 Task: Search one way flight ticket for 2 adults, 2 infants in seat and 1 infant on lap in first from Pittsburgh: Pittsburgh International Airport to Gillette: Gillette Campbell County Airport on 5-1-2023. Choice of flights is JetBlue. Number of bags: 1 checked bag. Price is upto 85000. Outbound departure time preference is 22:00.
Action: Mouse moved to (243, 505)
Screenshot: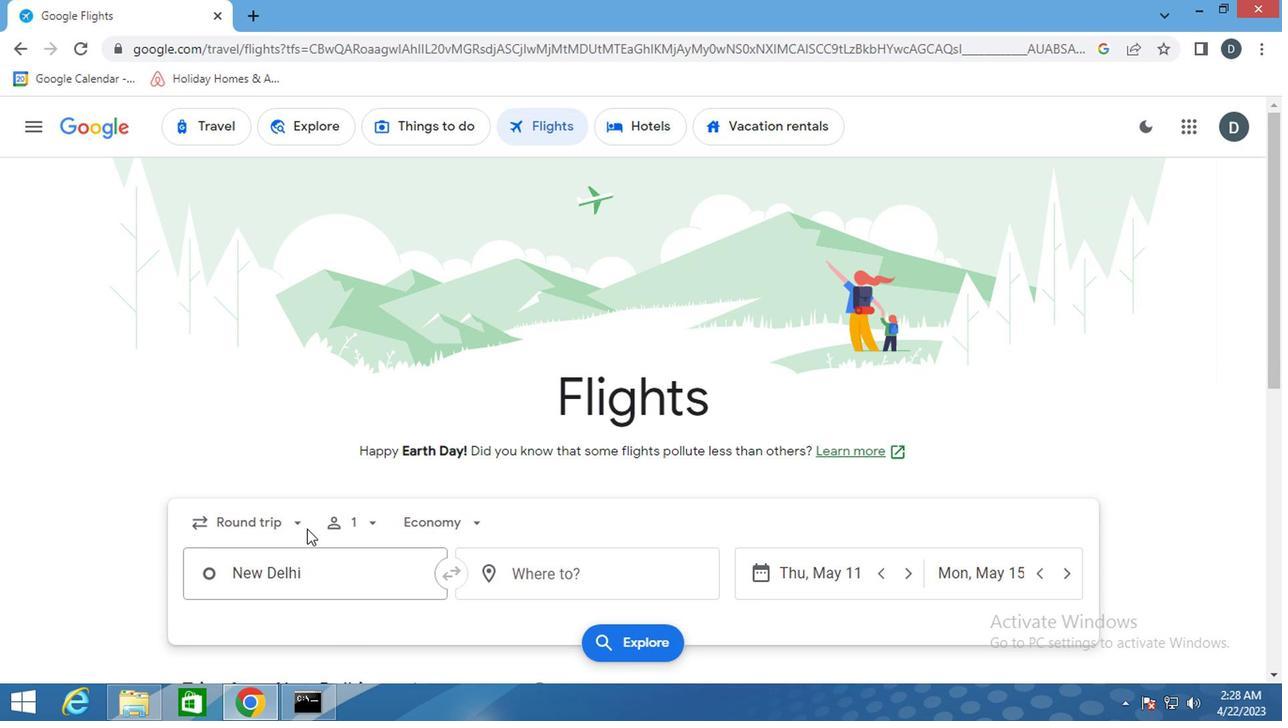 
Action: Mouse pressed left at (243, 505)
Screenshot: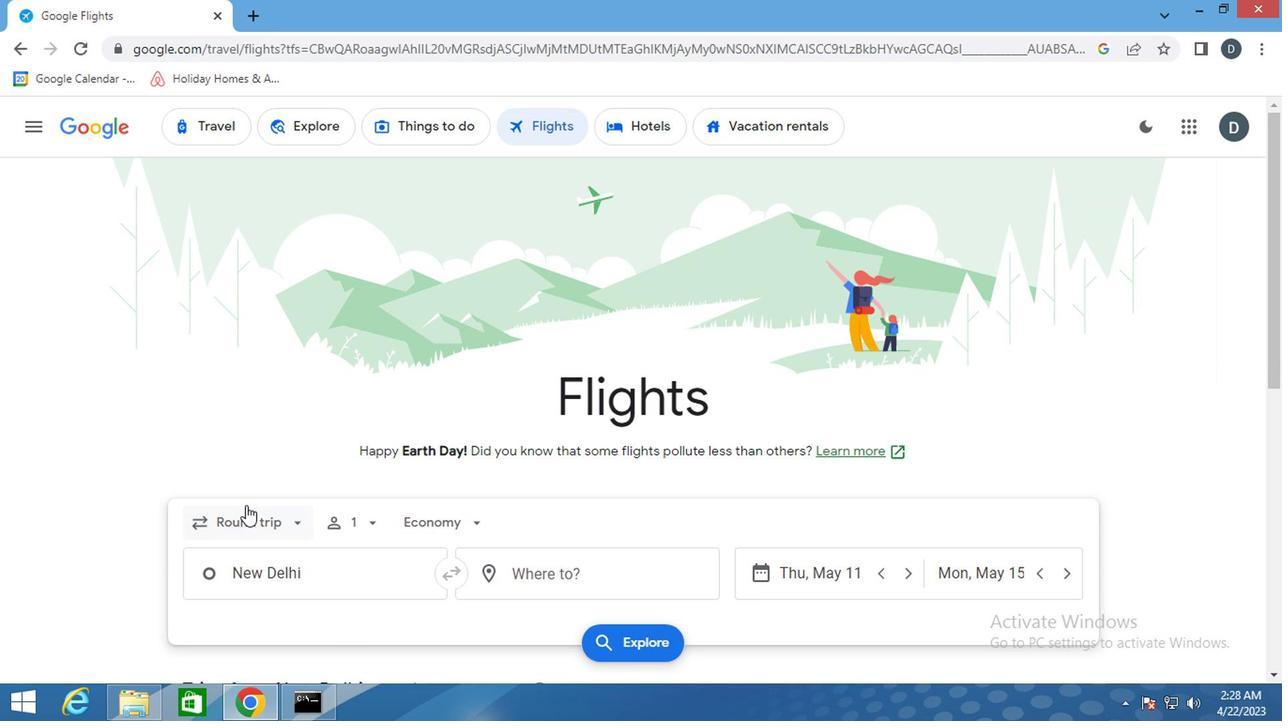 
Action: Mouse moved to (282, 605)
Screenshot: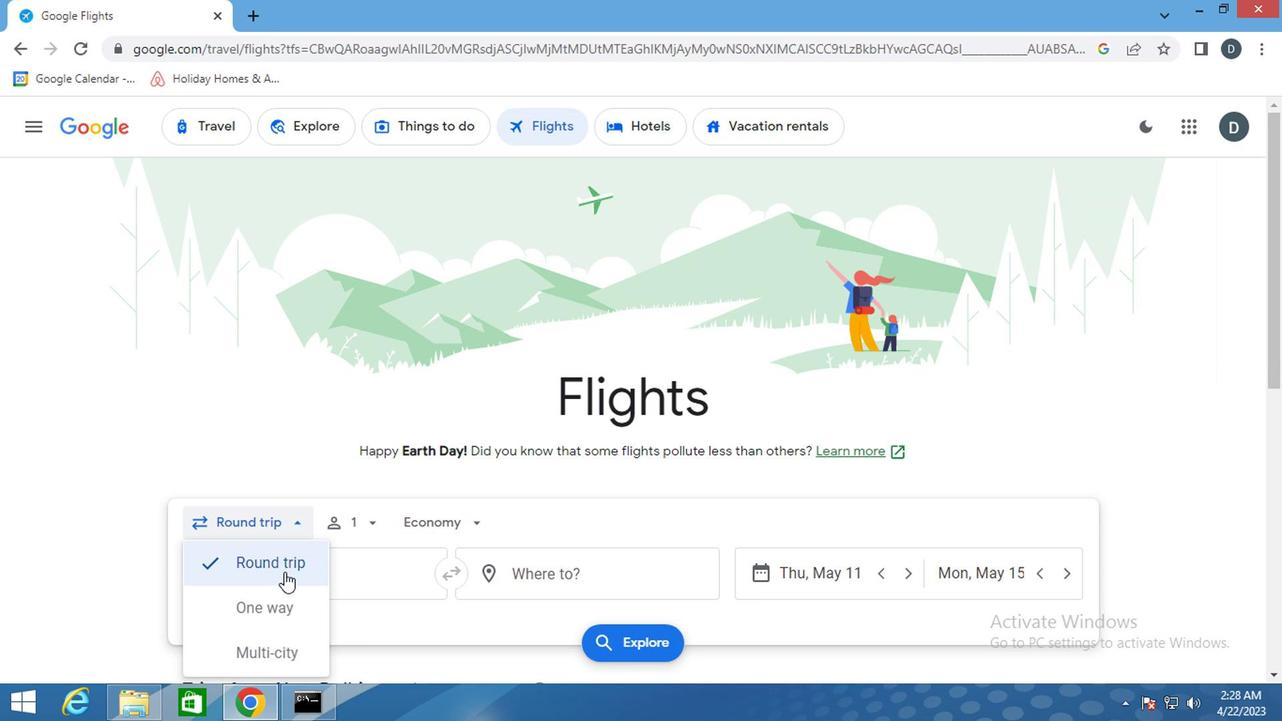
Action: Mouse pressed left at (282, 605)
Screenshot: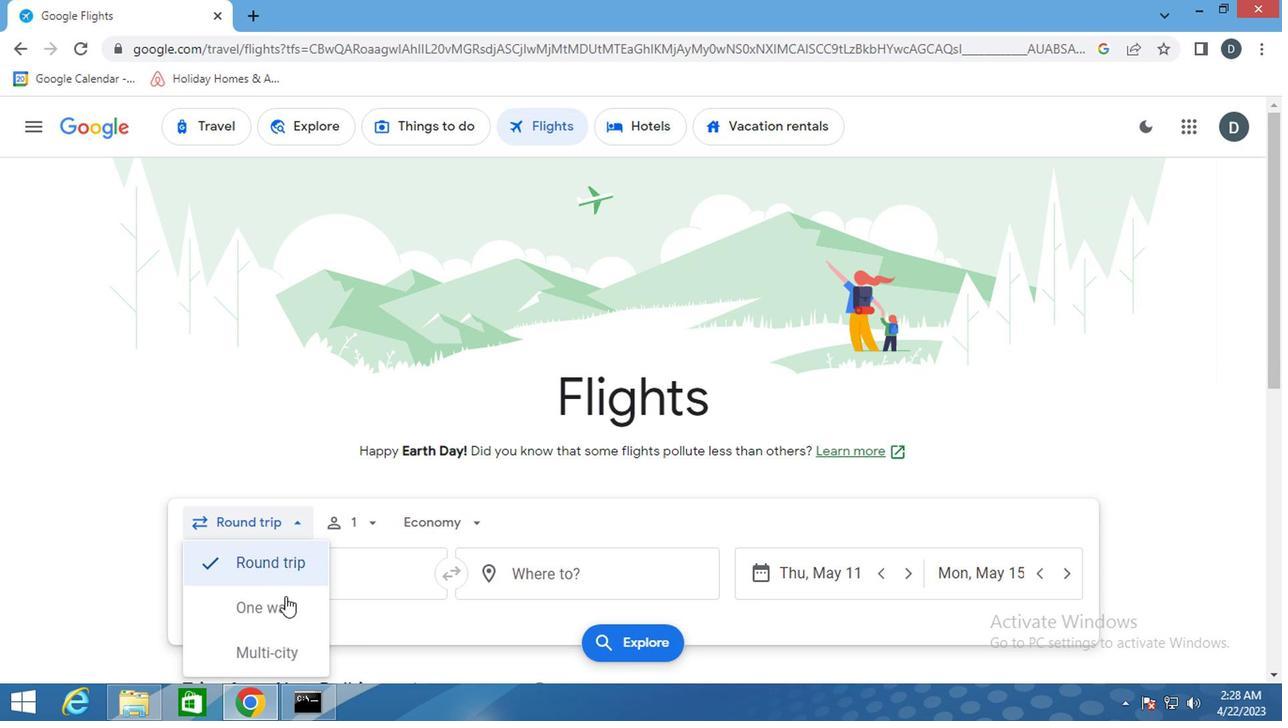 
Action: Mouse moved to (347, 521)
Screenshot: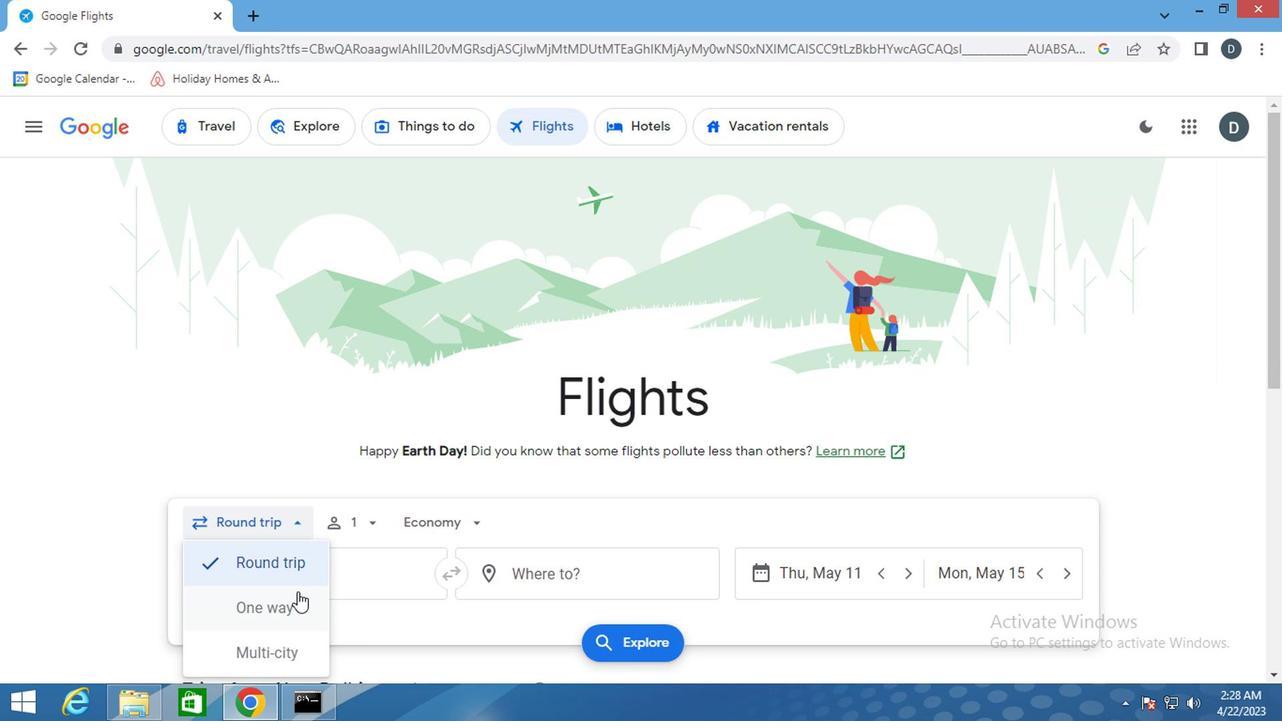 
Action: Mouse pressed left at (347, 521)
Screenshot: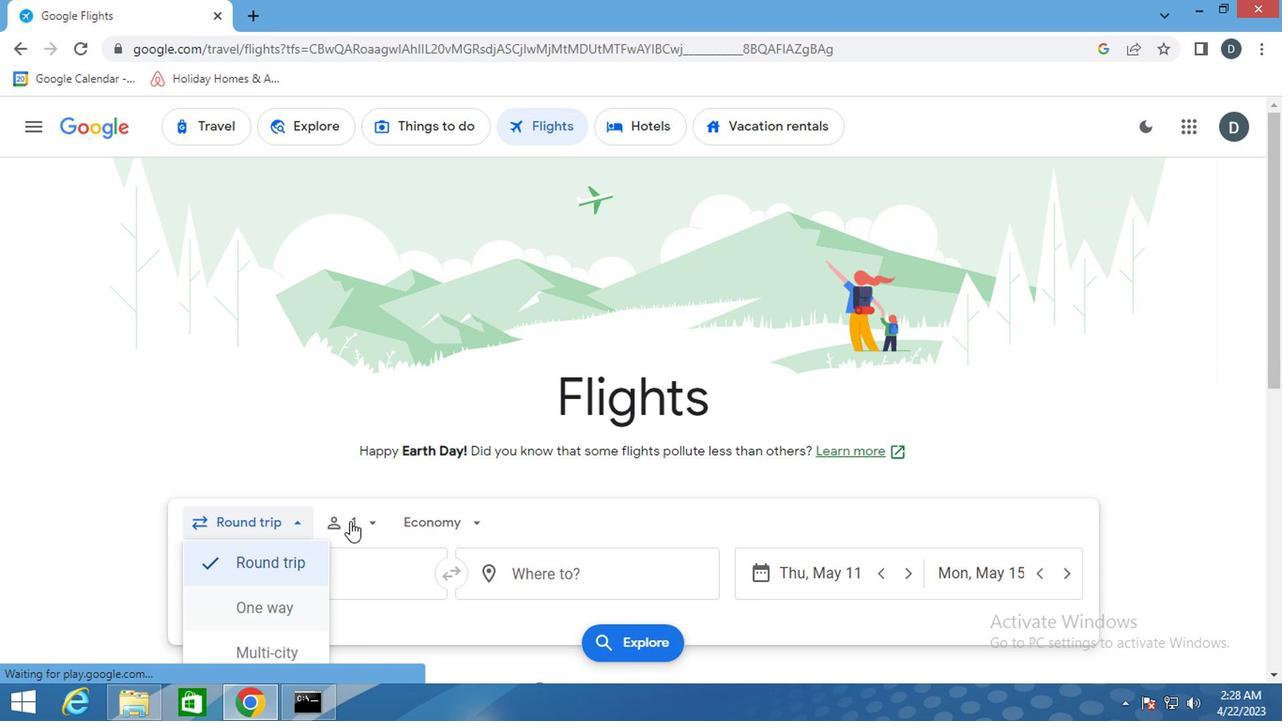 
Action: Mouse moved to (506, 569)
Screenshot: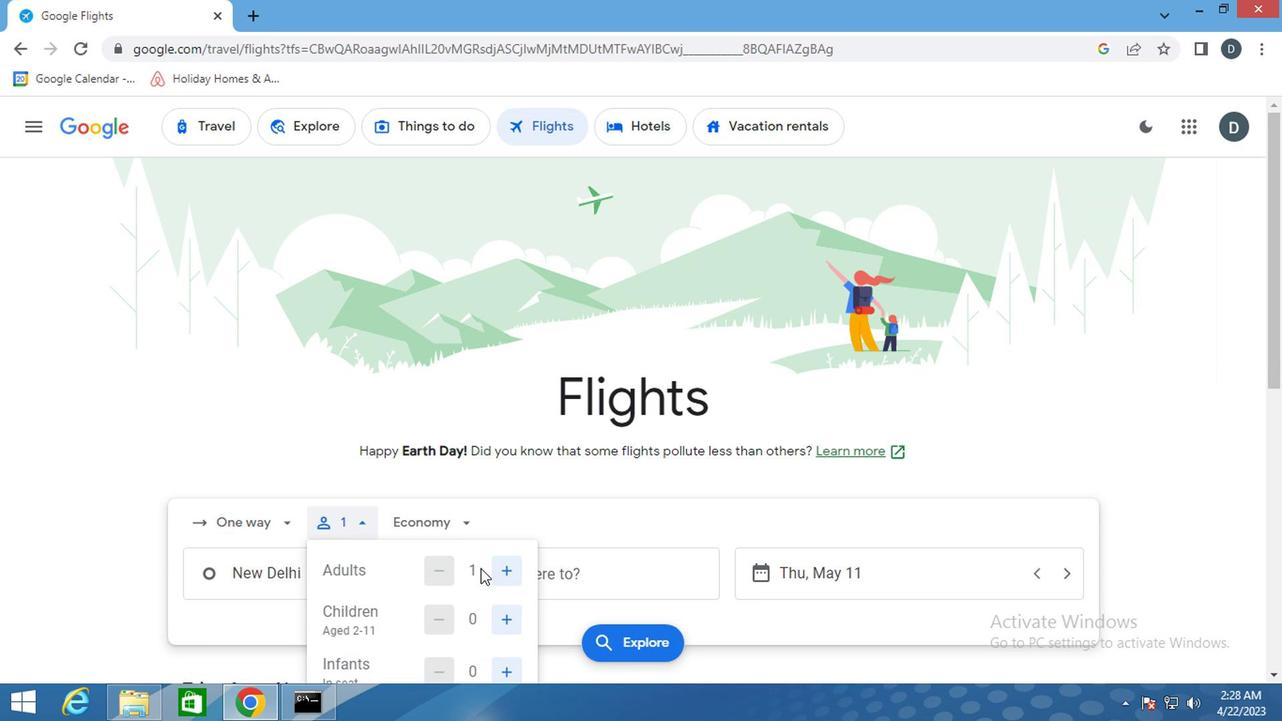 
Action: Mouse pressed left at (506, 569)
Screenshot: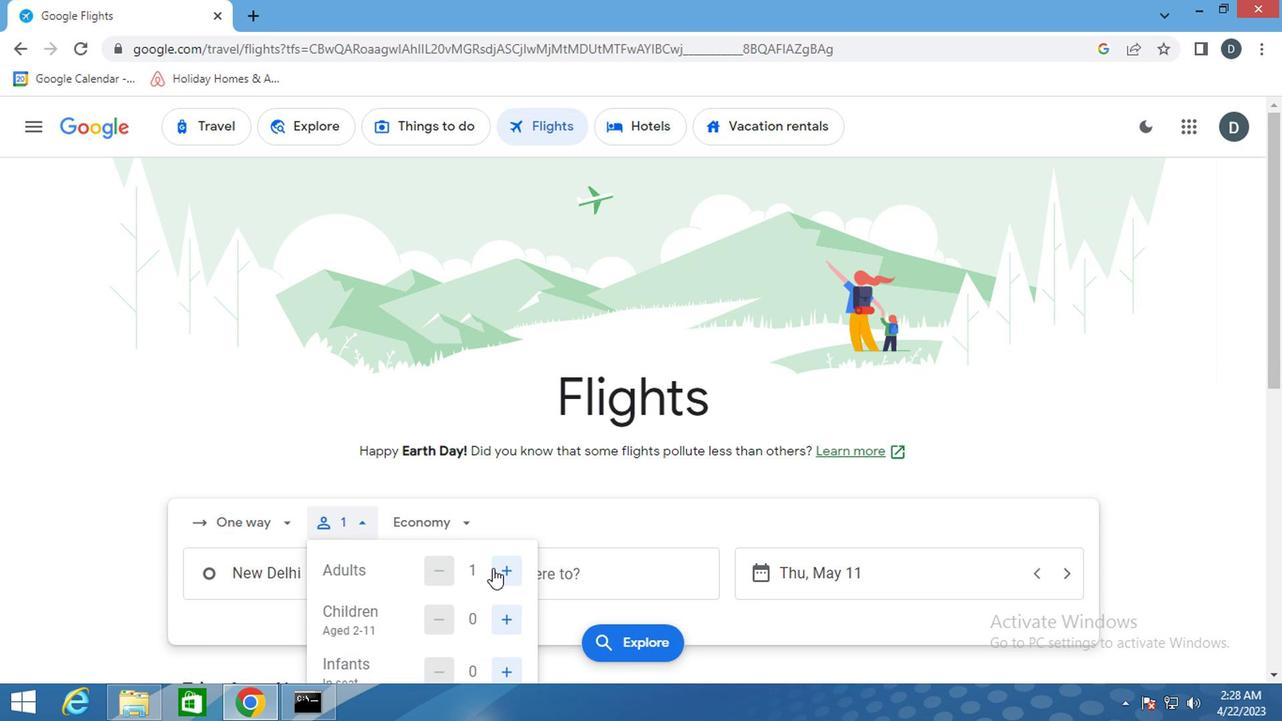 
Action: Mouse pressed left at (506, 569)
Screenshot: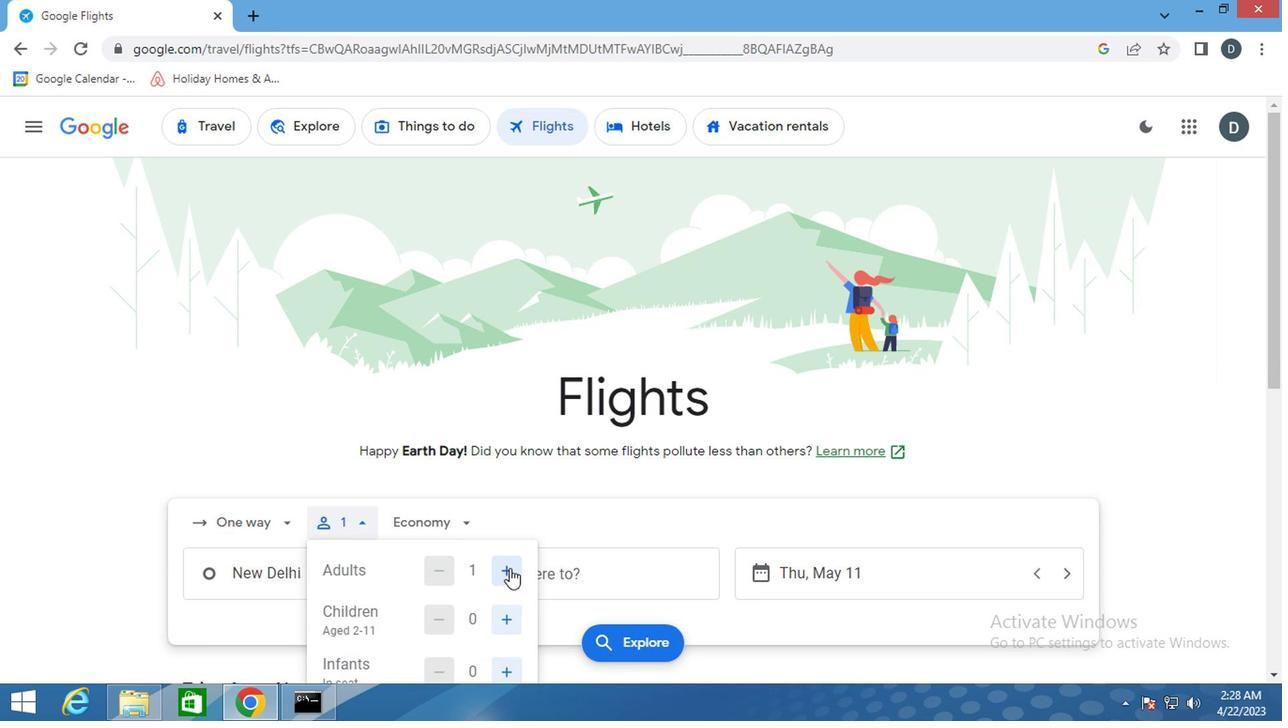 
Action: Mouse moved to (434, 574)
Screenshot: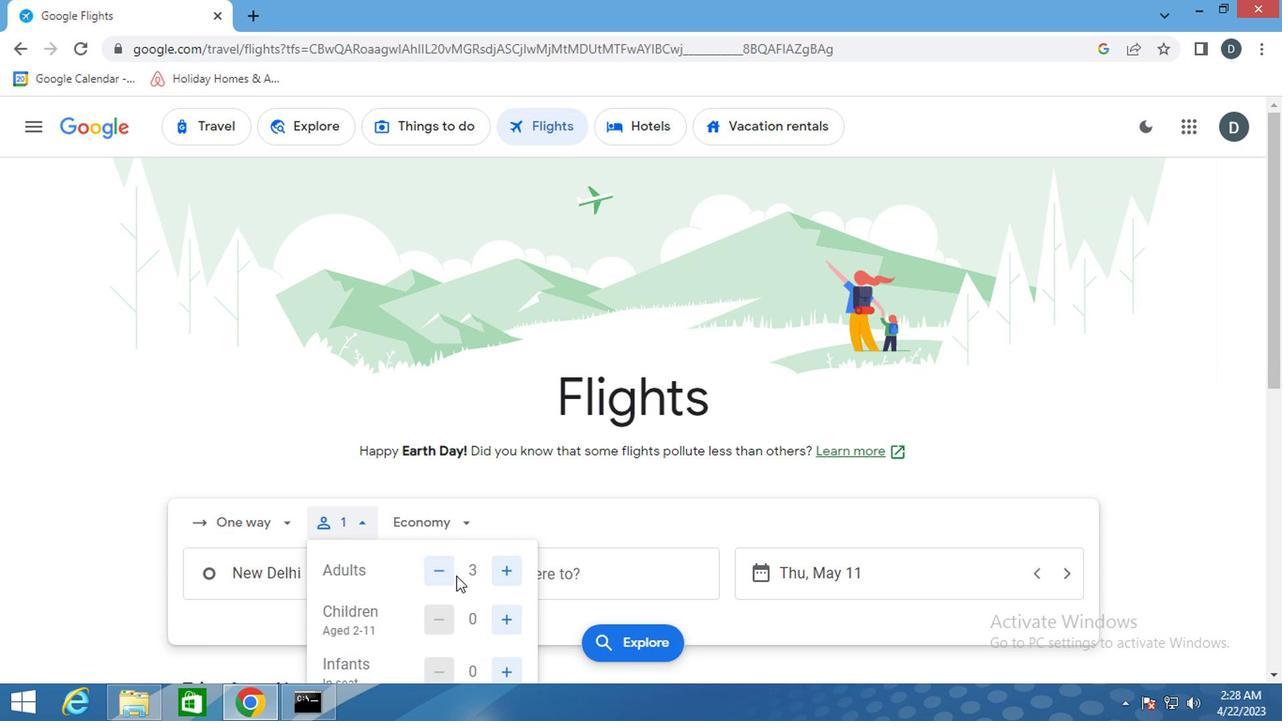 
Action: Mouse pressed left at (434, 574)
Screenshot: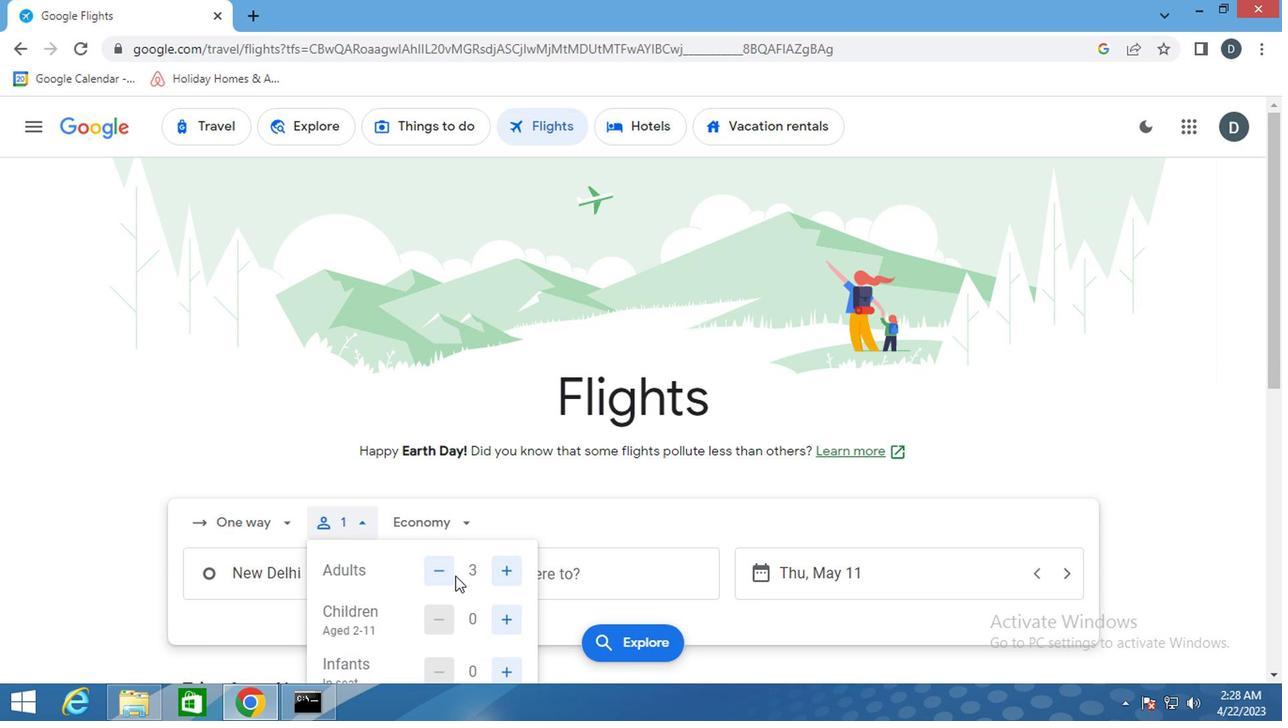 
Action: Mouse moved to (508, 619)
Screenshot: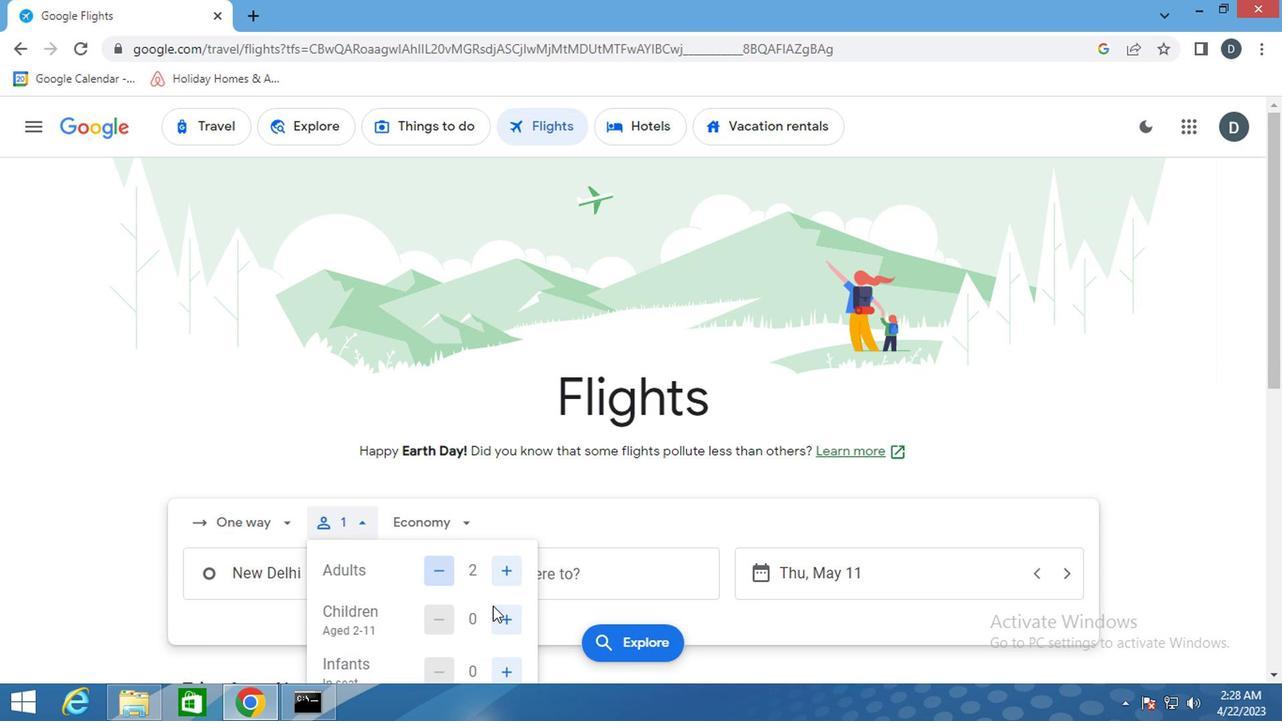 
Action: Mouse scrolled (508, 618) with delta (0, 0)
Screenshot: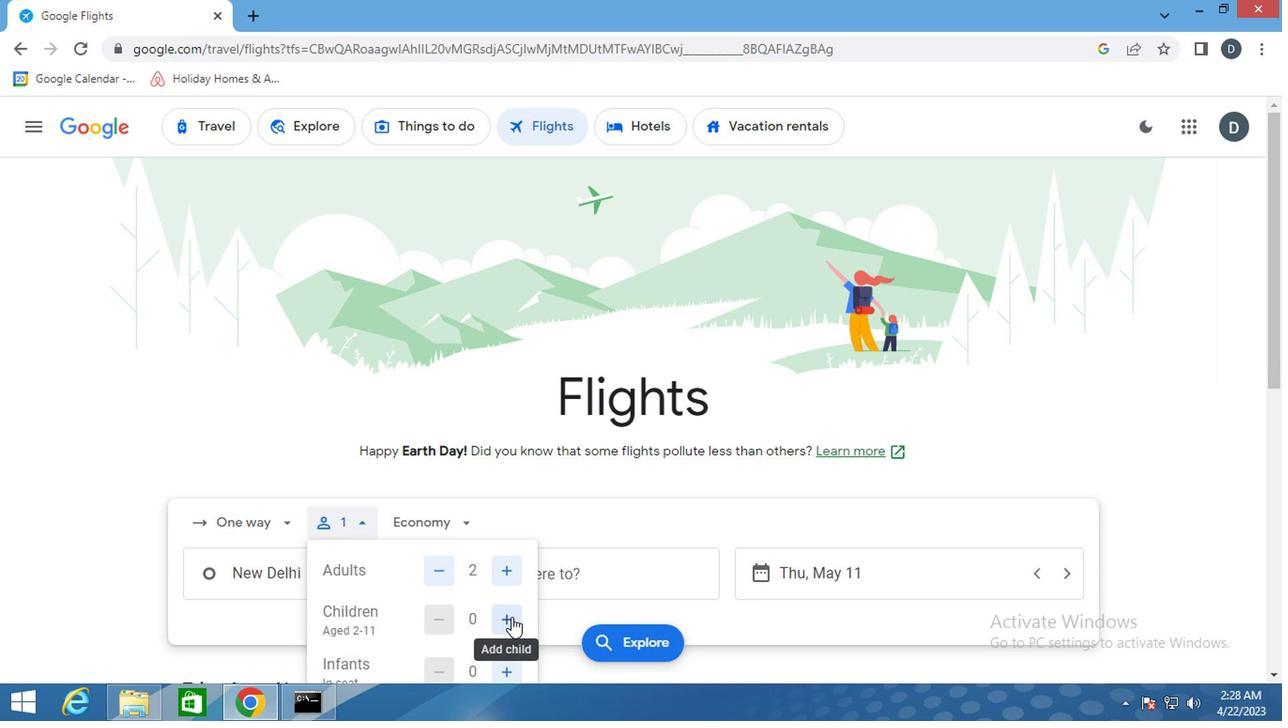 
Action: Mouse moved to (492, 579)
Screenshot: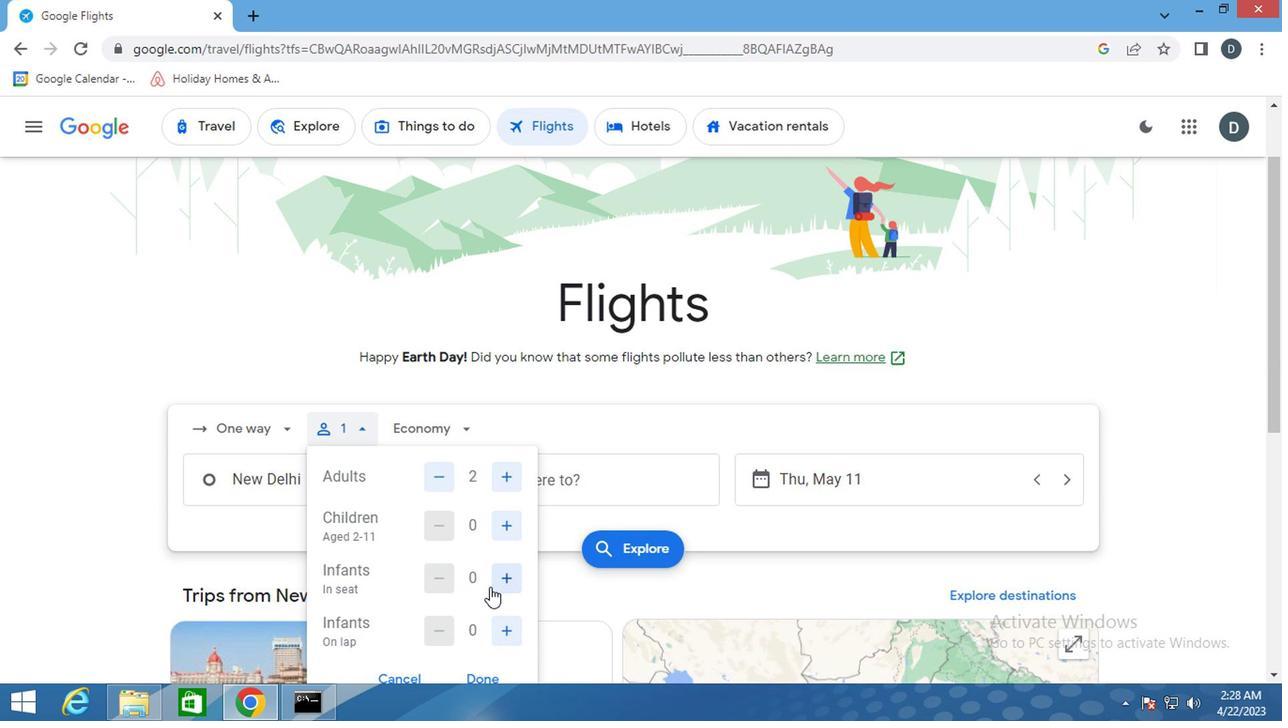 
Action: Mouse pressed left at (492, 579)
Screenshot: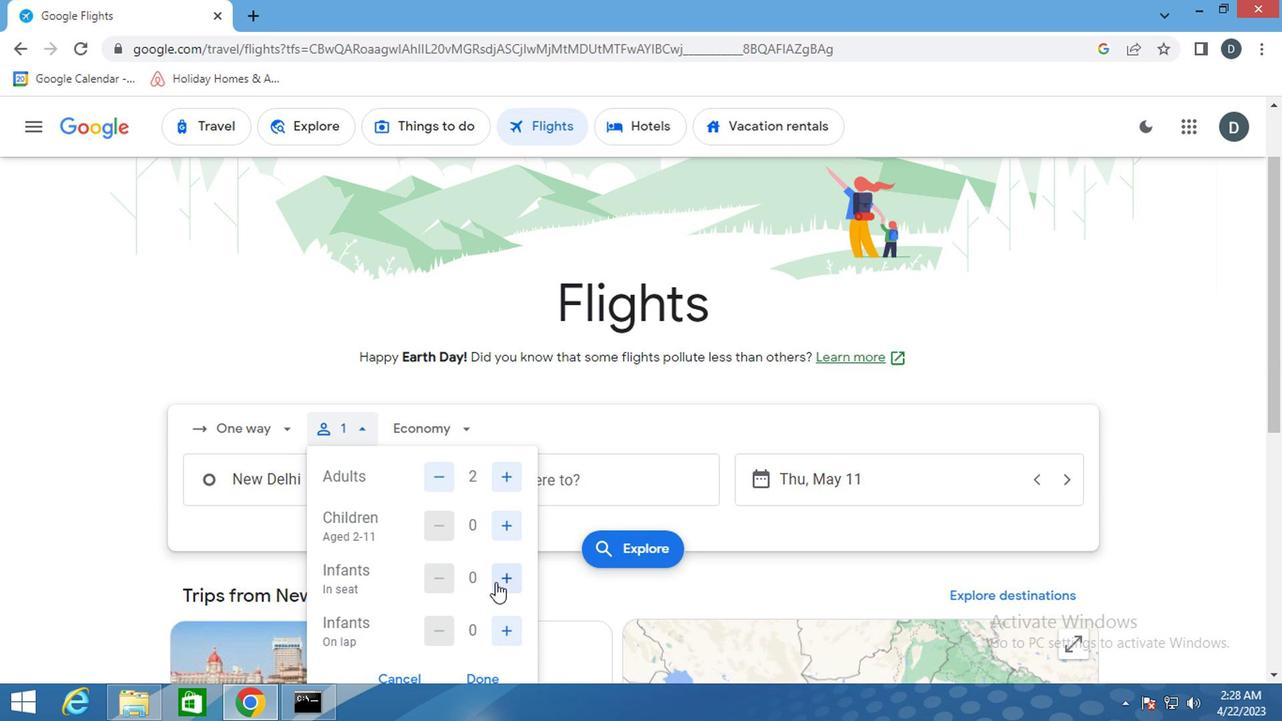 
Action: Mouse pressed left at (492, 579)
Screenshot: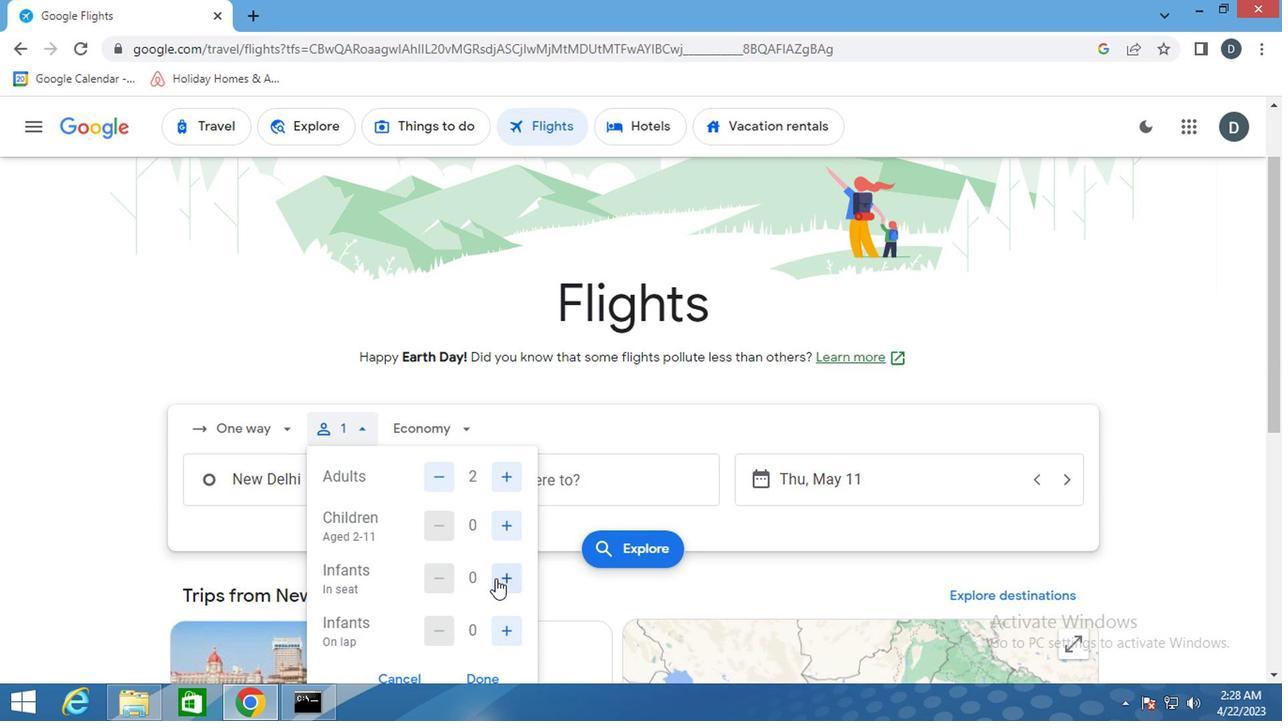 
Action: Mouse moved to (499, 625)
Screenshot: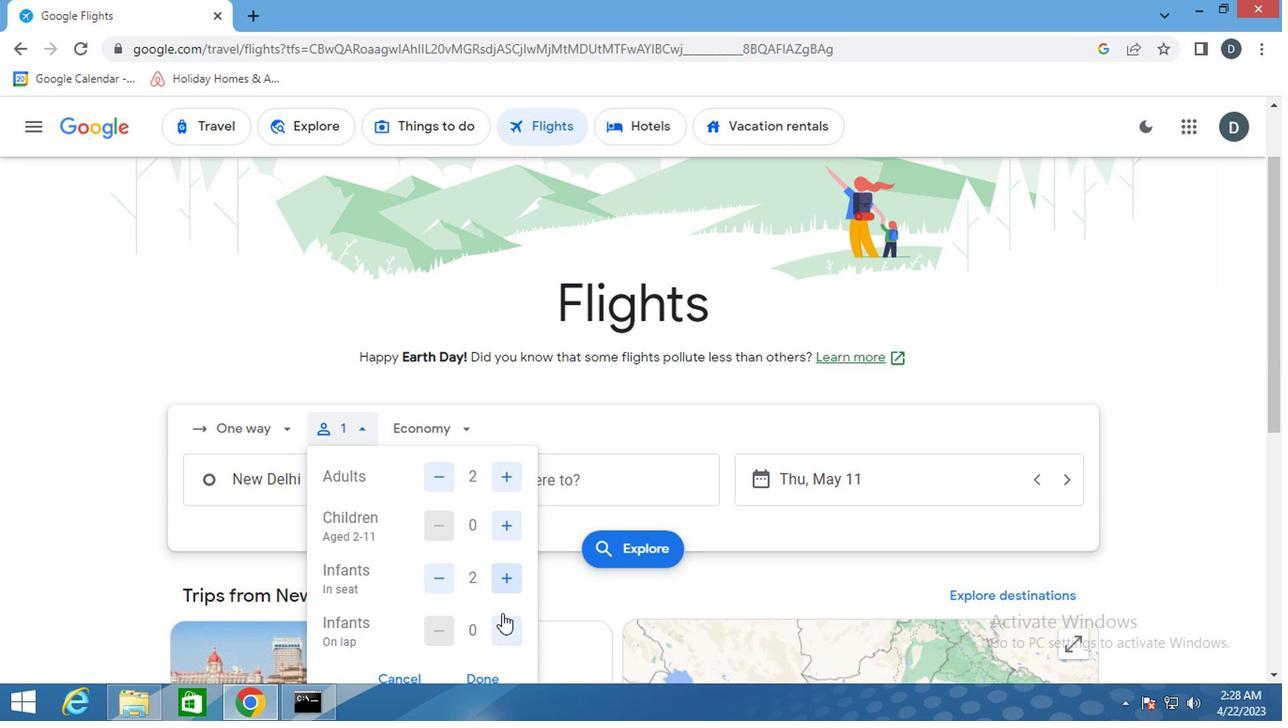
Action: Mouse pressed left at (499, 625)
Screenshot: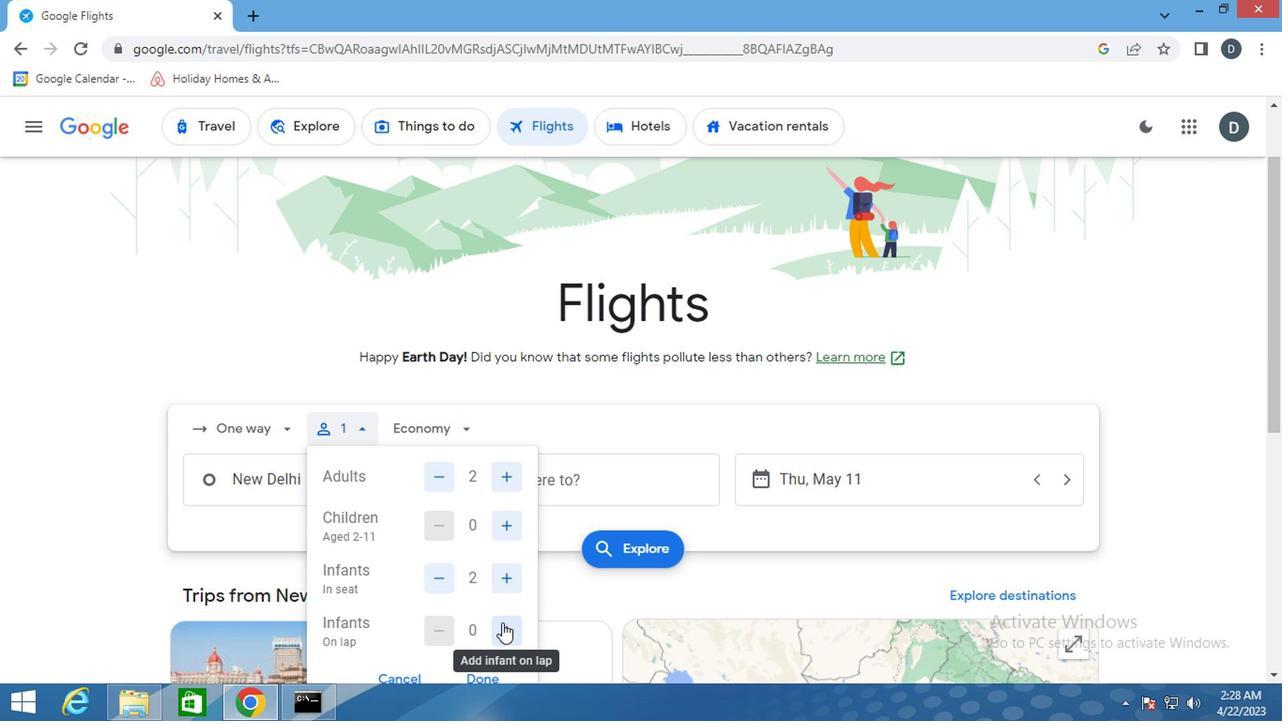 
Action: Mouse moved to (471, 676)
Screenshot: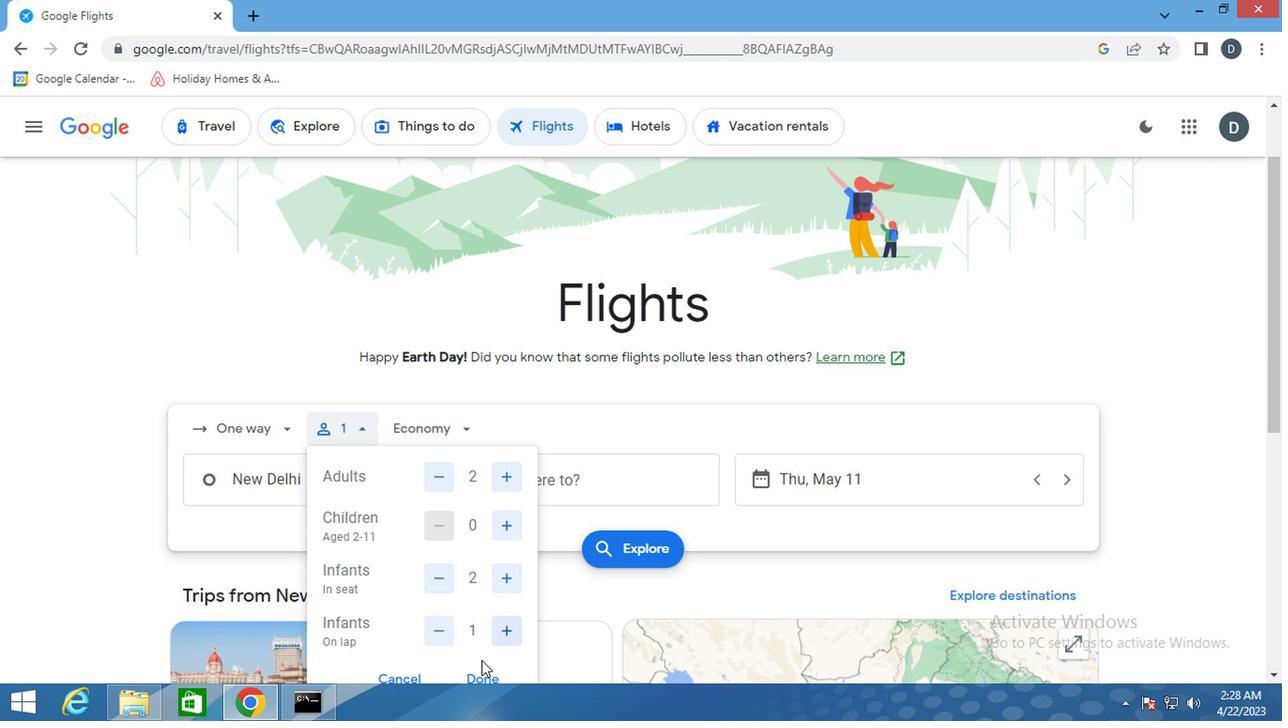 
Action: Mouse pressed left at (471, 676)
Screenshot: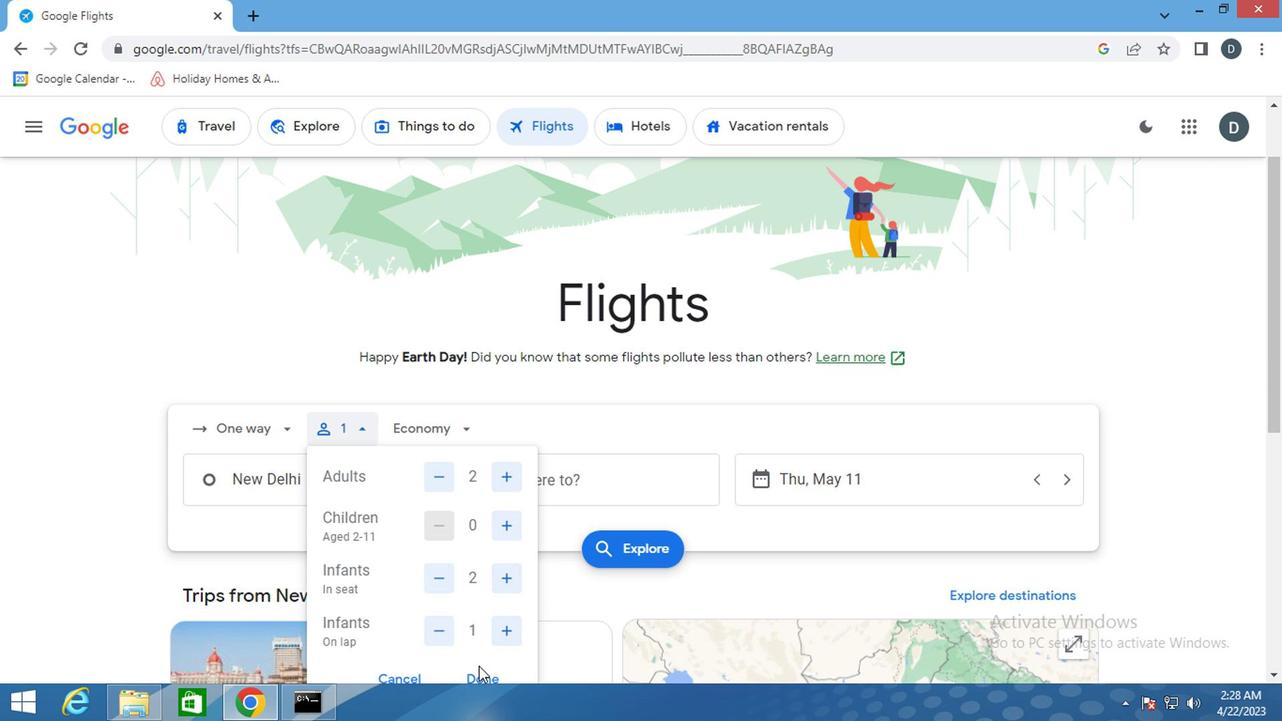 
Action: Mouse moved to (443, 435)
Screenshot: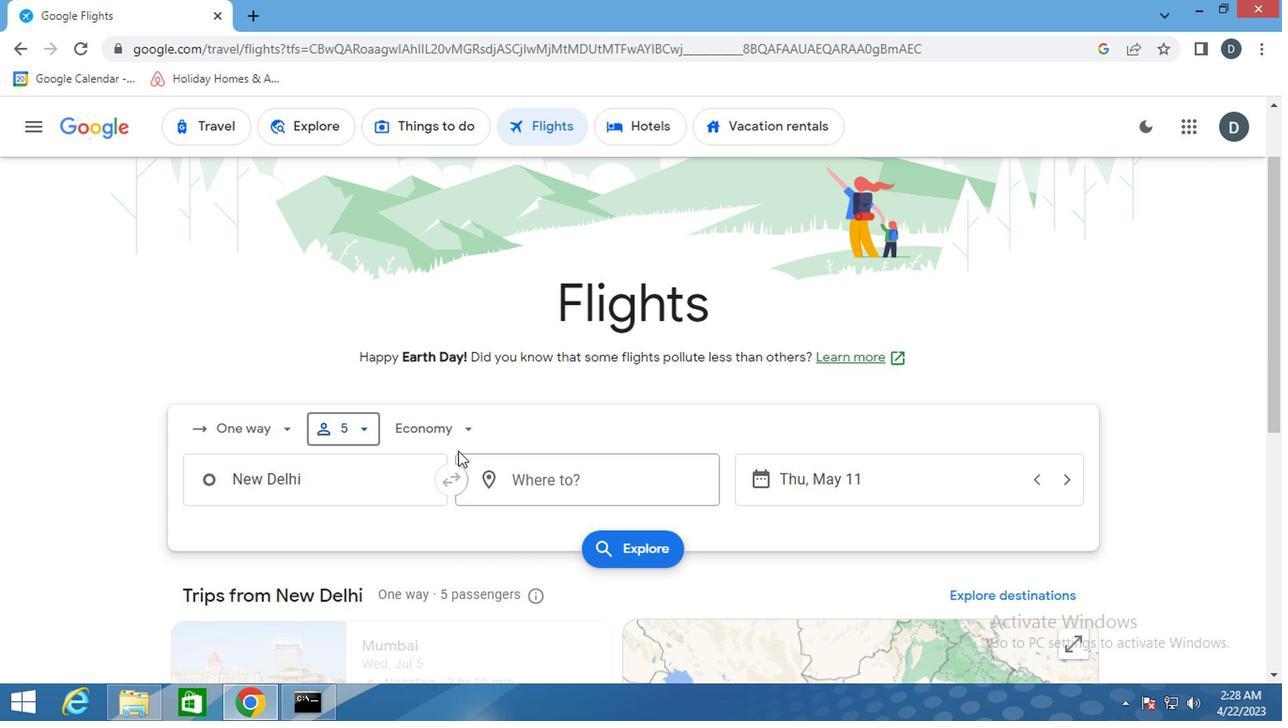 
Action: Mouse pressed left at (443, 435)
Screenshot: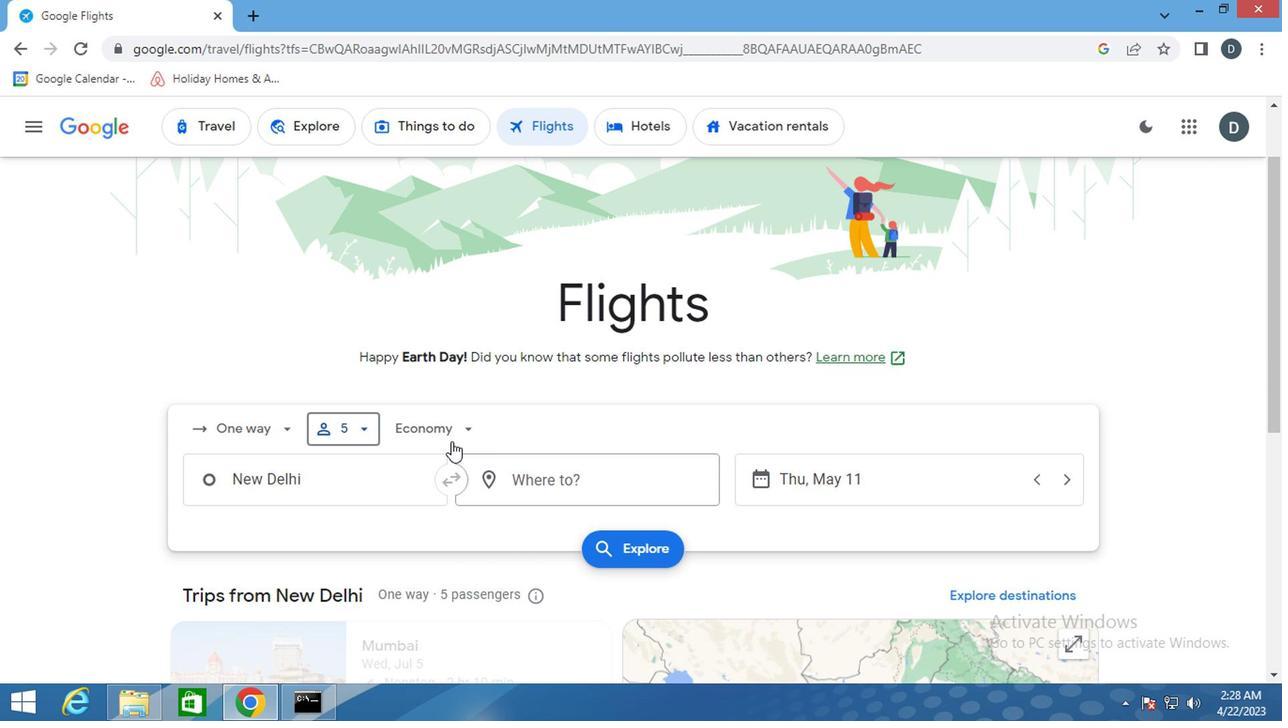 
Action: Mouse moved to (480, 601)
Screenshot: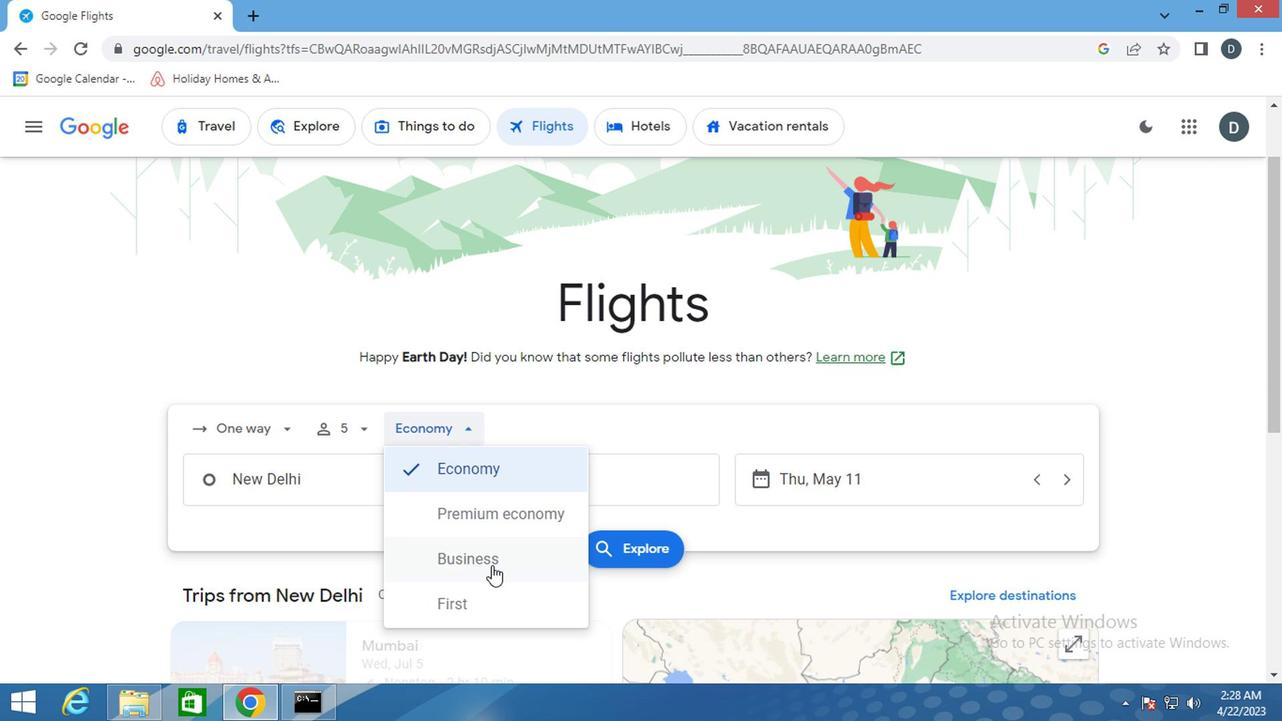 
Action: Mouse pressed left at (480, 601)
Screenshot: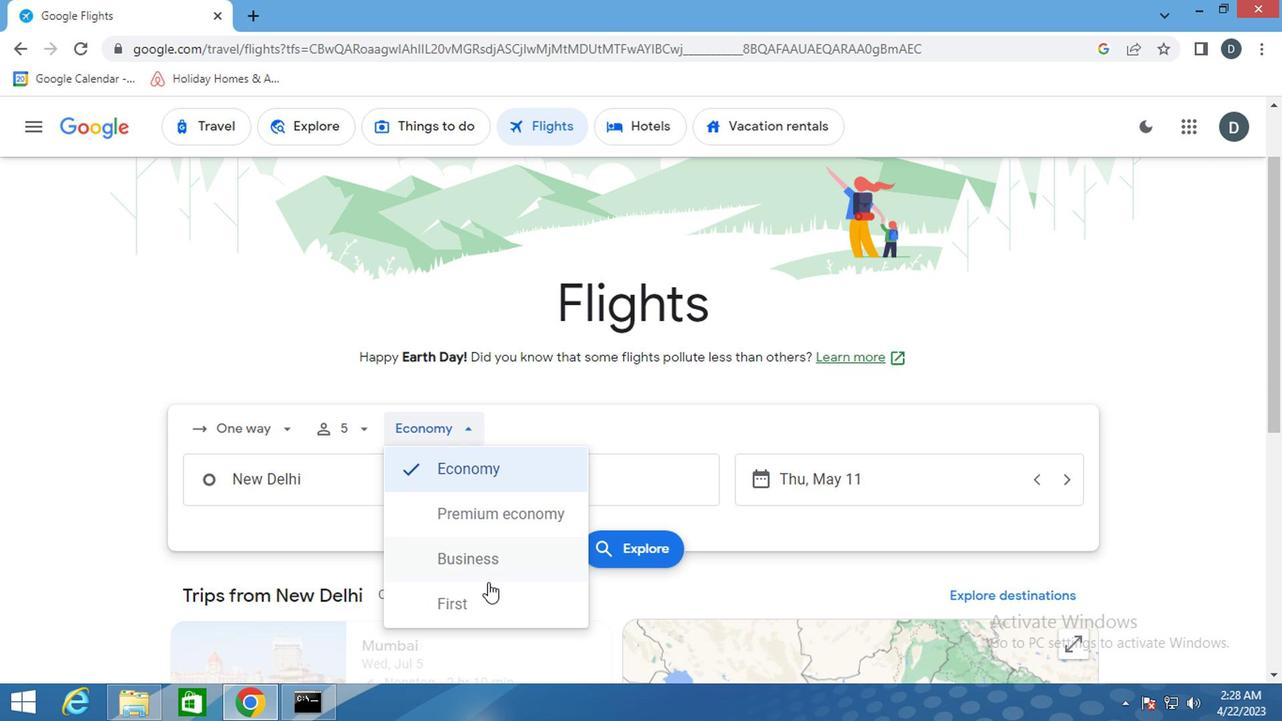 
Action: Mouse moved to (369, 495)
Screenshot: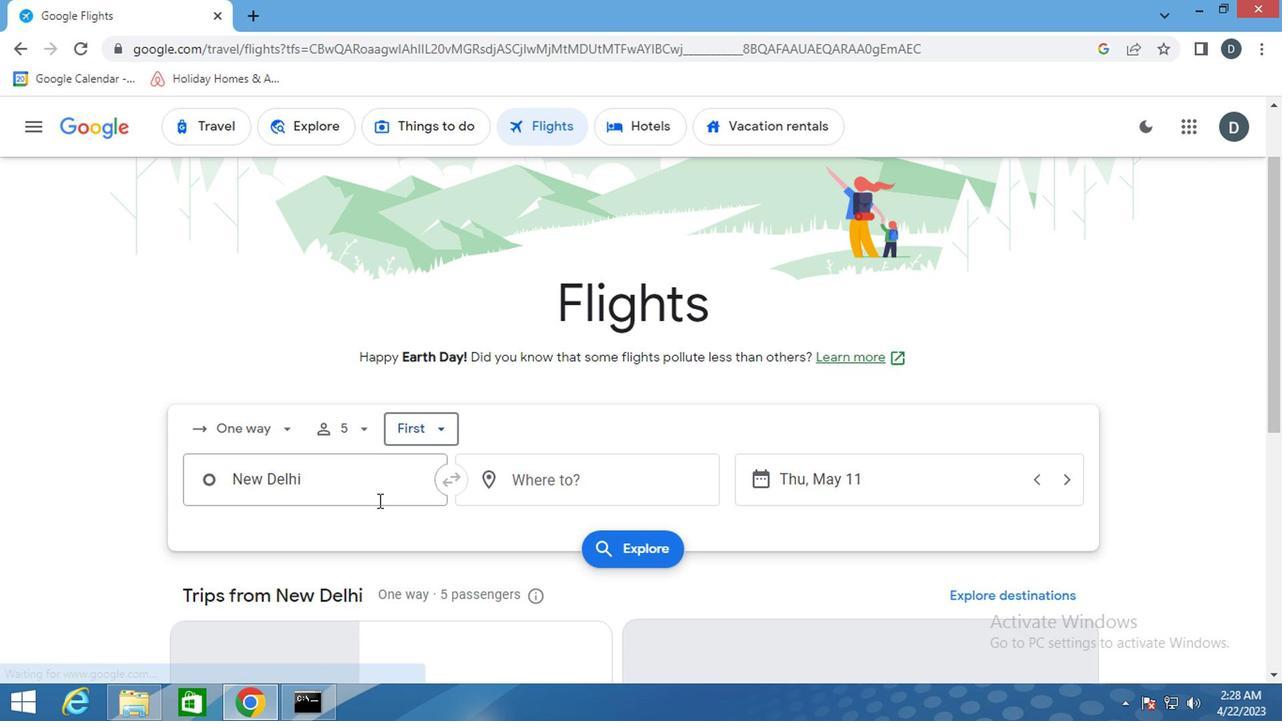 
Action: Mouse pressed left at (369, 495)
Screenshot: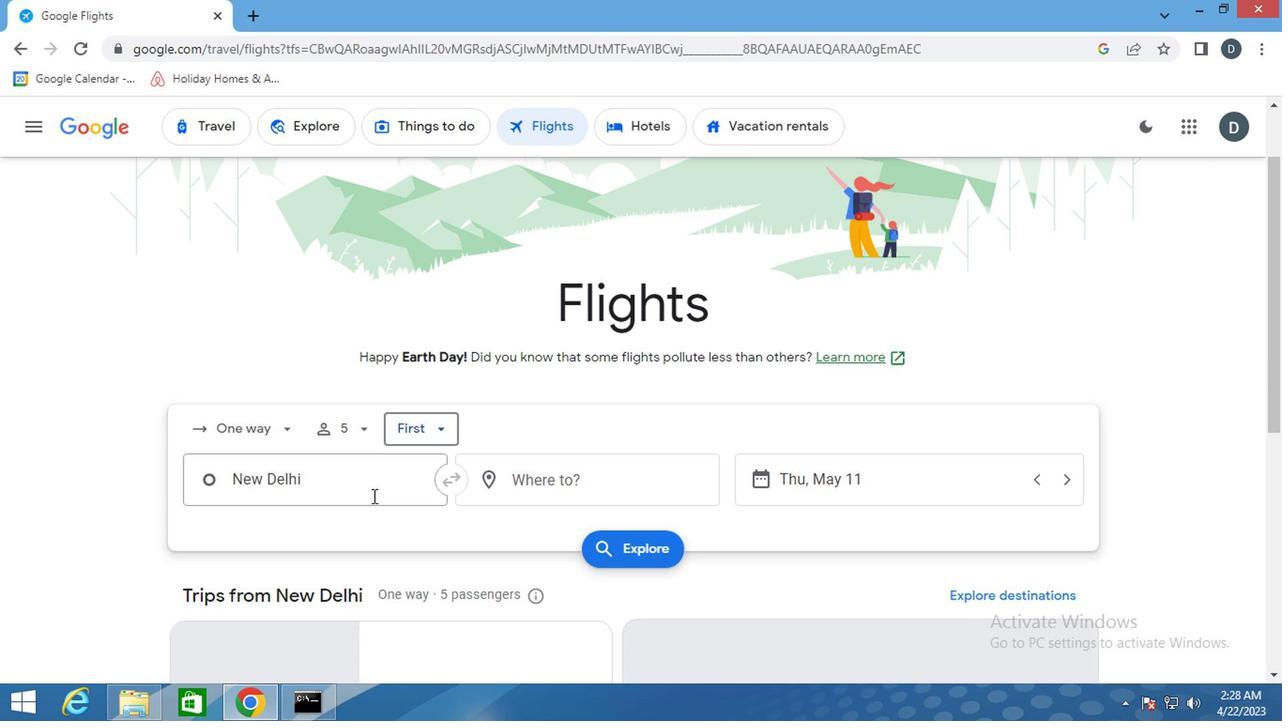 
Action: Mouse moved to (369, 495)
Screenshot: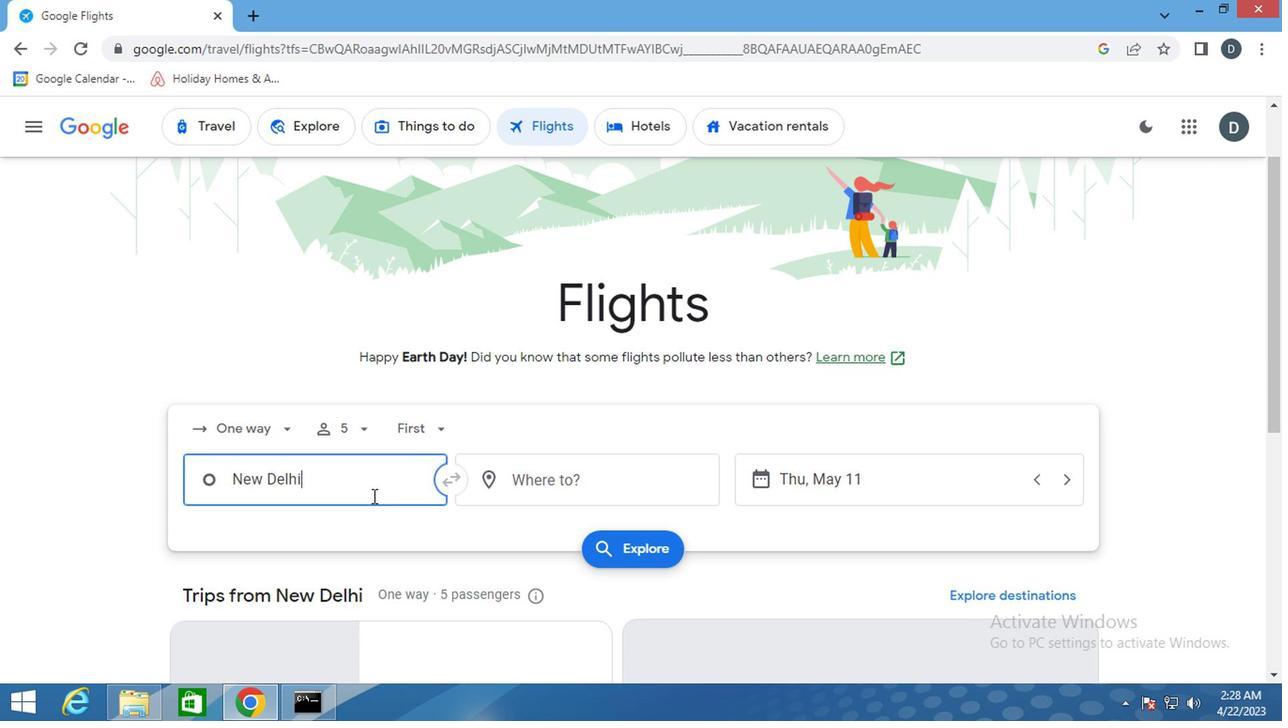 
Action: Key pressed <Key.shift>PITTS
Screenshot: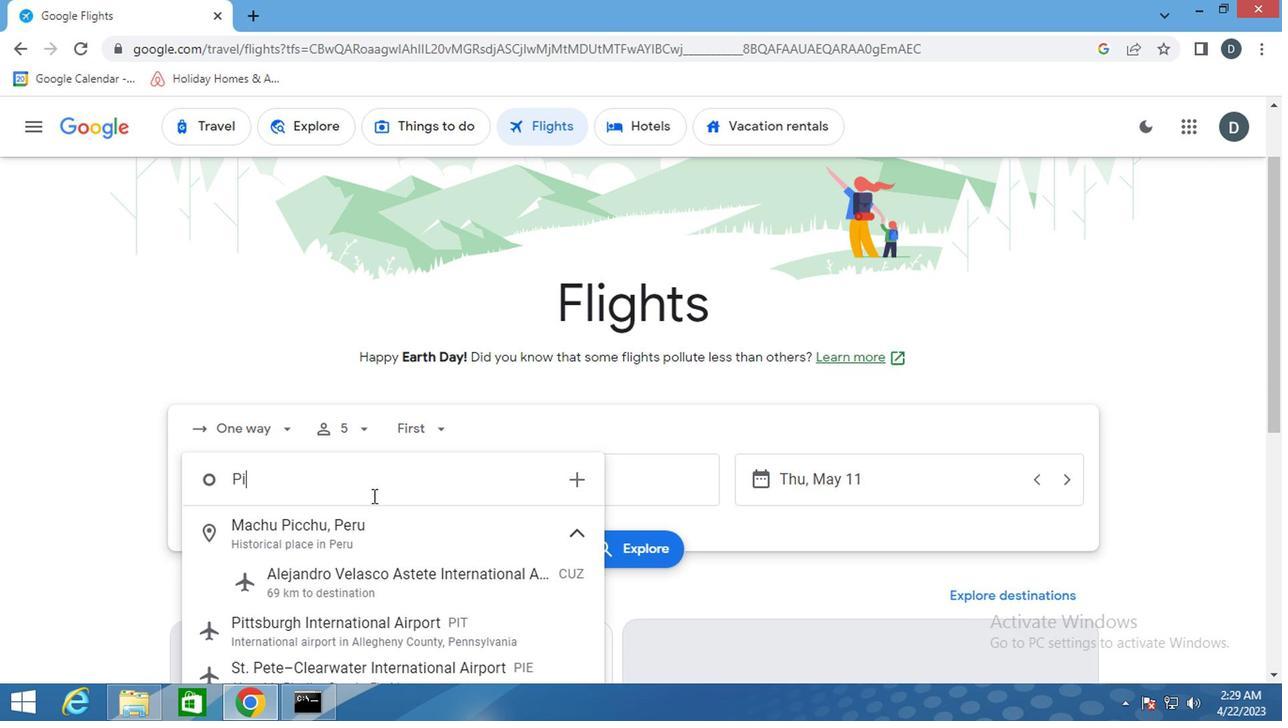 
Action: Mouse moved to (387, 573)
Screenshot: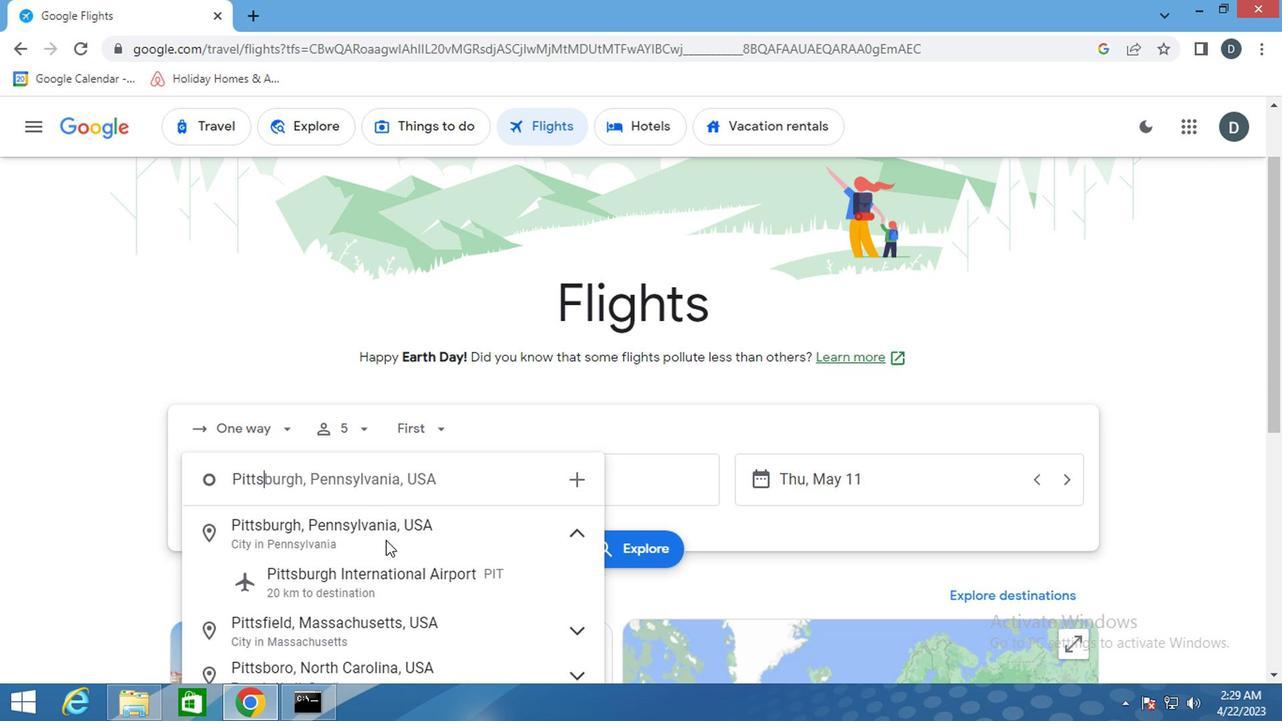 
Action: Mouse pressed left at (387, 573)
Screenshot: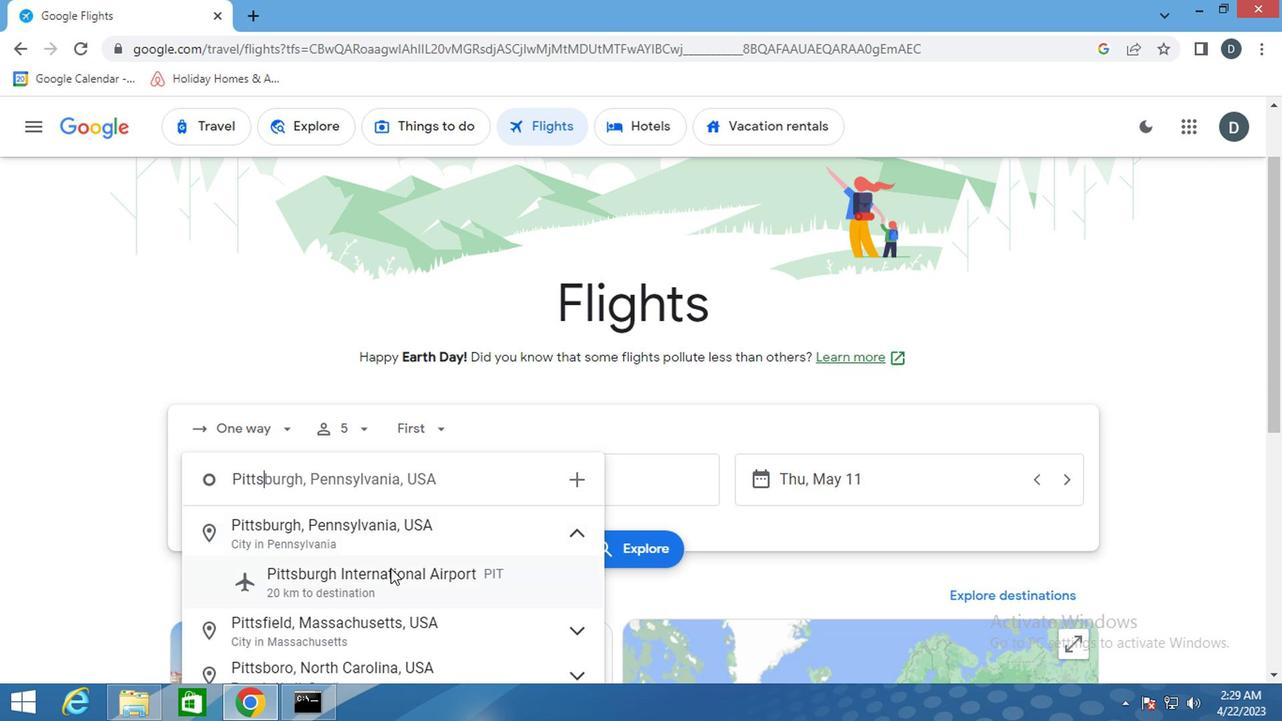 
Action: Mouse moved to (536, 475)
Screenshot: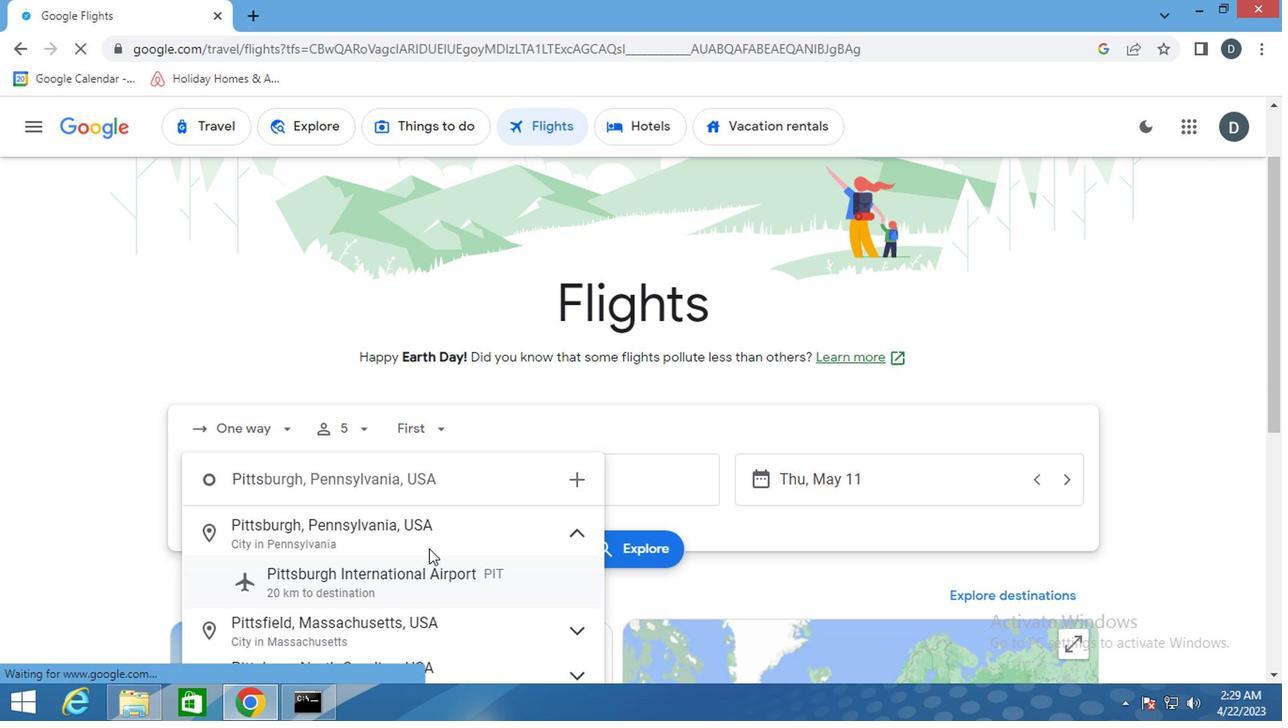 
Action: Mouse pressed left at (536, 475)
Screenshot: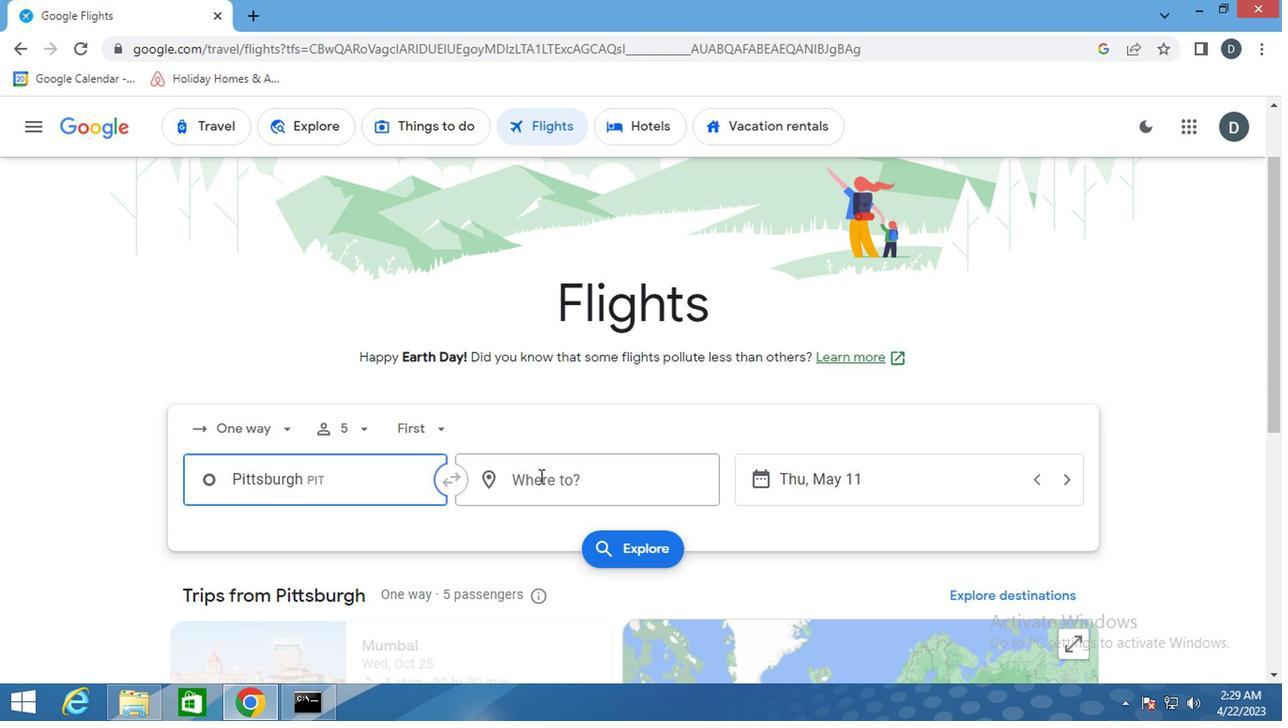 
Action: Mouse moved to (537, 473)
Screenshot: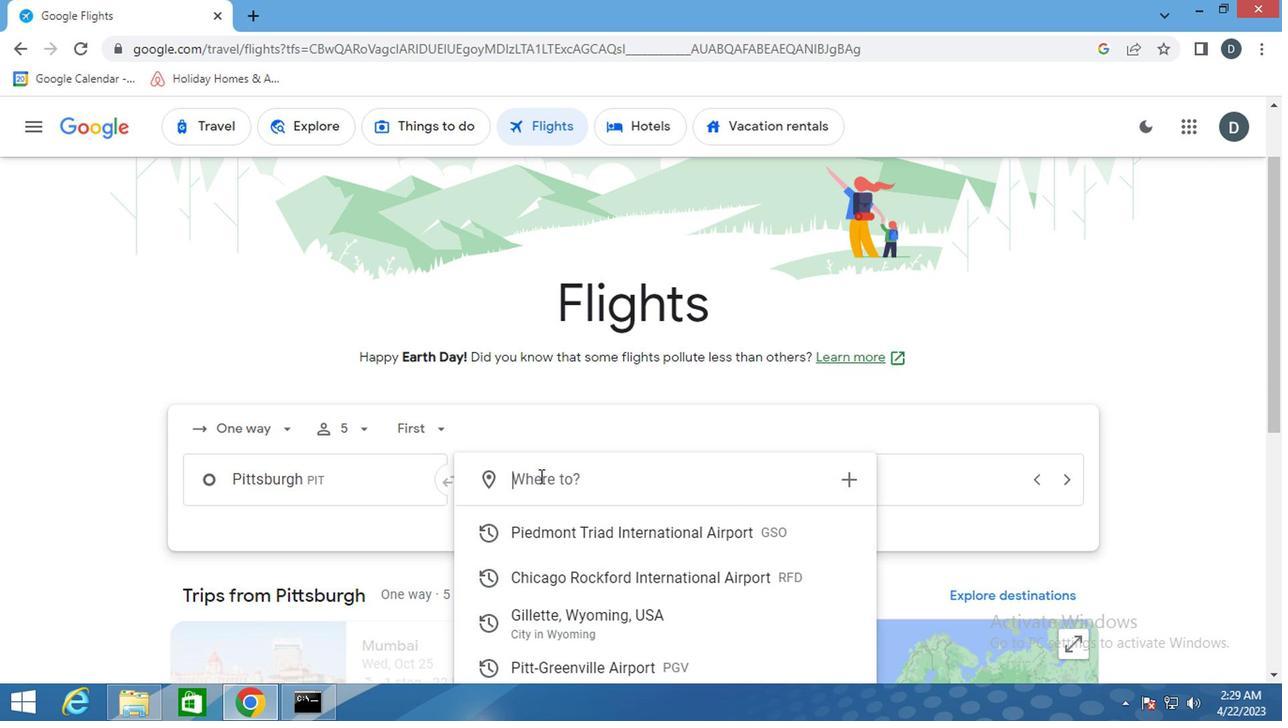 
Action: Key pressed <Key.shift>GILLETTE
Screenshot: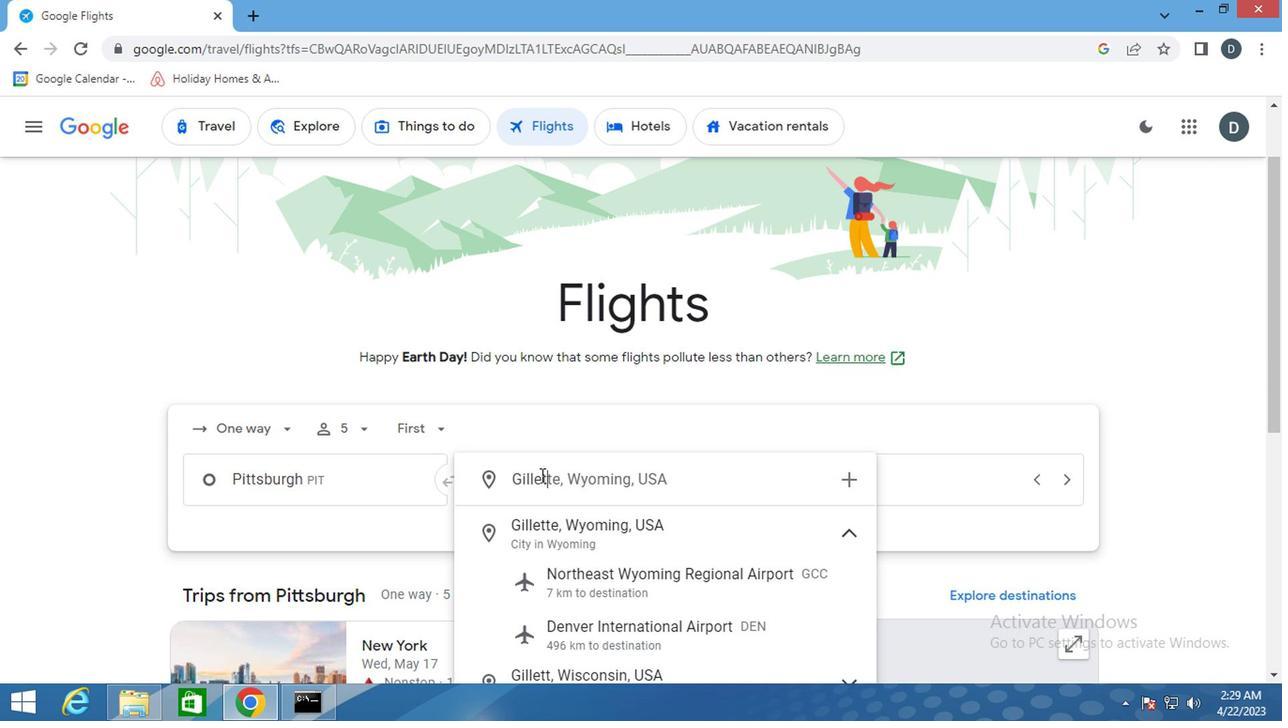 
Action: Mouse moved to (704, 524)
Screenshot: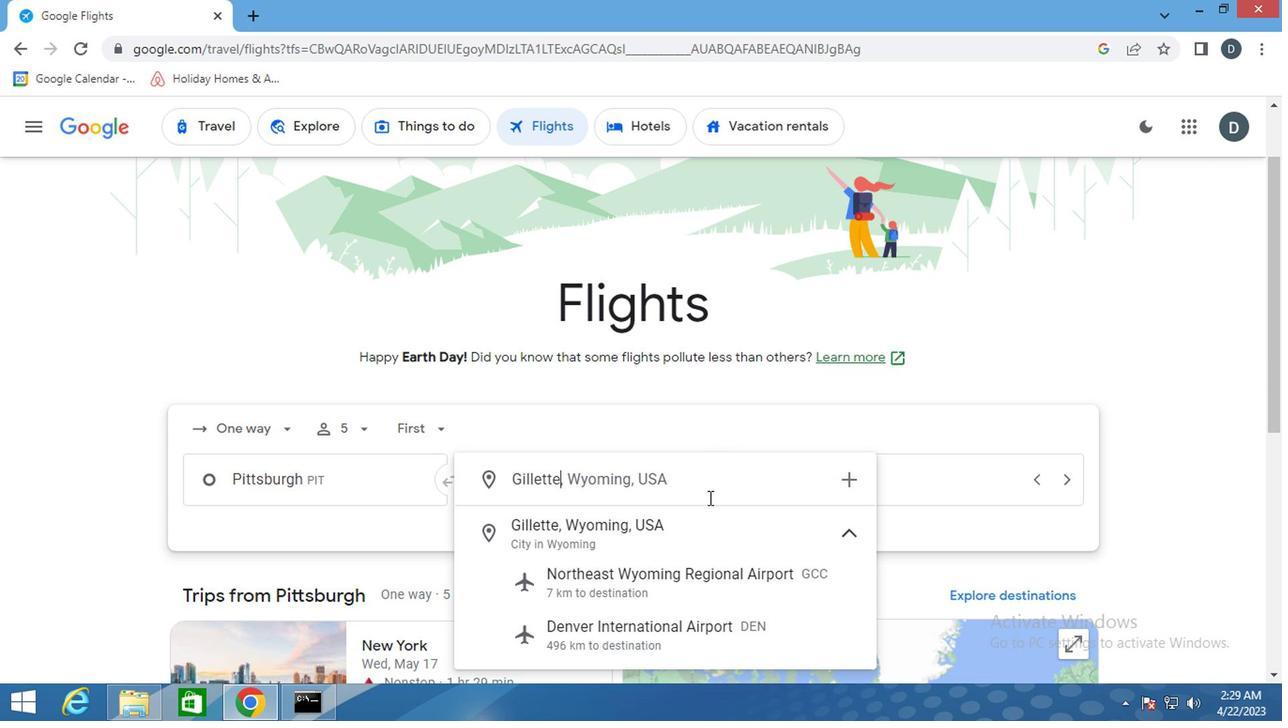 
Action: Mouse pressed left at (704, 524)
Screenshot: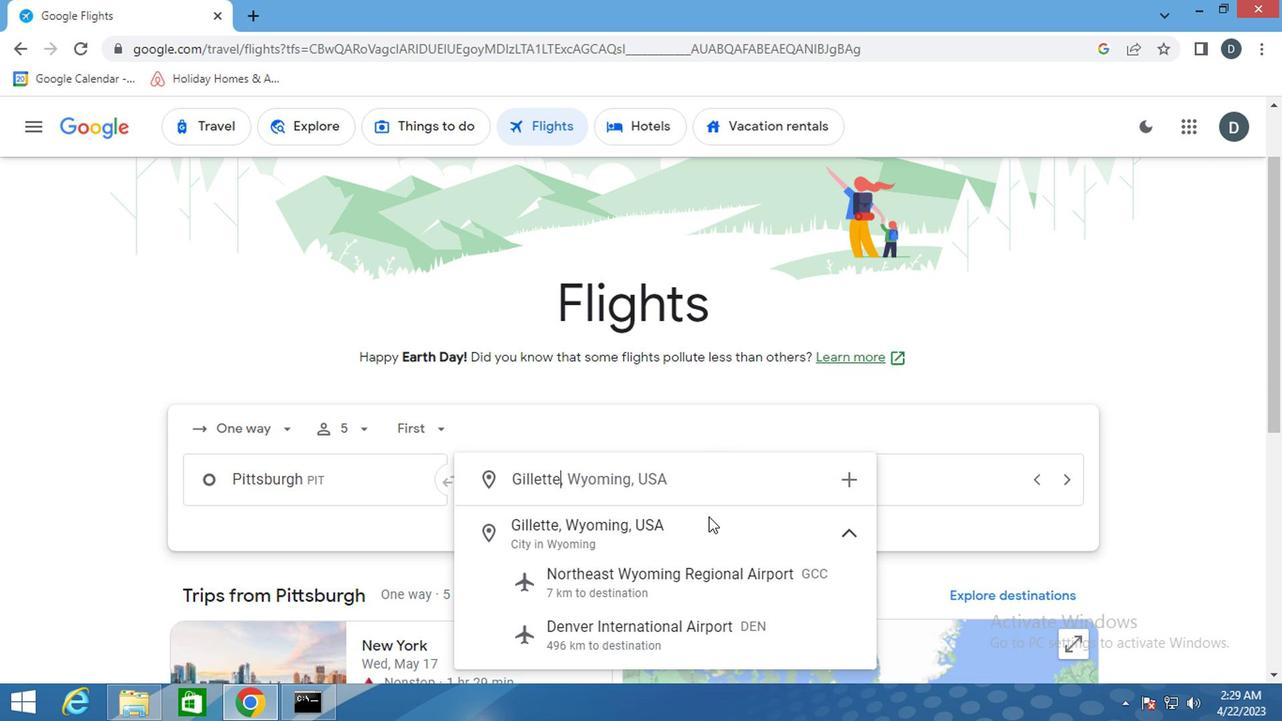 
Action: Mouse moved to (827, 475)
Screenshot: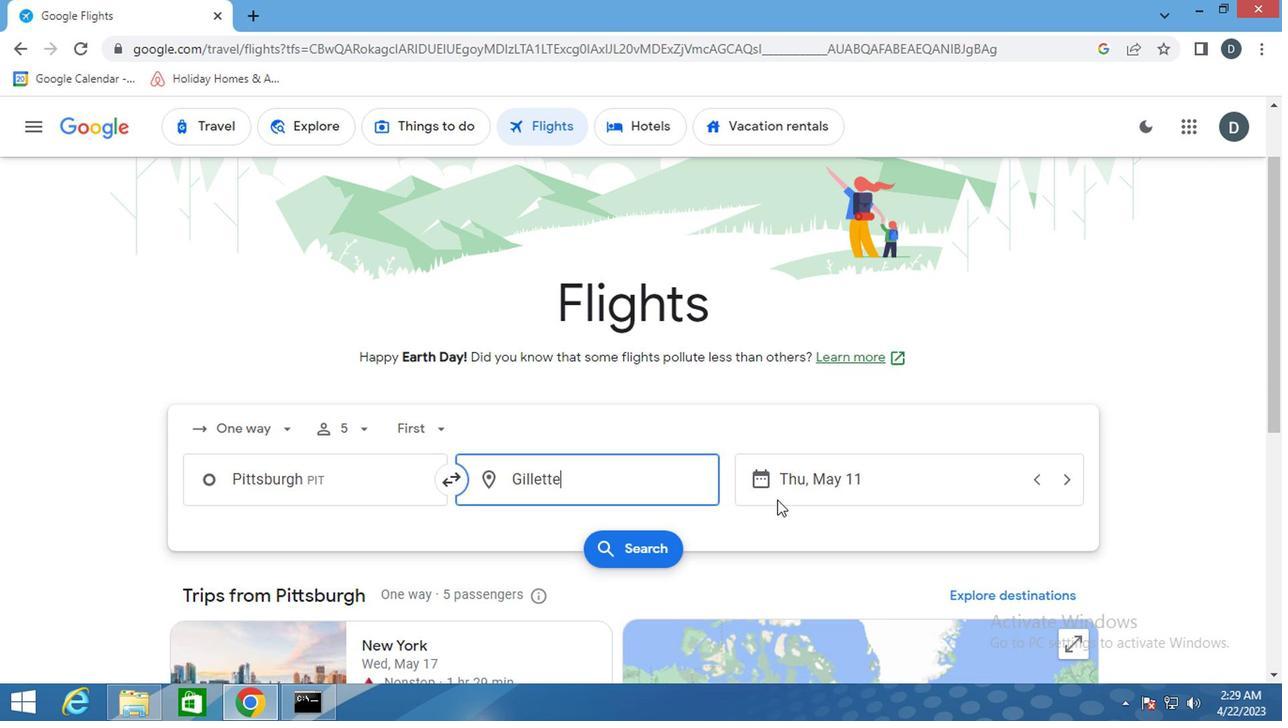 
Action: Mouse pressed left at (827, 475)
Screenshot: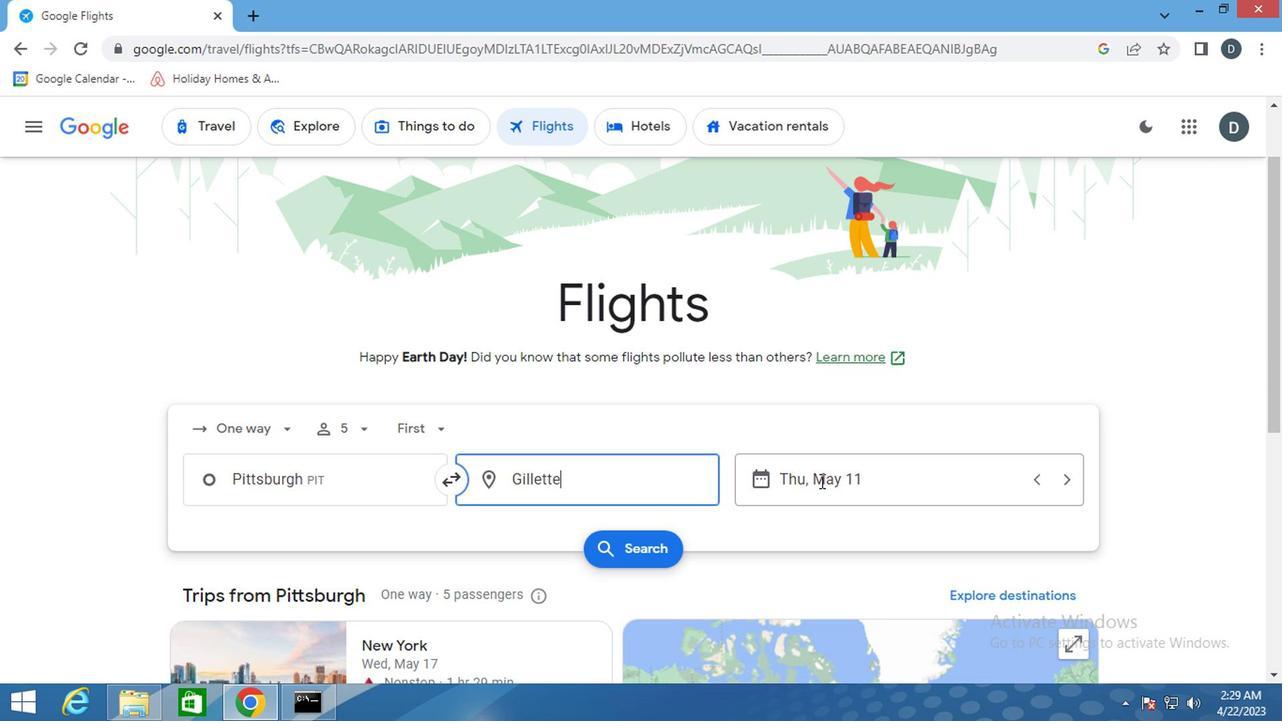 
Action: Mouse moved to (831, 344)
Screenshot: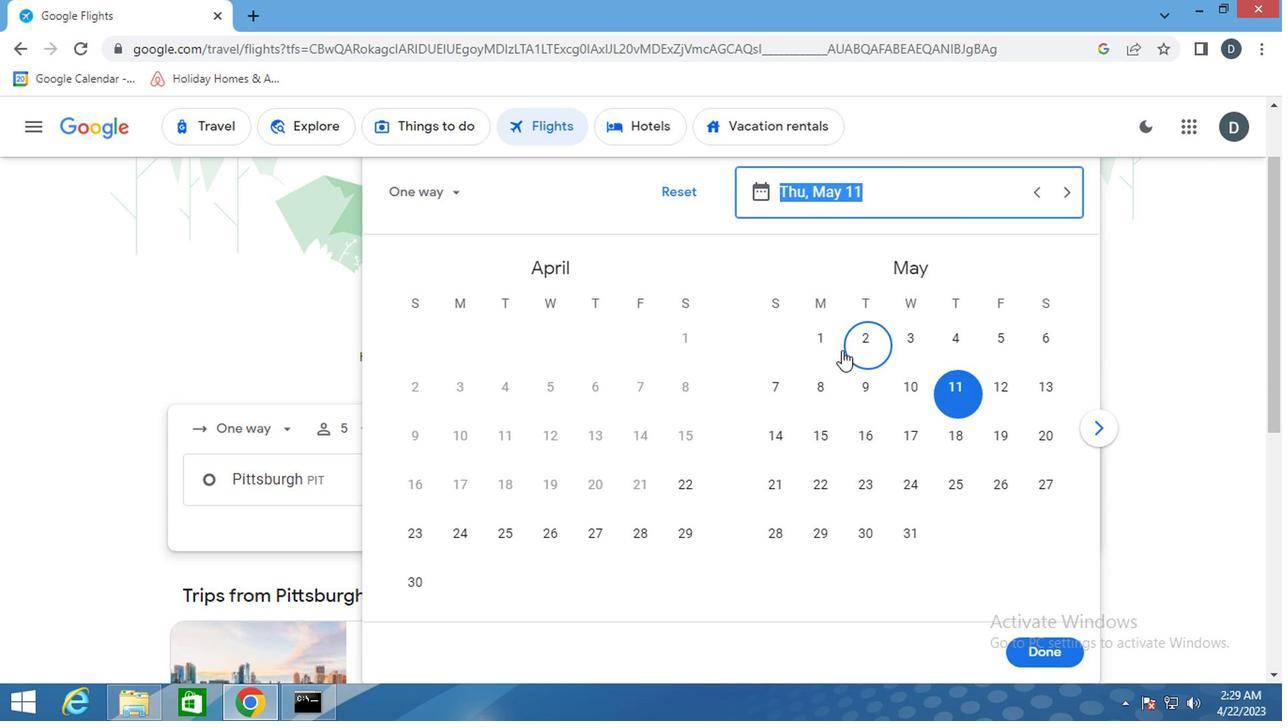 
Action: Mouse pressed left at (831, 344)
Screenshot: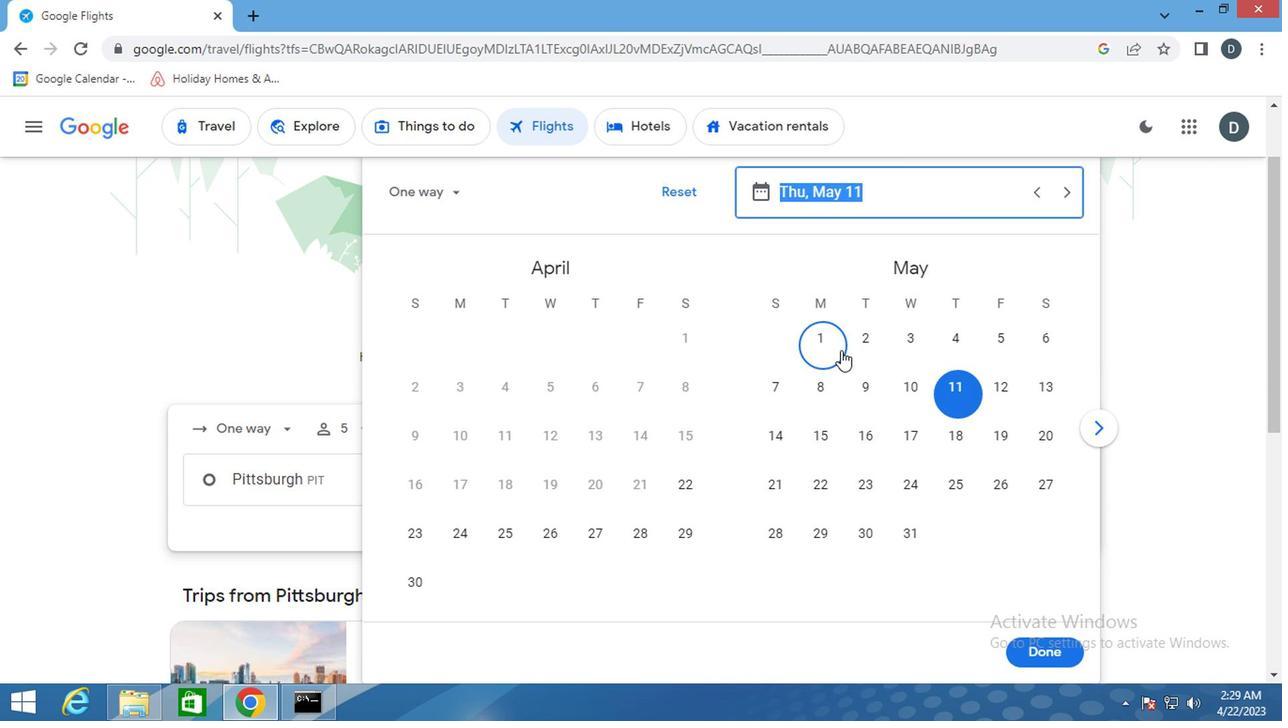 
Action: Mouse moved to (1024, 666)
Screenshot: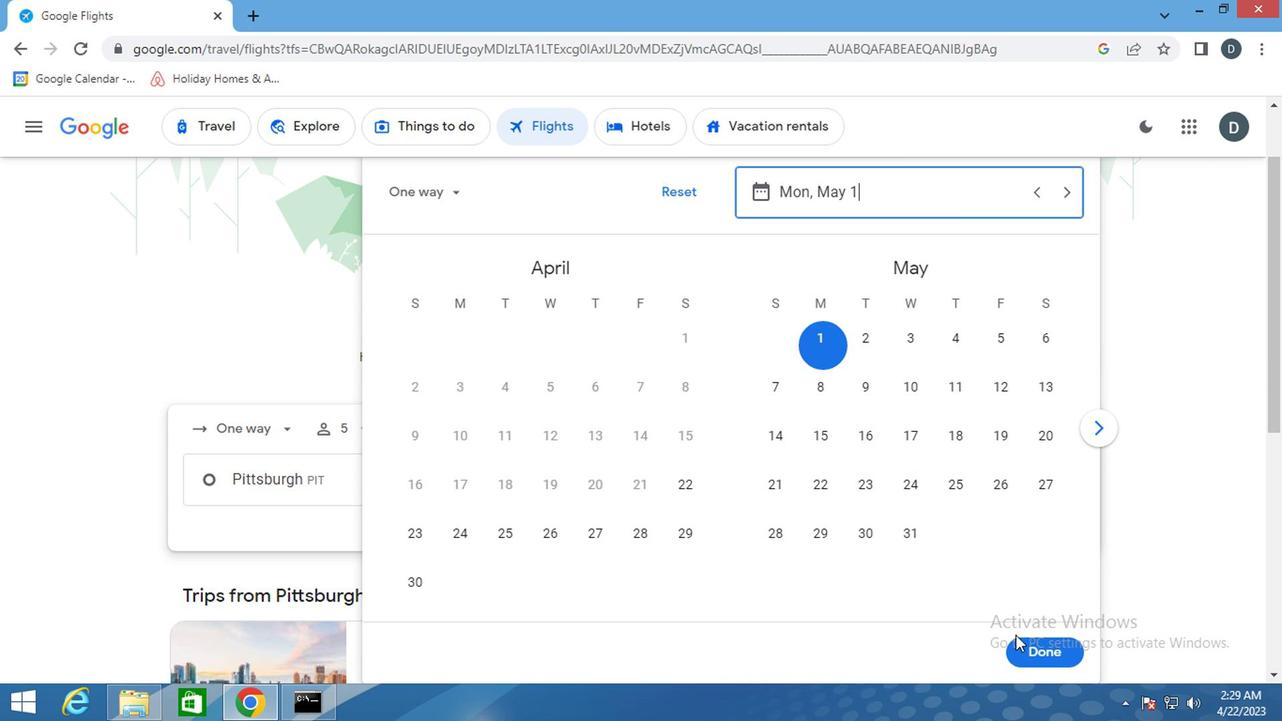 
Action: Mouse pressed left at (1024, 666)
Screenshot: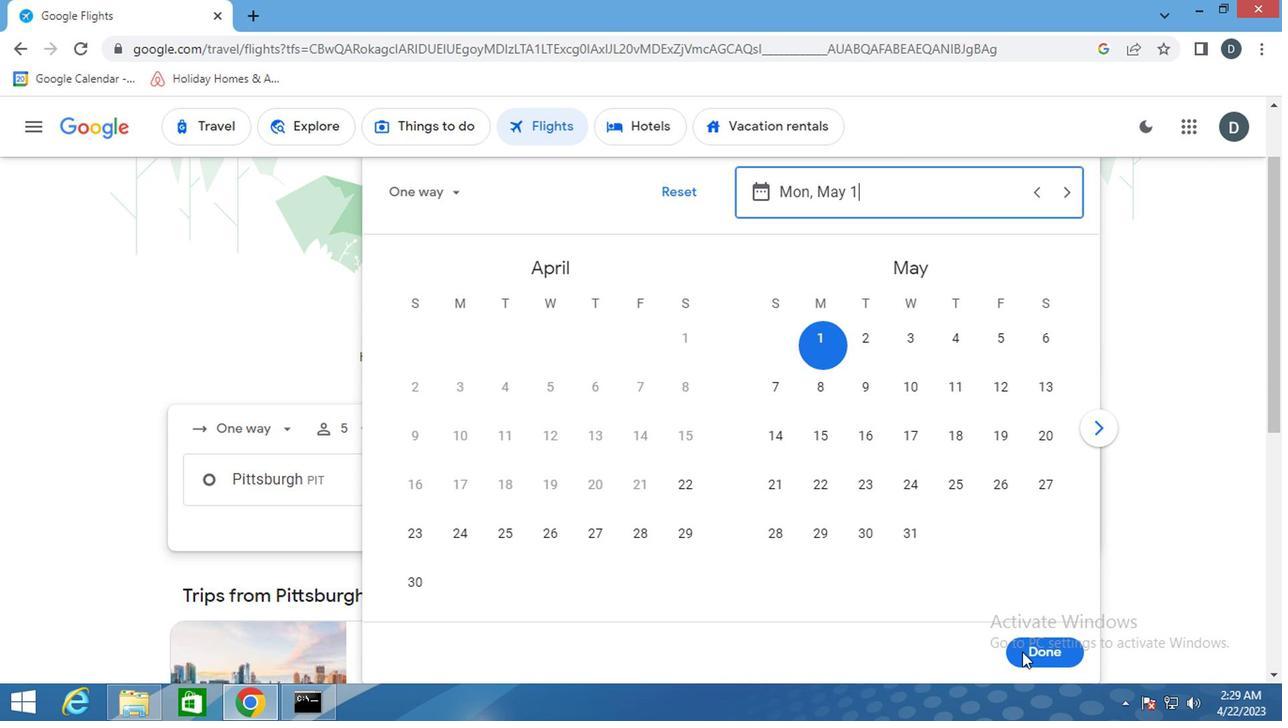 
Action: Mouse moved to (632, 543)
Screenshot: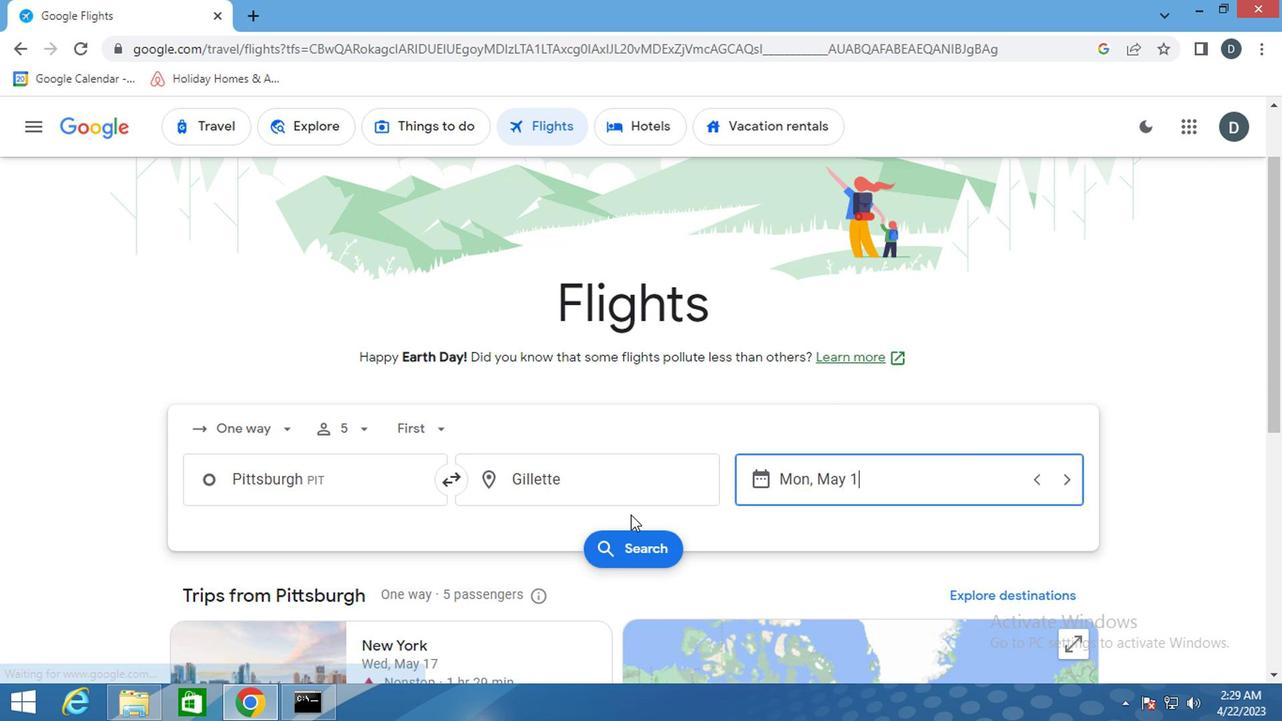 
Action: Mouse pressed left at (632, 543)
Screenshot: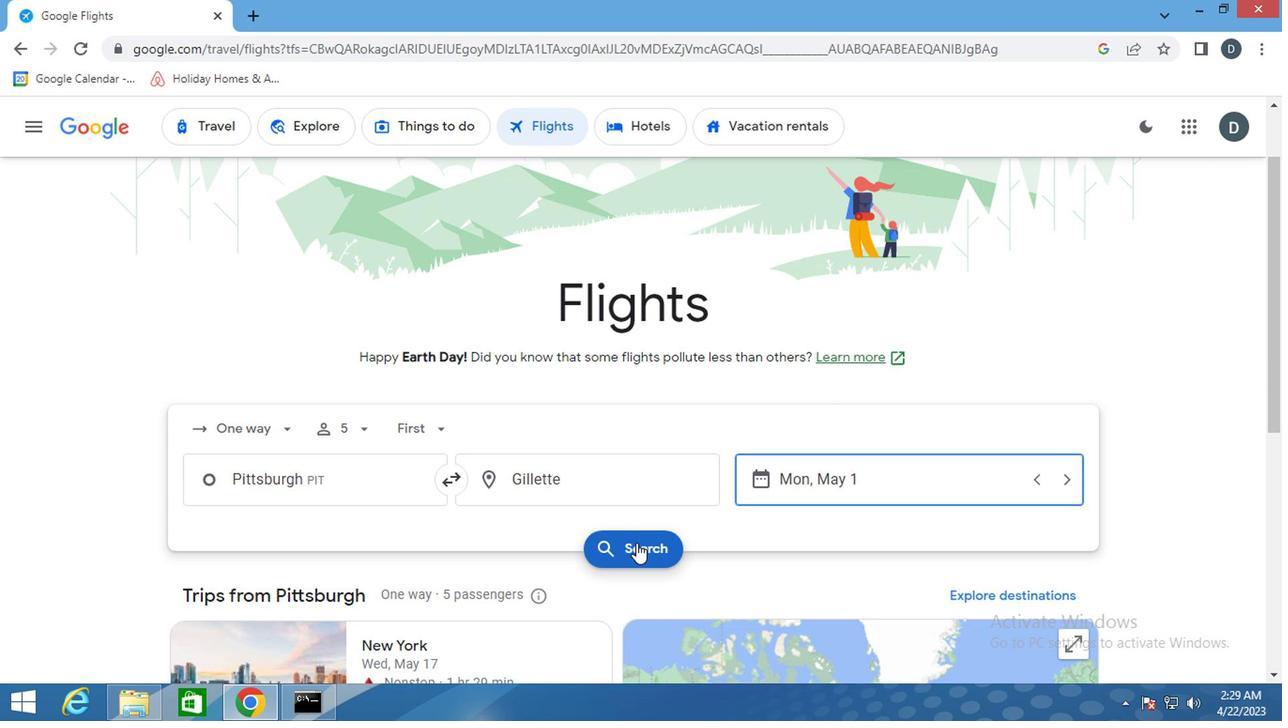 
Action: Mouse moved to (201, 290)
Screenshot: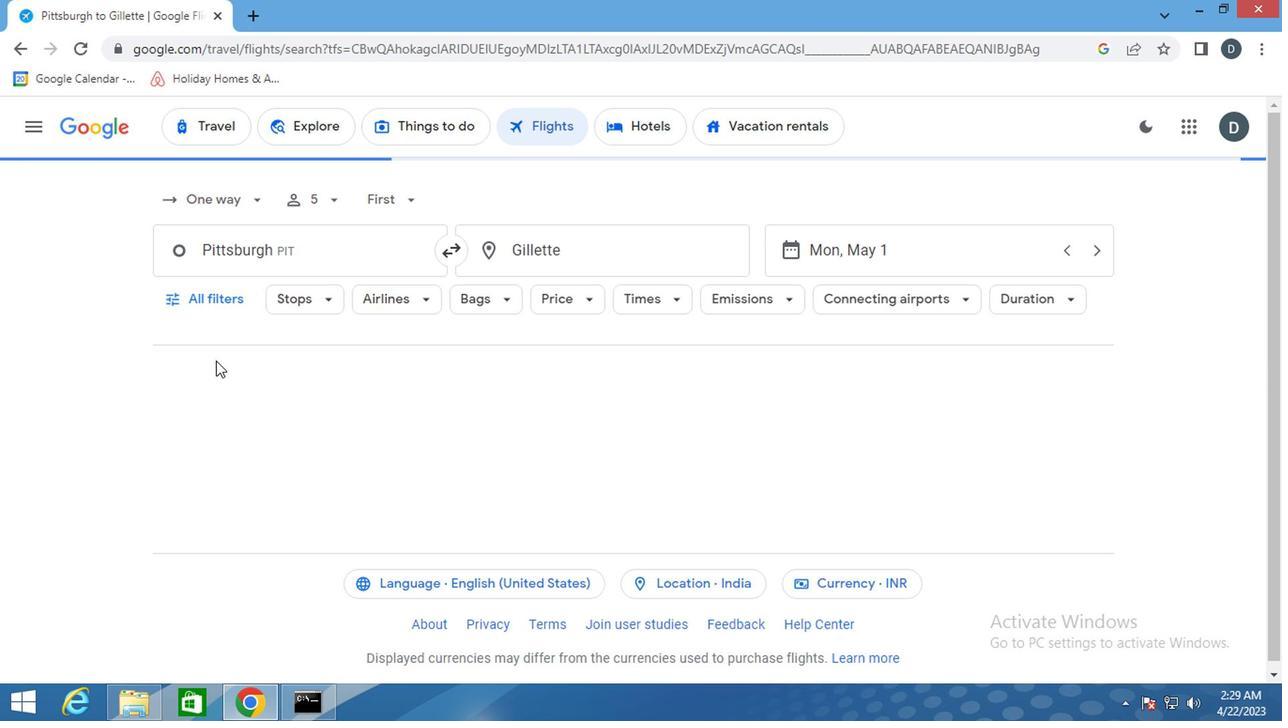 
Action: Mouse pressed left at (201, 290)
Screenshot: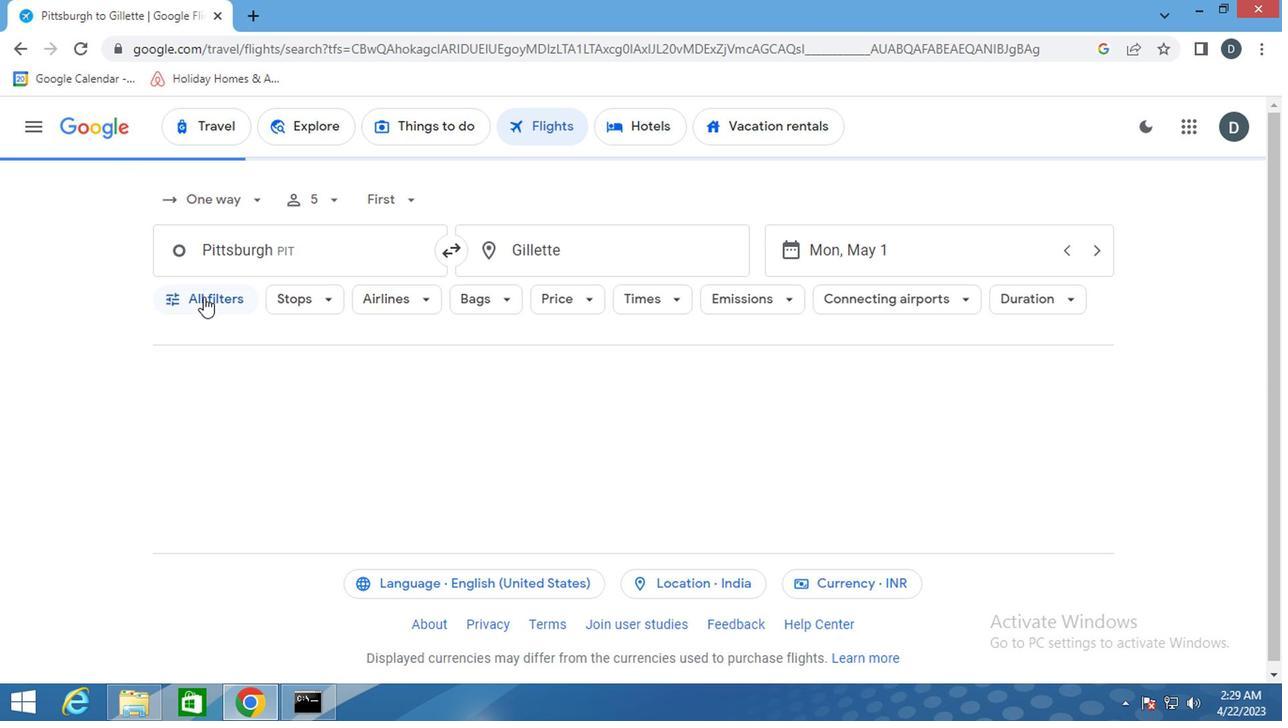 
Action: Mouse moved to (327, 521)
Screenshot: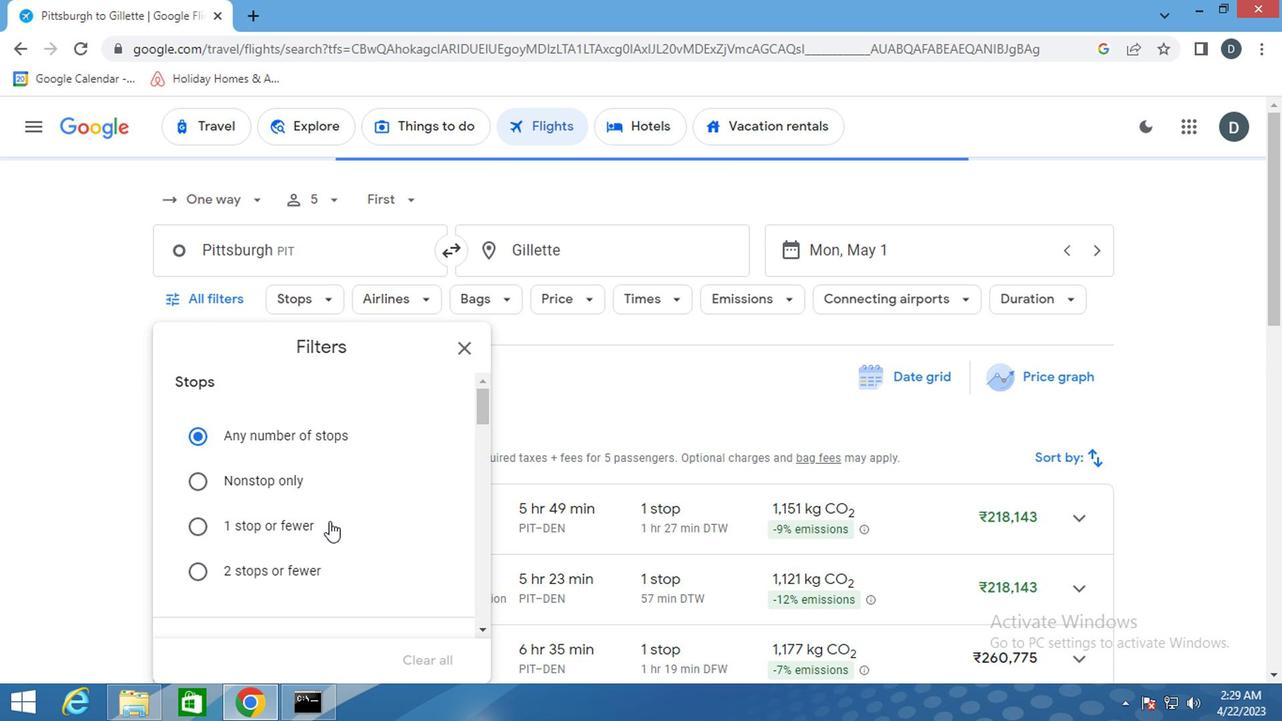 
Action: Mouse scrolled (327, 520) with delta (0, 0)
Screenshot: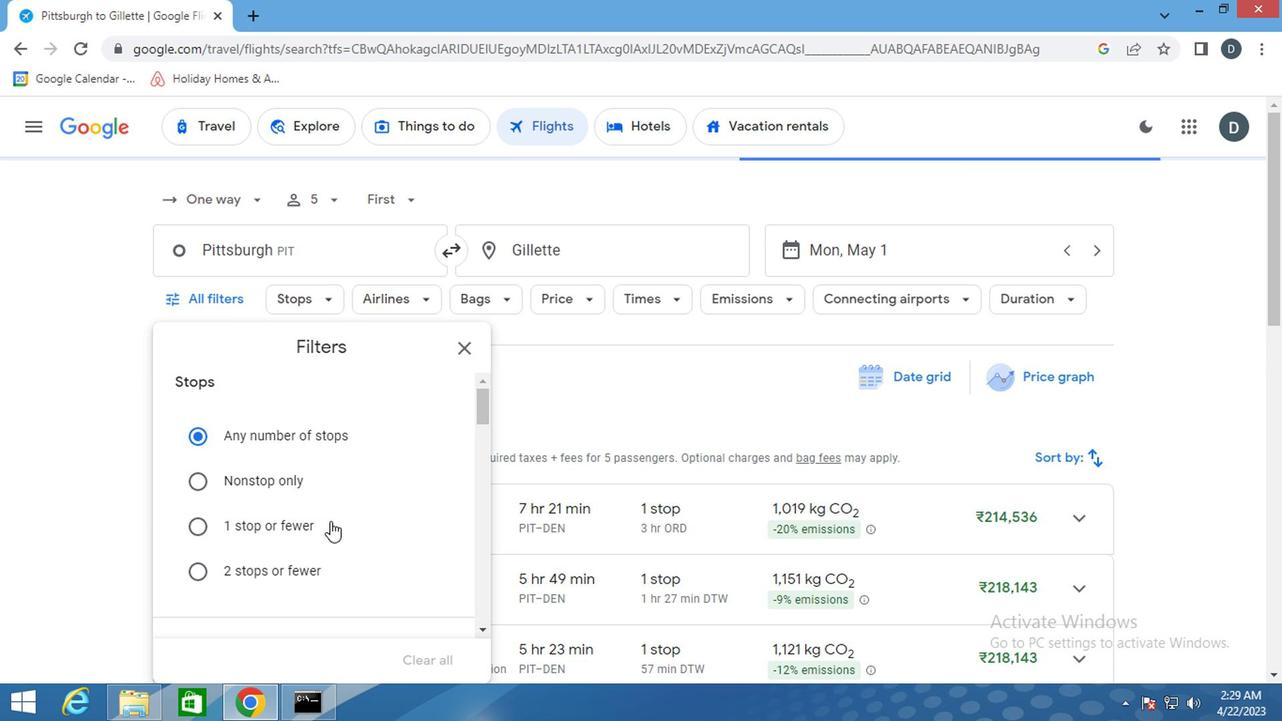 
Action: Mouse scrolled (327, 520) with delta (0, 0)
Screenshot: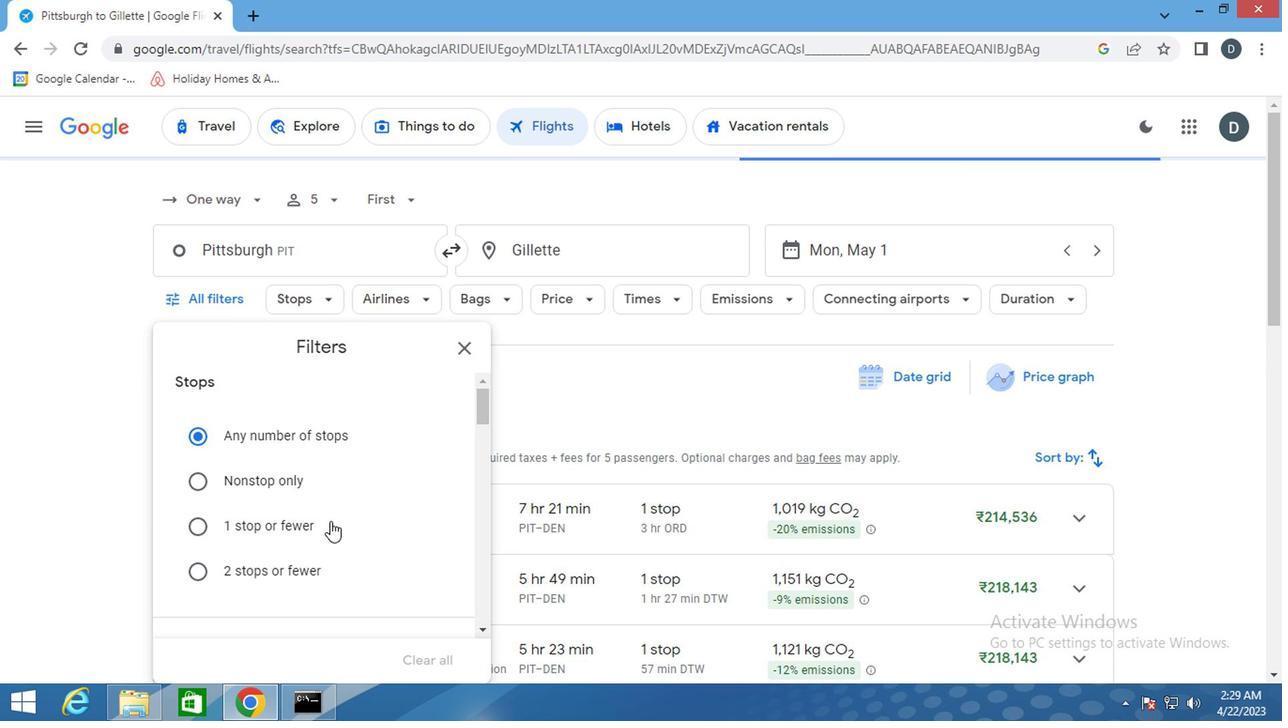 
Action: Mouse scrolled (327, 520) with delta (0, 0)
Screenshot: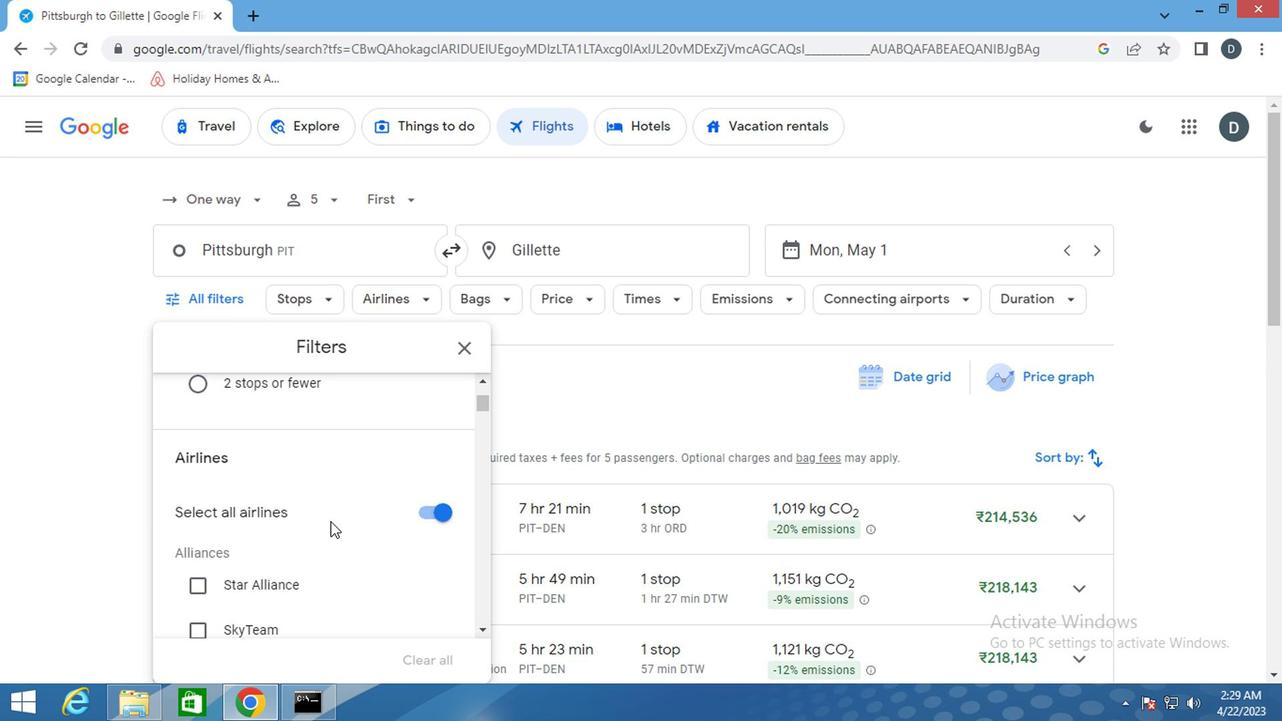 
Action: Mouse scrolled (327, 520) with delta (0, 0)
Screenshot: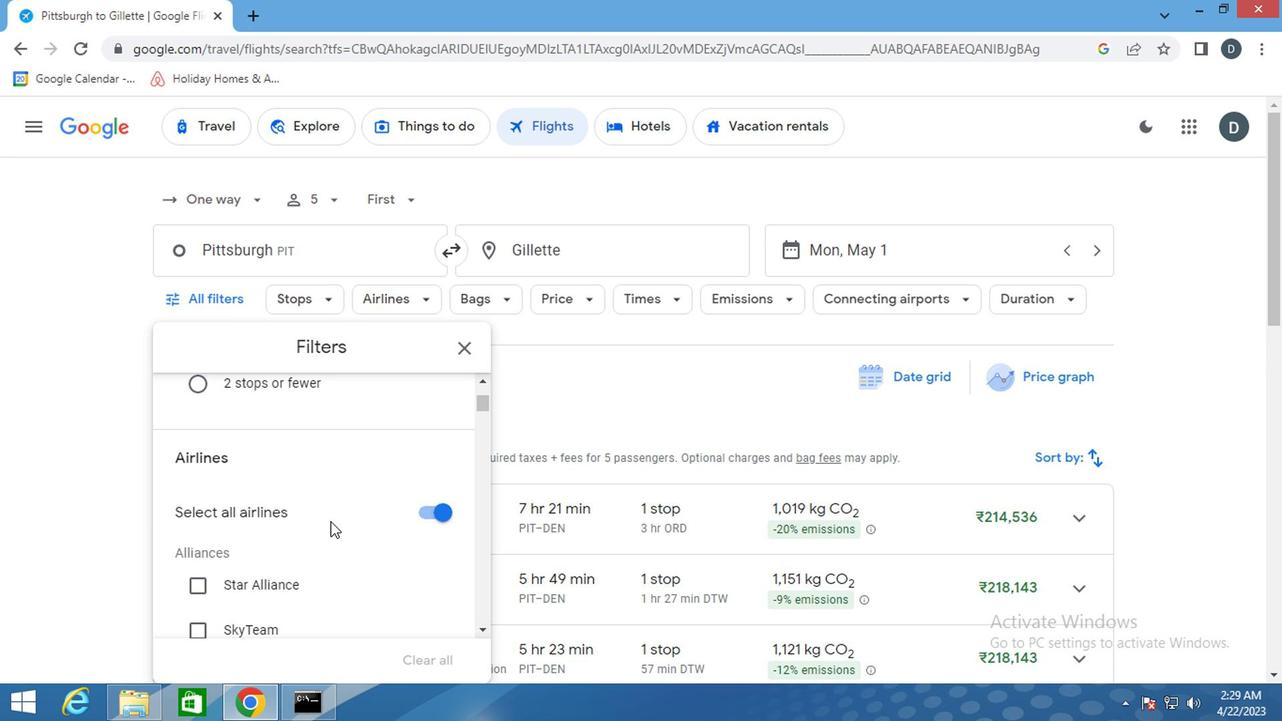 
Action: Mouse moved to (330, 521)
Screenshot: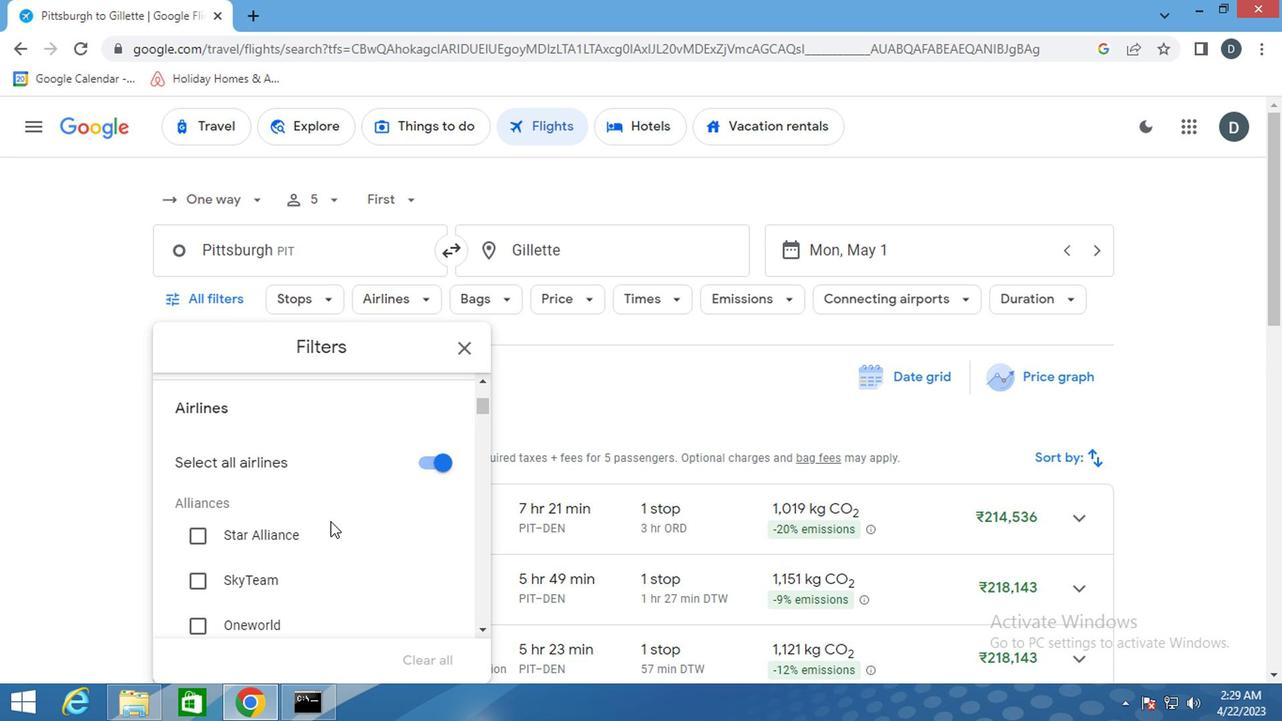 
Action: Mouse scrolled (330, 520) with delta (0, 0)
Screenshot: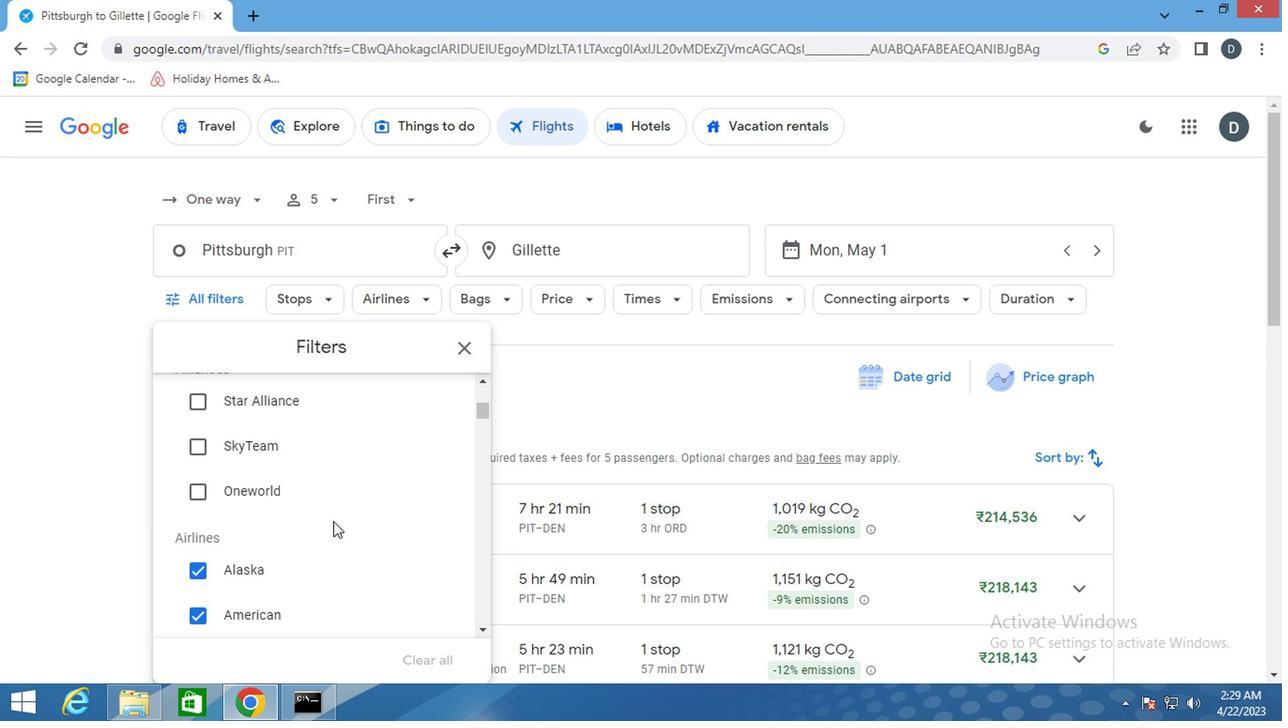 
Action: Mouse scrolled (330, 520) with delta (0, 0)
Screenshot: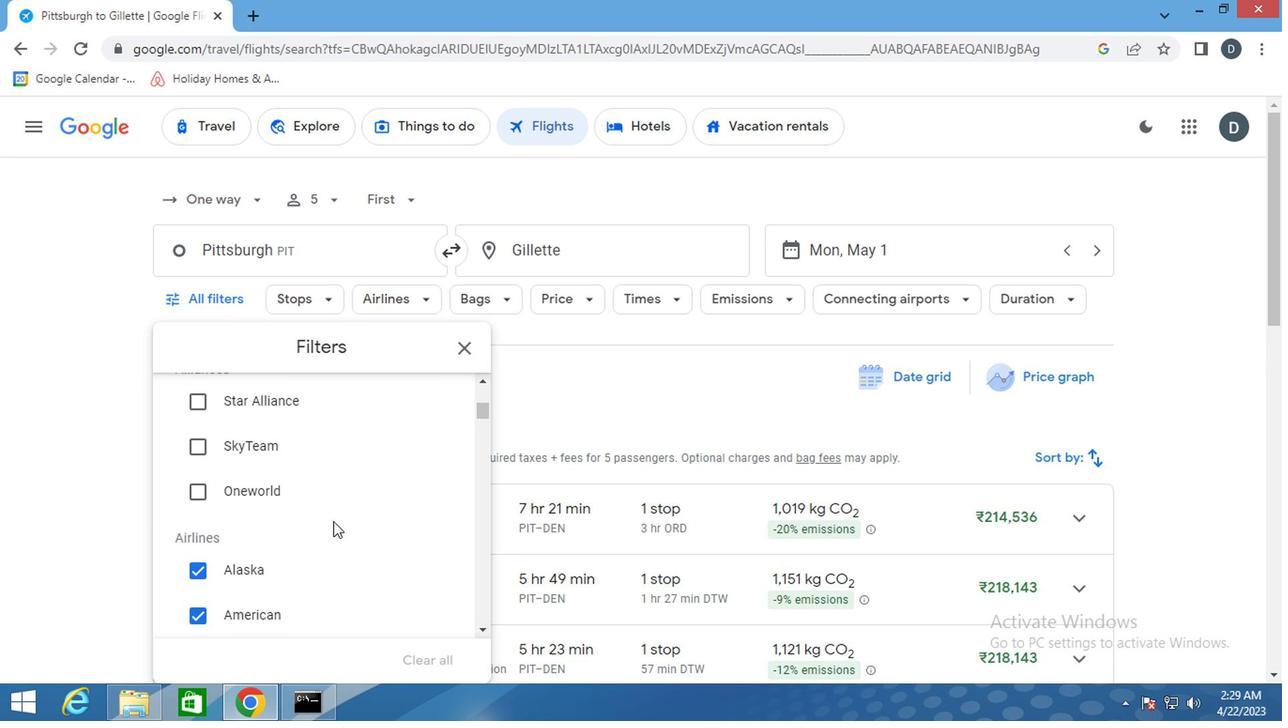 
Action: Mouse moved to (350, 513)
Screenshot: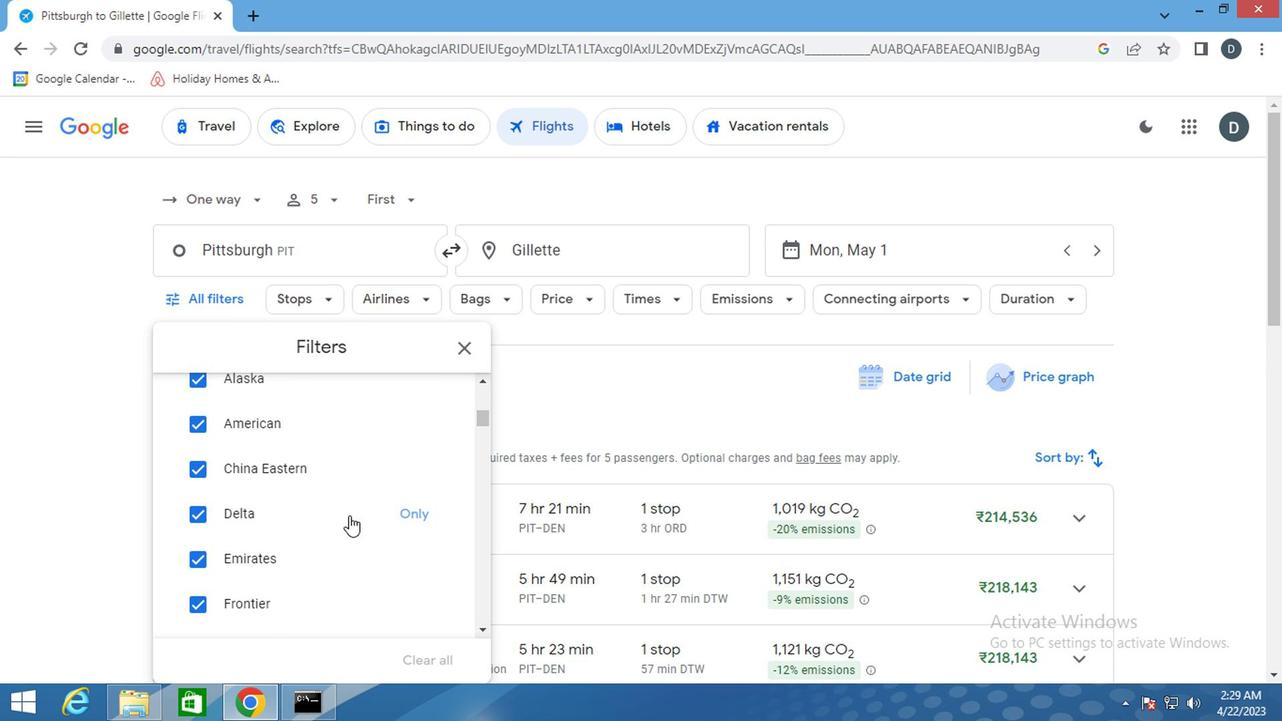 
Action: Mouse scrolled (350, 512) with delta (0, -1)
Screenshot: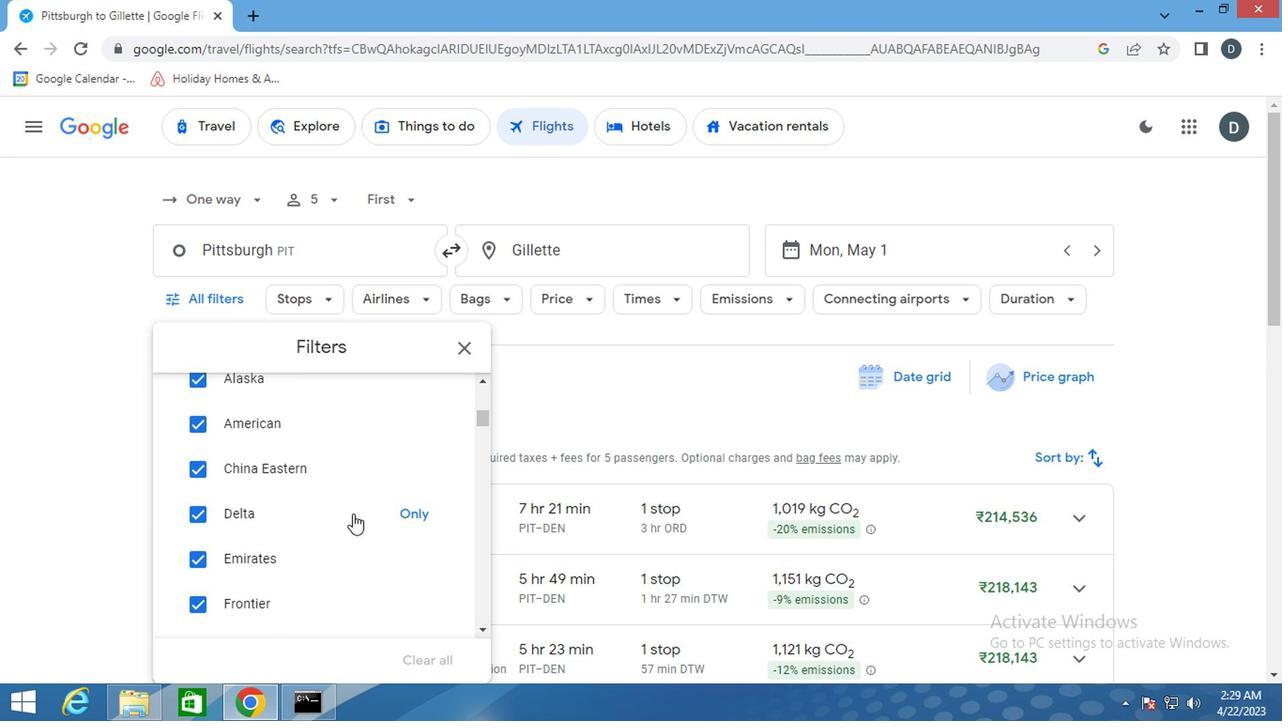 
Action: Mouse moved to (350, 513)
Screenshot: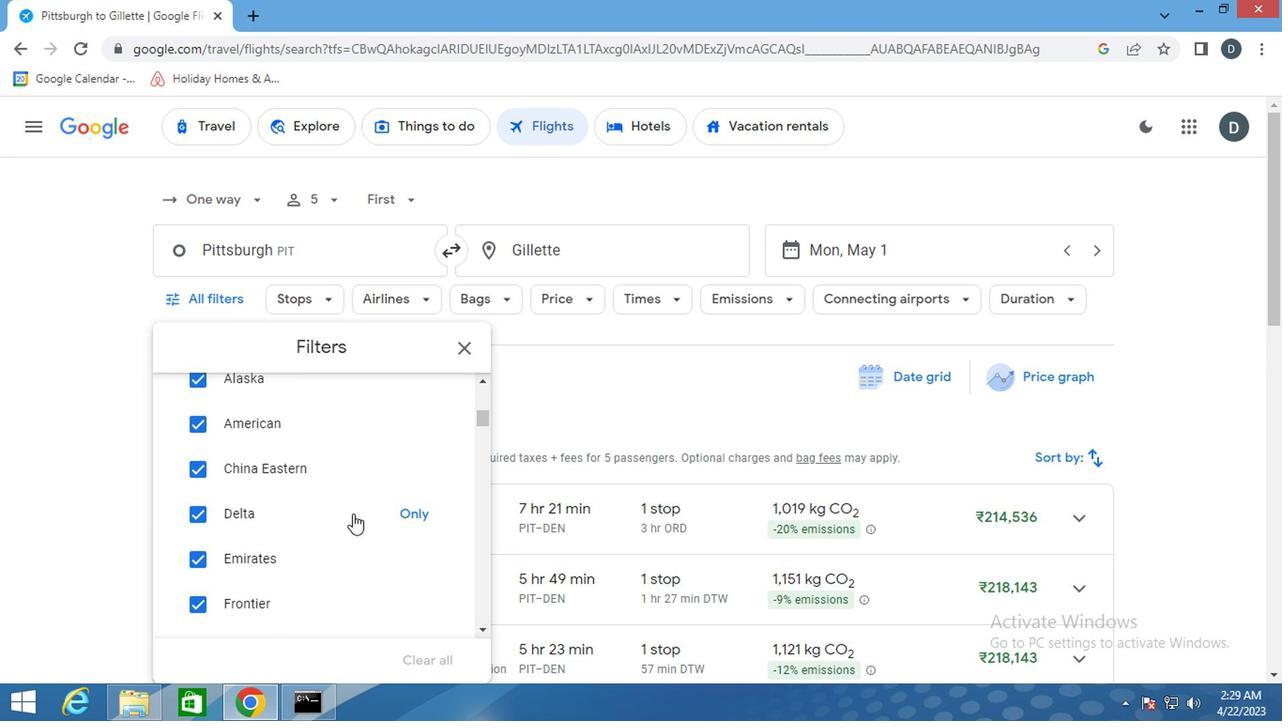 
Action: Mouse scrolled (350, 512) with delta (0, -1)
Screenshot: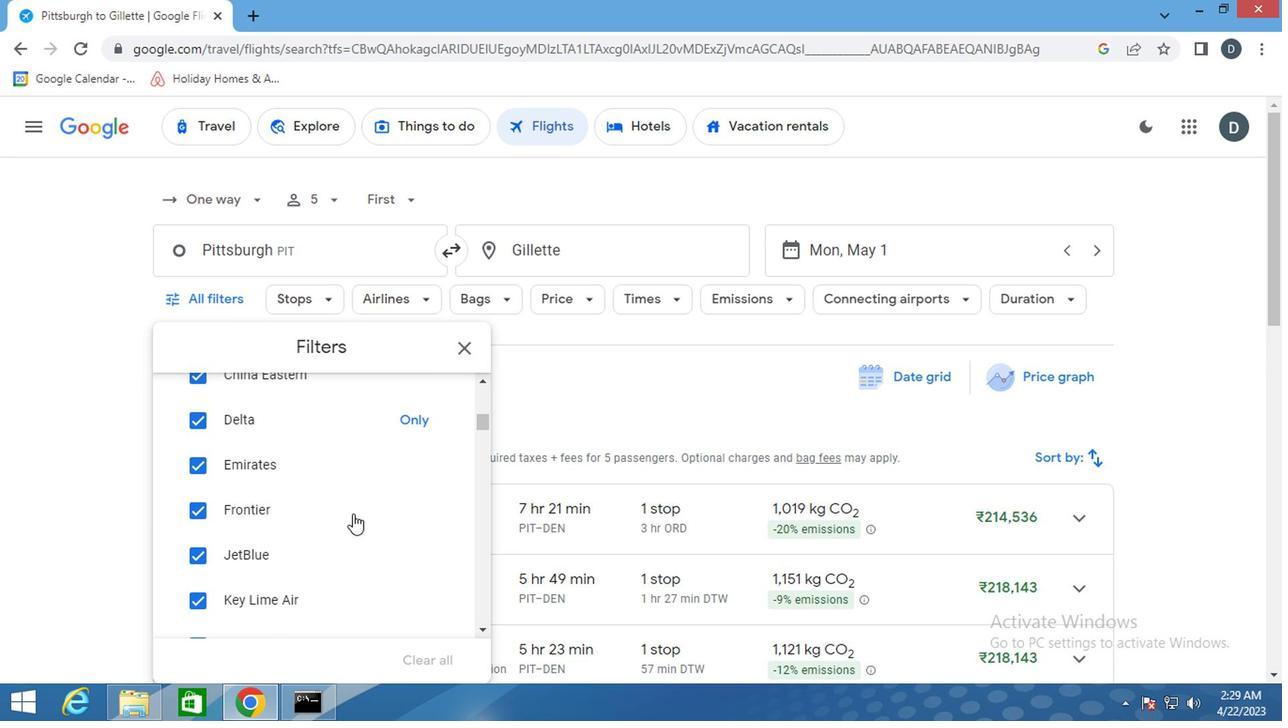 
Action: Mouse moved to (410, 459)
Screenshot: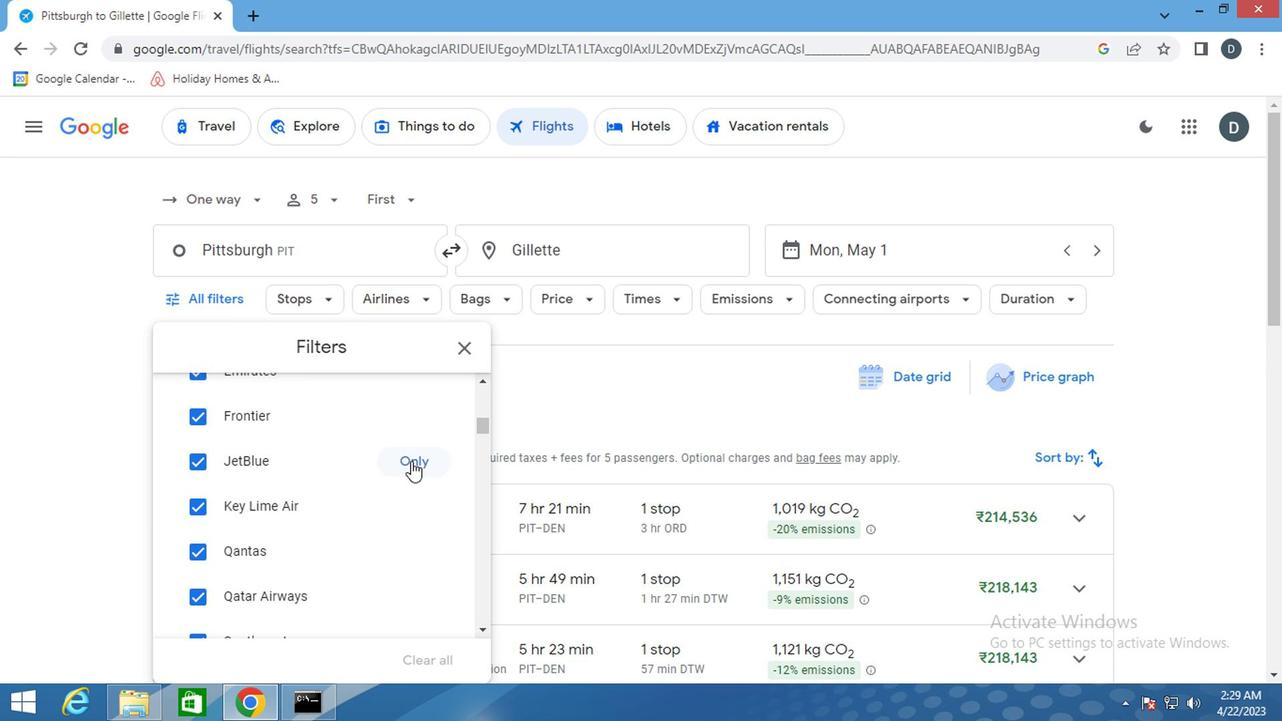 
Action: Mouse pressed left at (410, 459)
Screenshot: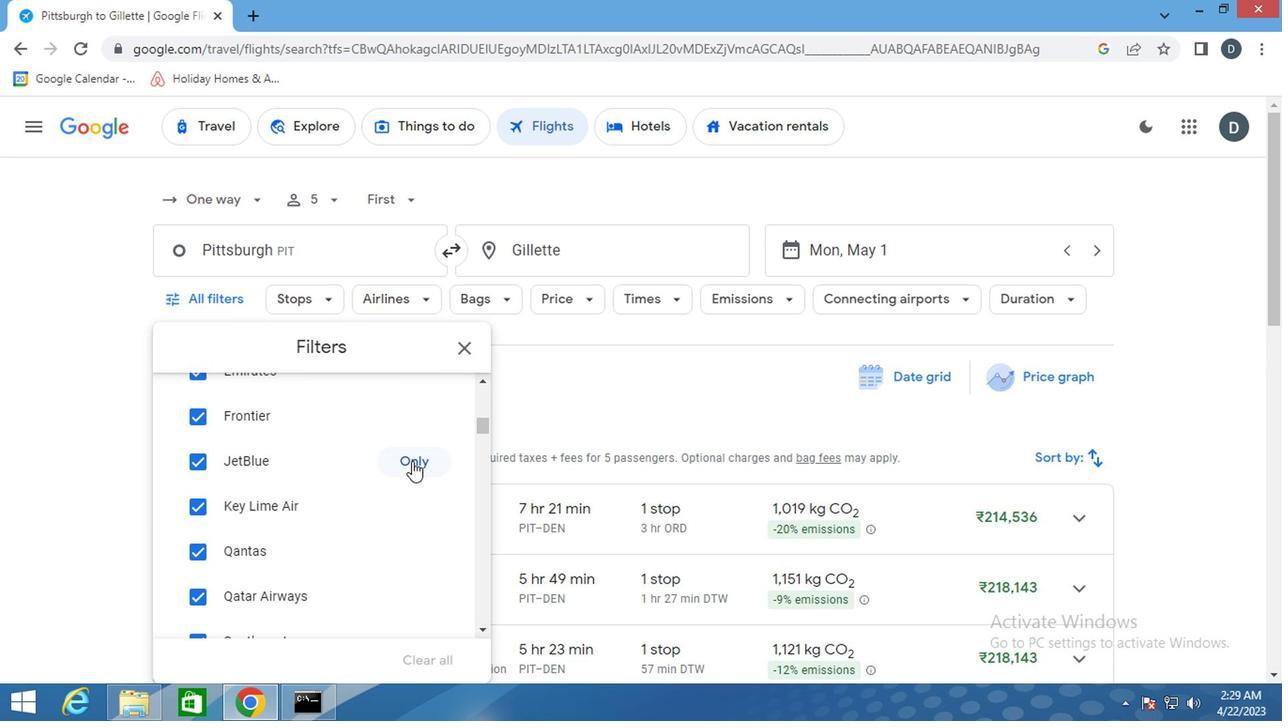 
Action: Mouse scrolled (410, 458) with delta (0, -1)
Screenshot: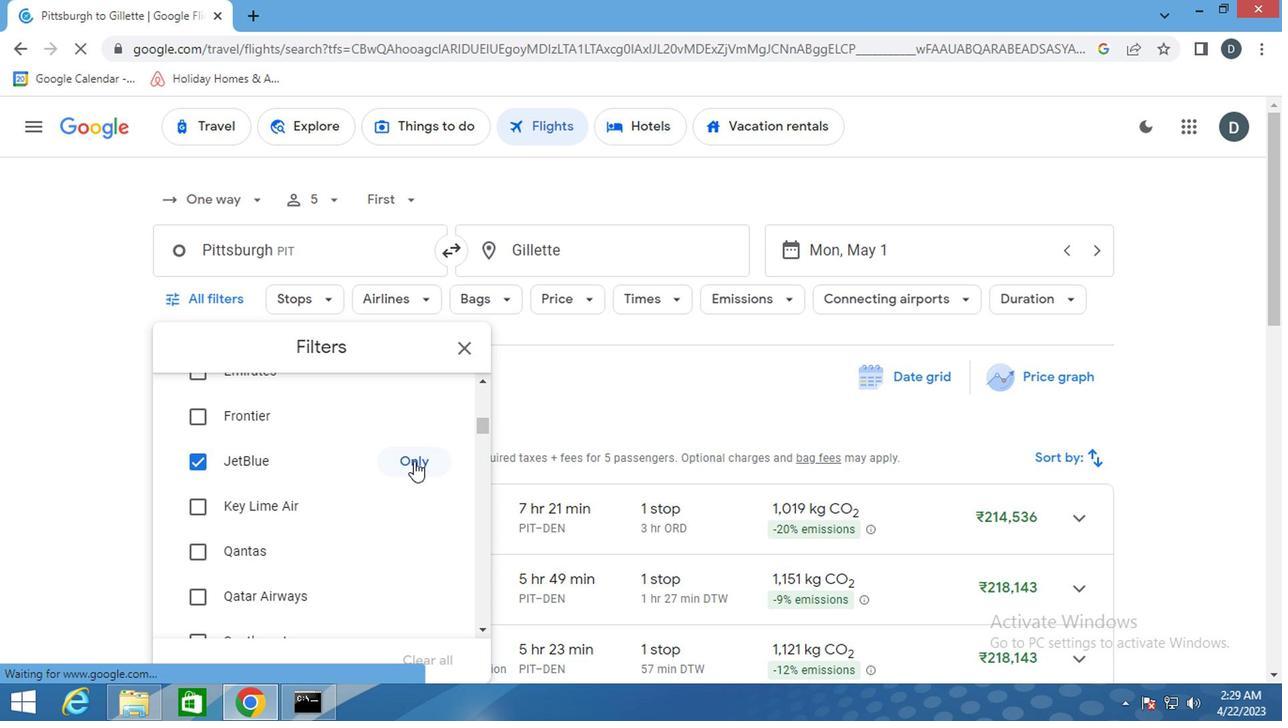 
Action: Mouse scrolled (410, 458) with delta (0, -1)
Screenshot: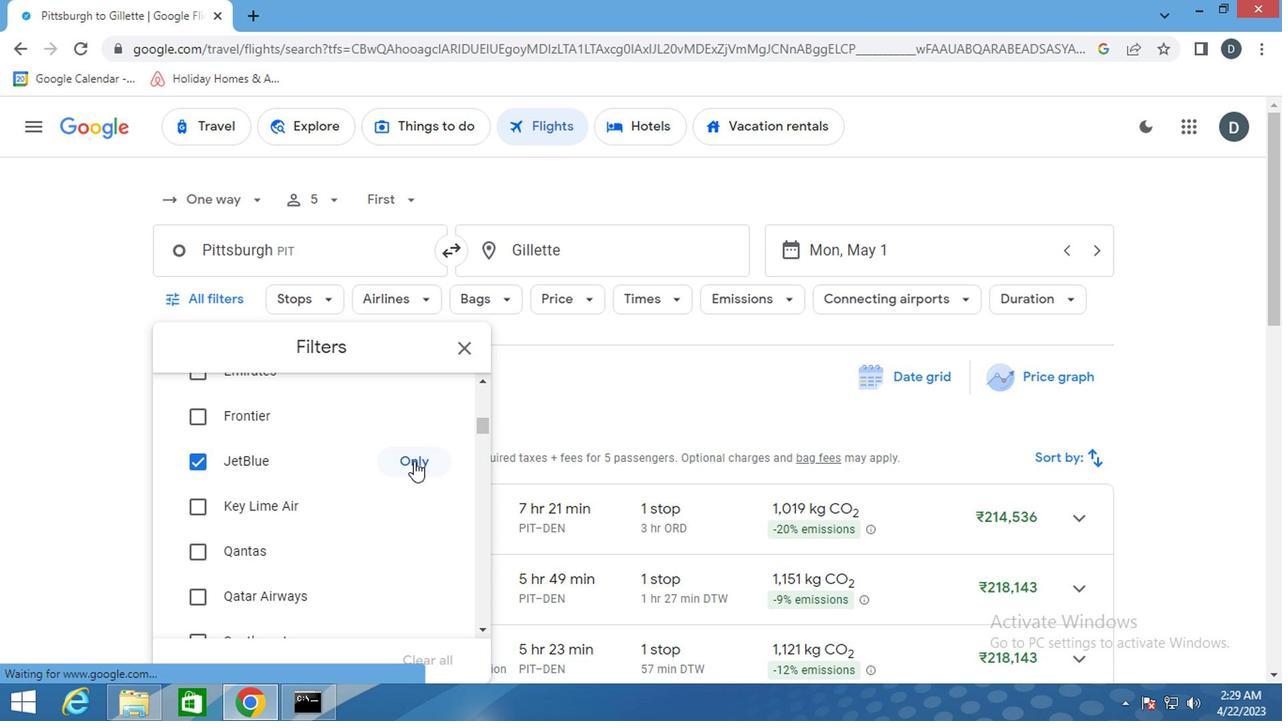 
Action: Mouse scrolled (410, 458) with delta (0, -1)
Screenshot: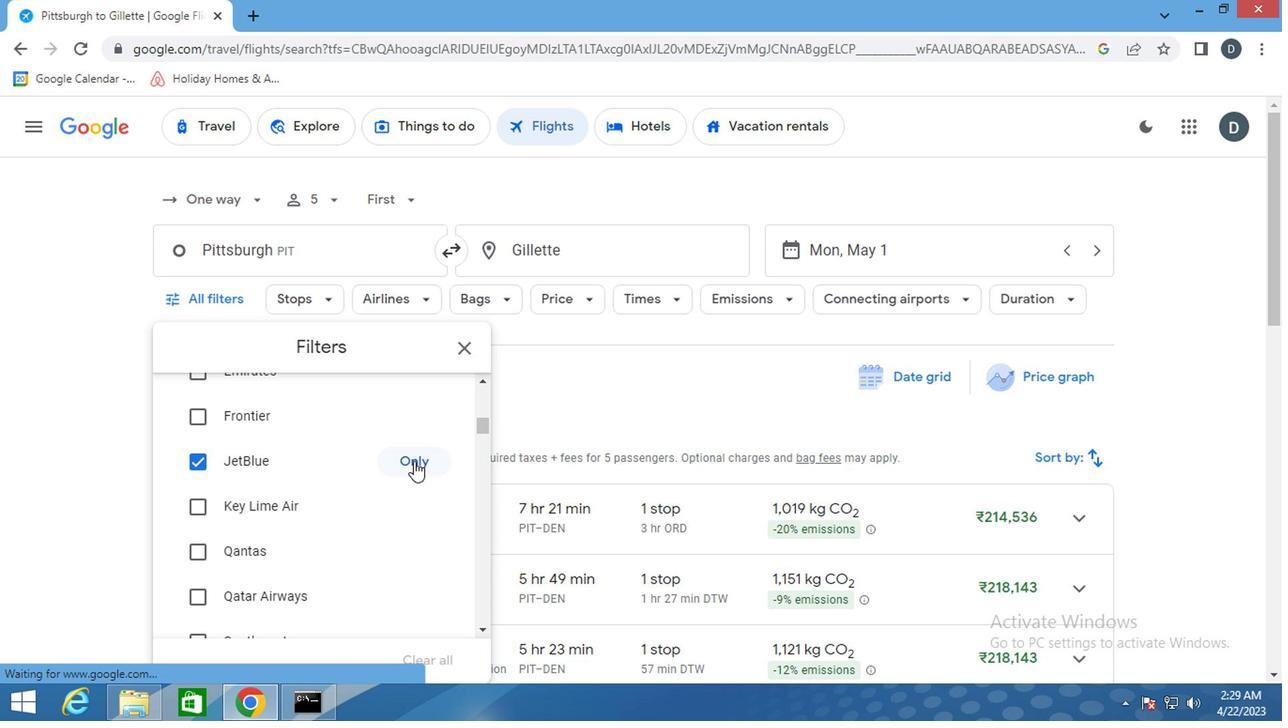 
Action: Mouse scrolled (410, 458) with delta (0, -1)
Screenshot: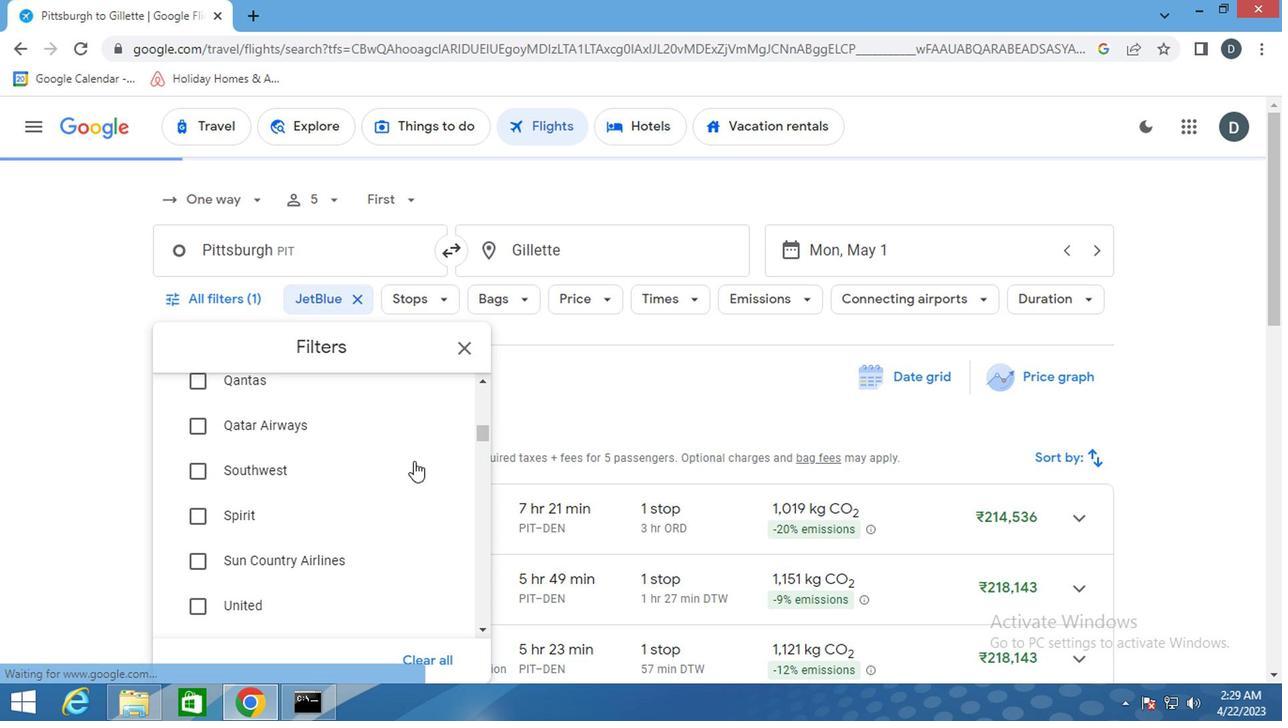 
Action: Mouse scrolled (410, 458) with delta (0, -1)
Screenshot: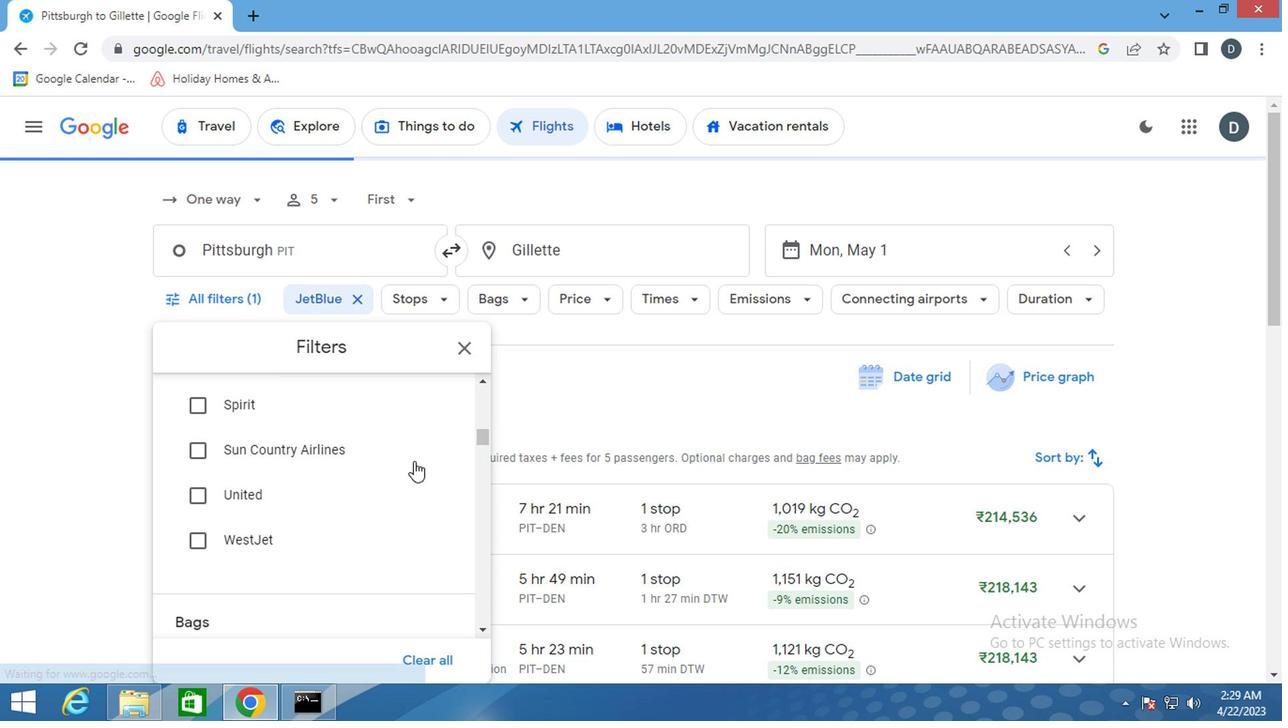 
Action: Mouse moved to (432, 536)
Screenshot: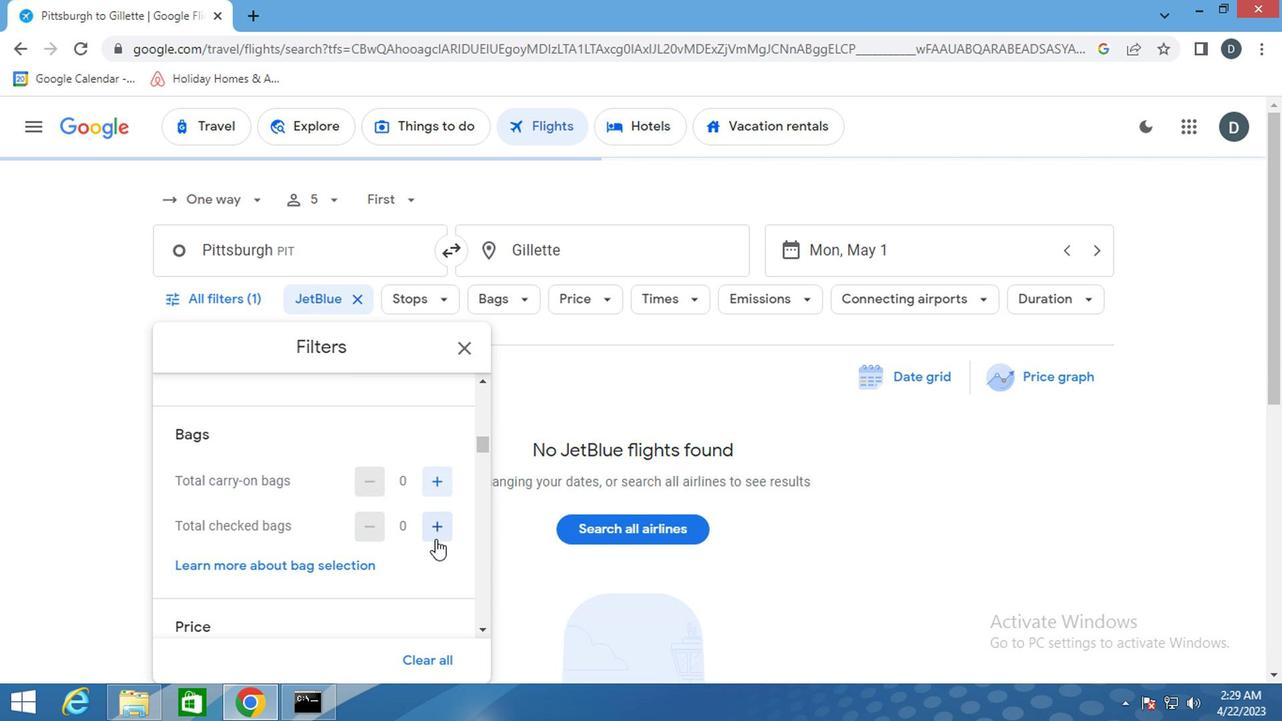 
Action: Mouse pressed left at (432, 536)
Screenshot: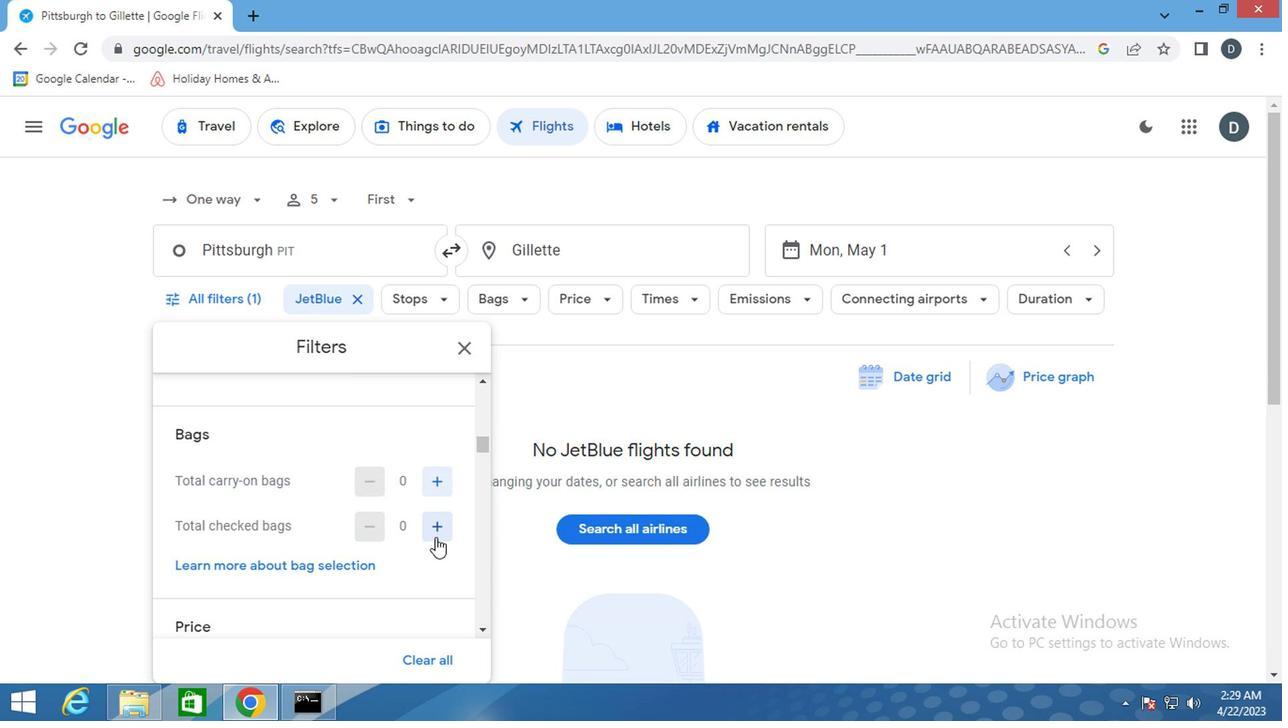 
Action: Mouse moved to (386, 585)
Screenshot: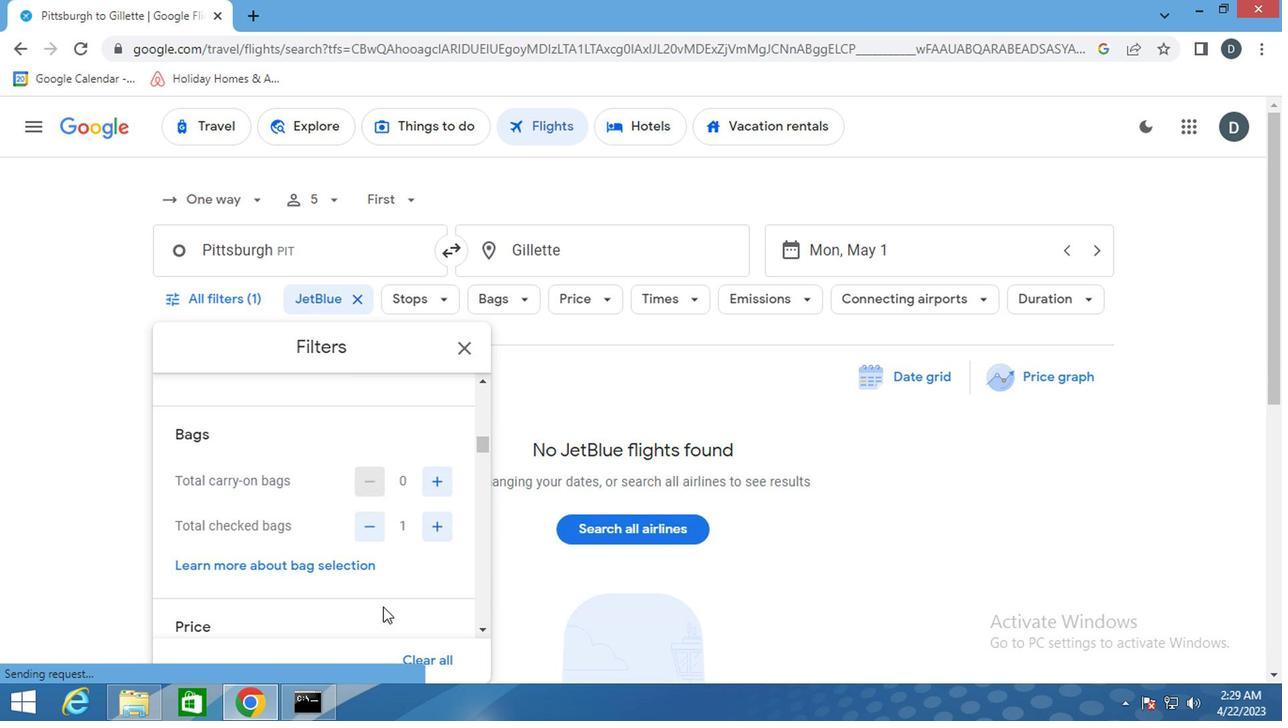 
Action: Mouse scrolled (386, 584) with delta (0, -1)
Screenshot: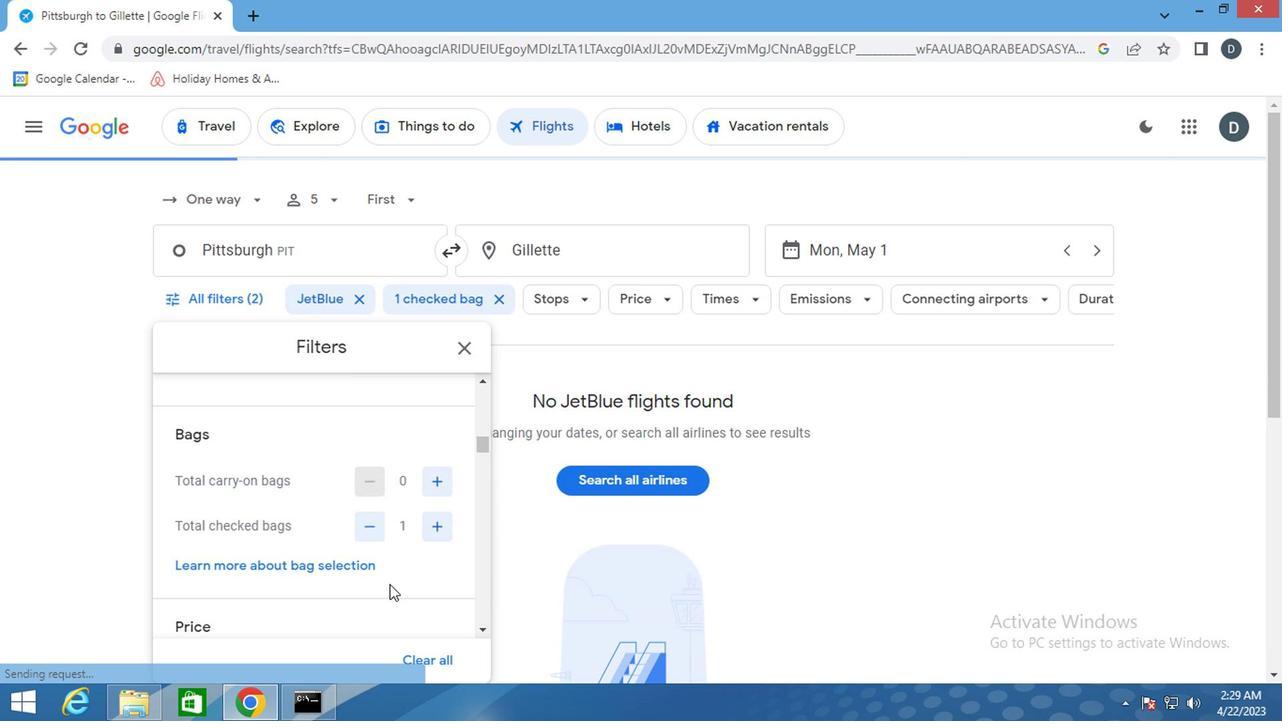 
Action: Mouse scrolled (386, 584) with delta (0, -1)
Screenshot: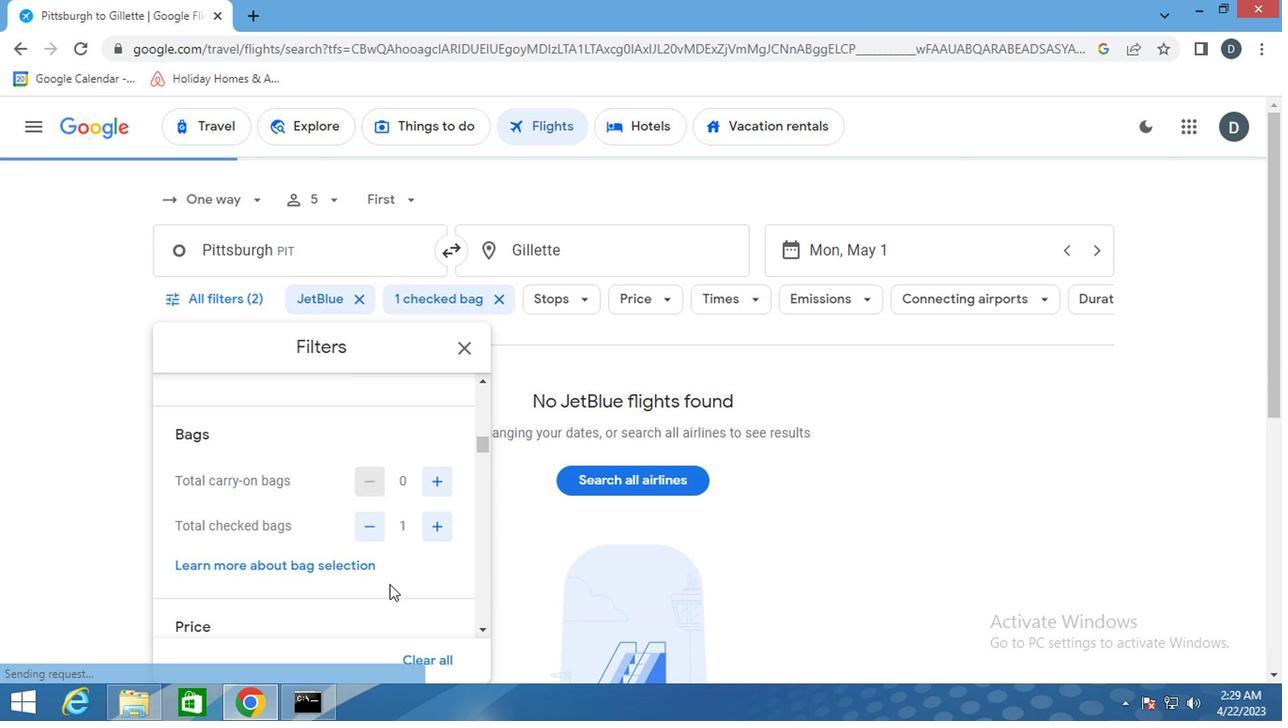 
Action: Mouse scrolled (386, 584) with delta (0, -1)
Screenshot: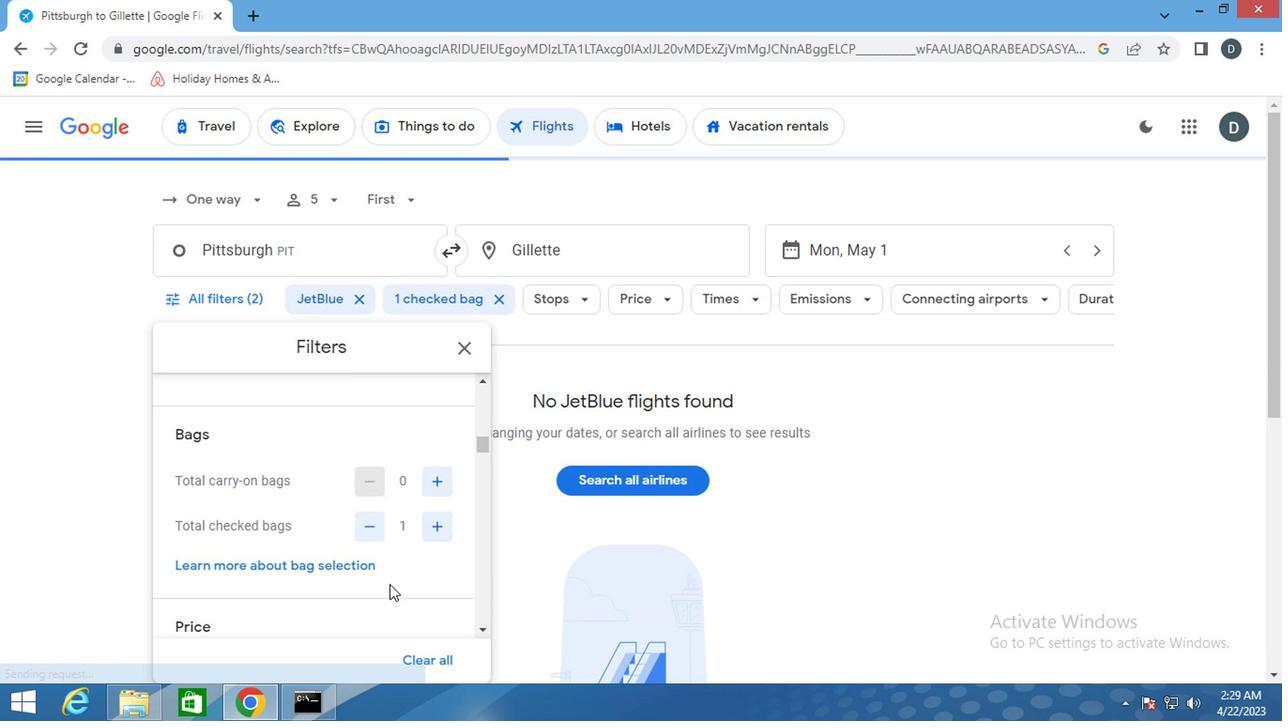
Action: Mouse moved to (433, 433)
Screenshot: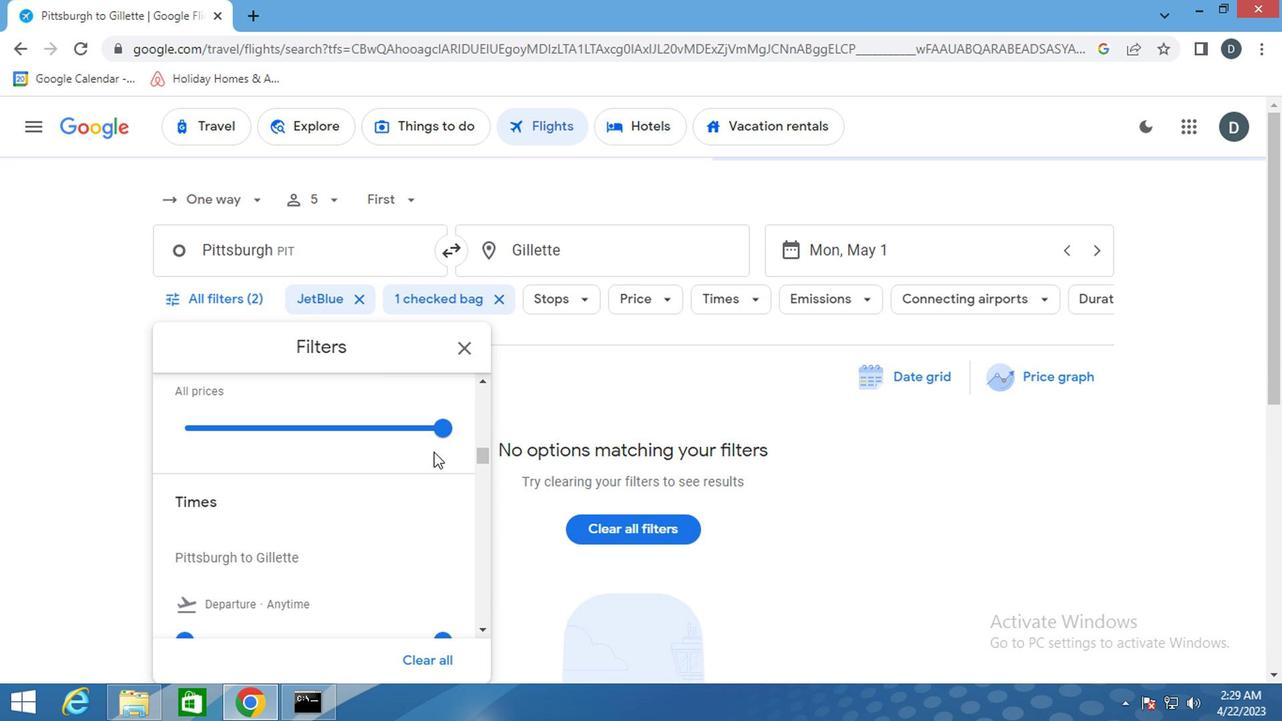 
Action: Mouse pressed left at (433, 433)
Screenshot: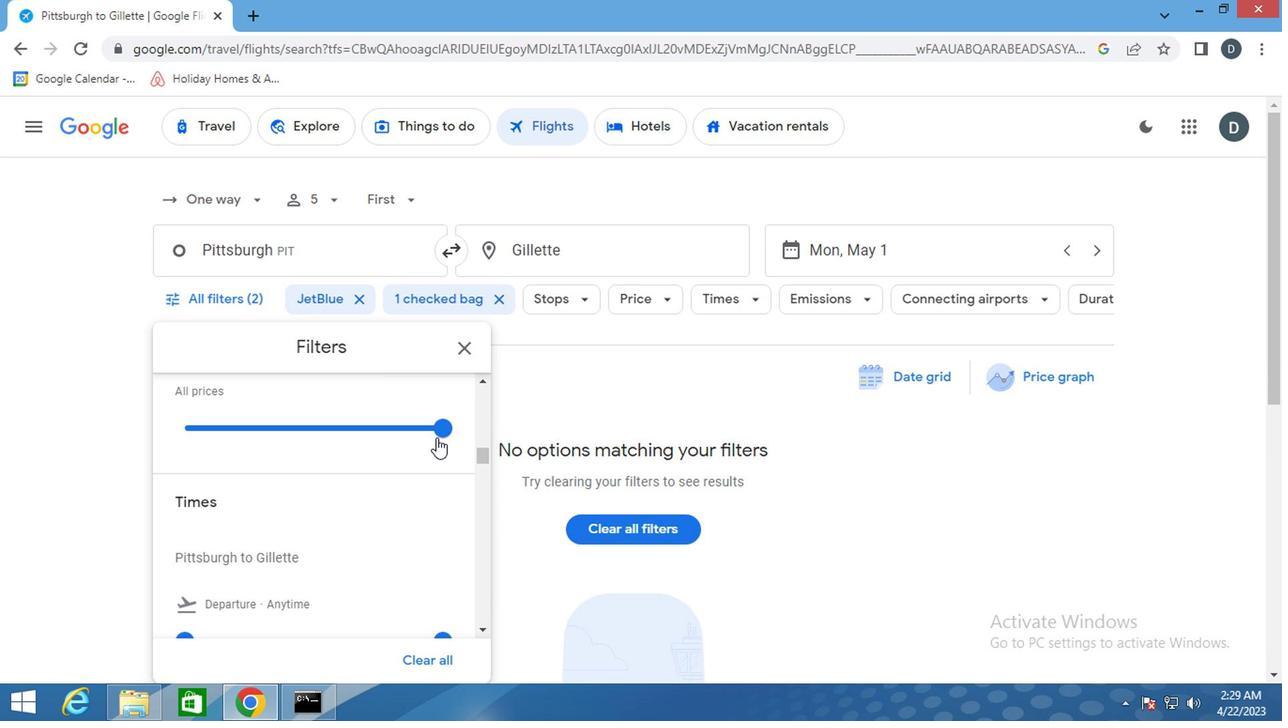 
Action: Mouse moved to (315, 481)
Screenshot: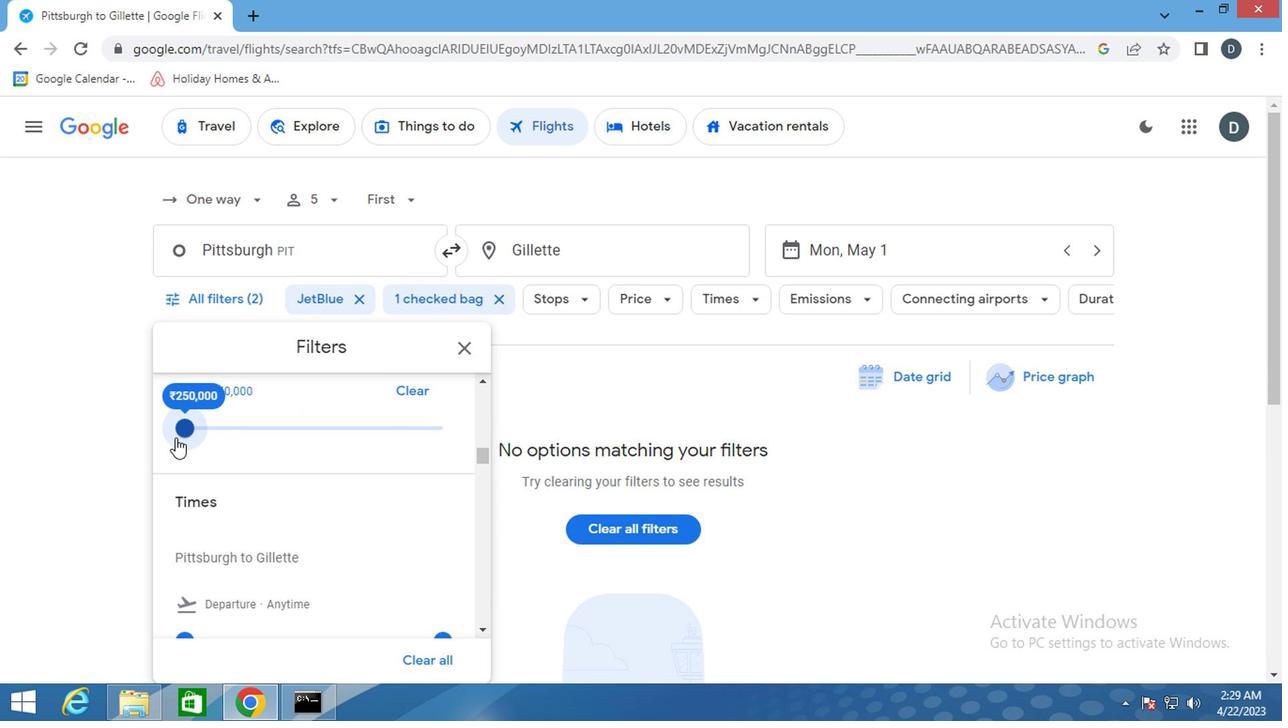 
Action: Mouse scrolled (315, 481) with delta (0, 0)
Screenshot: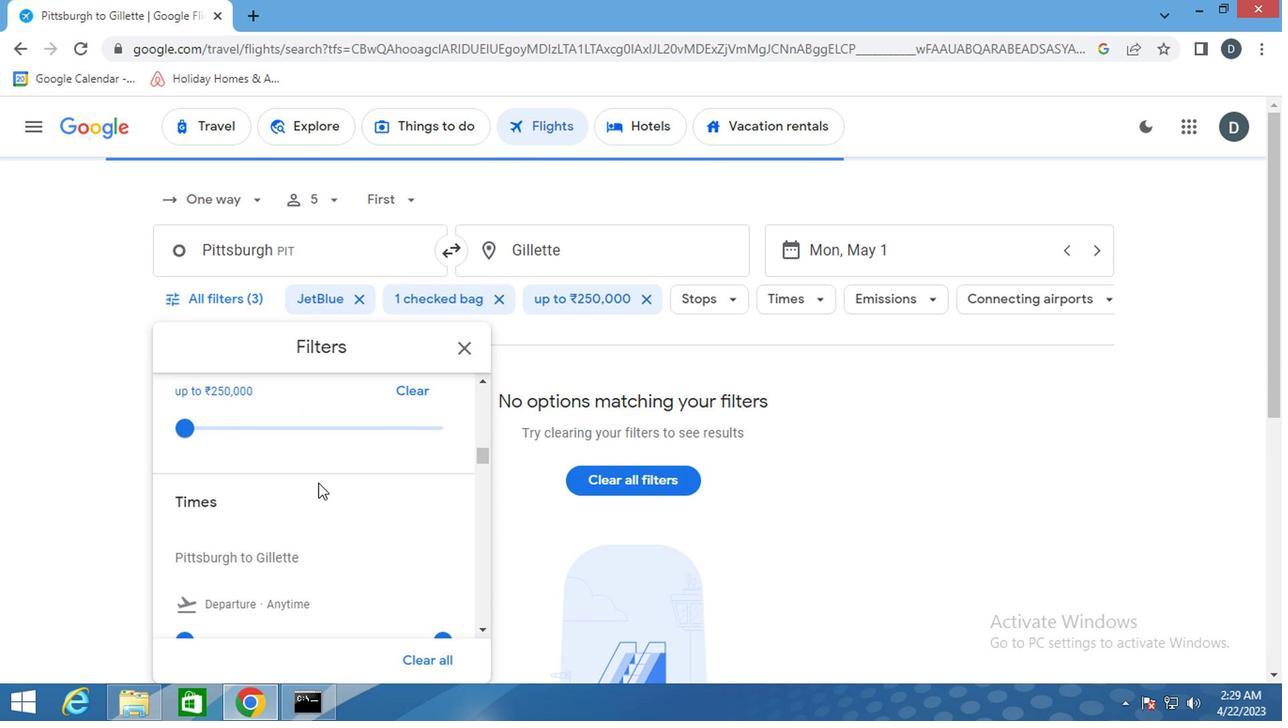
Action: Mouse scrolled (315, 481) with delta (0, 0)
Screenshot: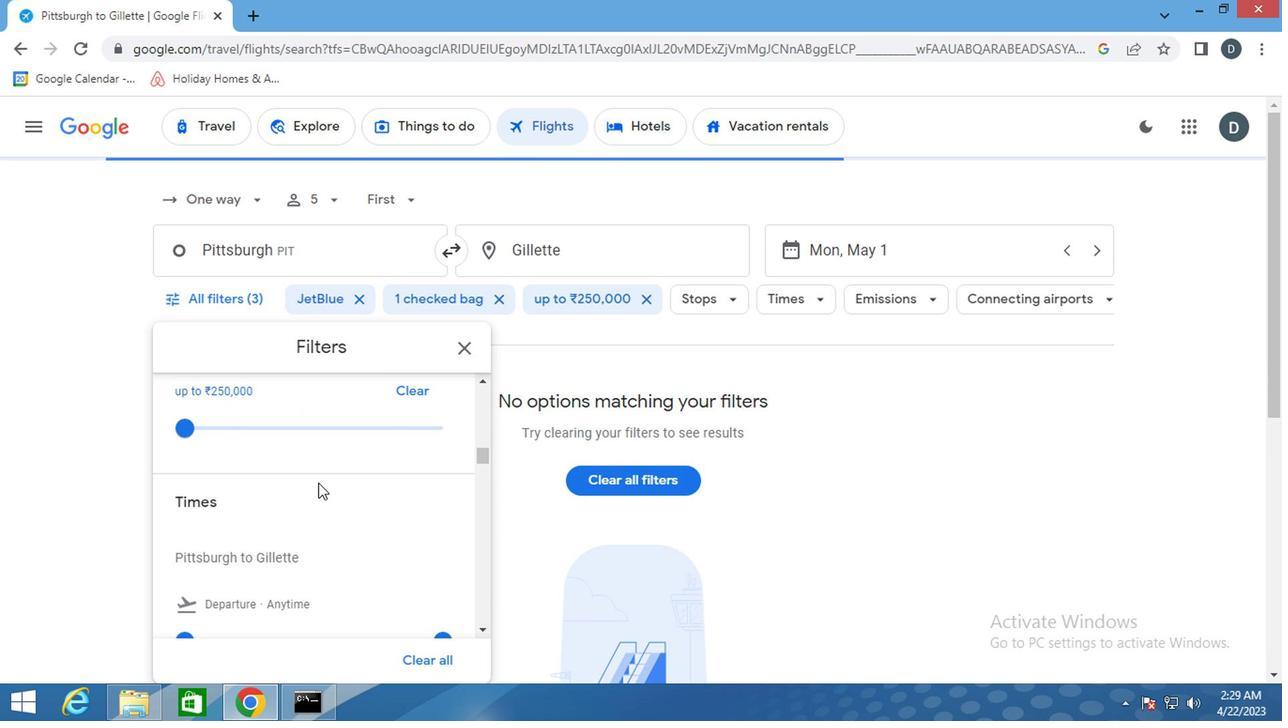 
Action: Mouse scrolled (315, 481) with delta (0, 0)
Screenshot: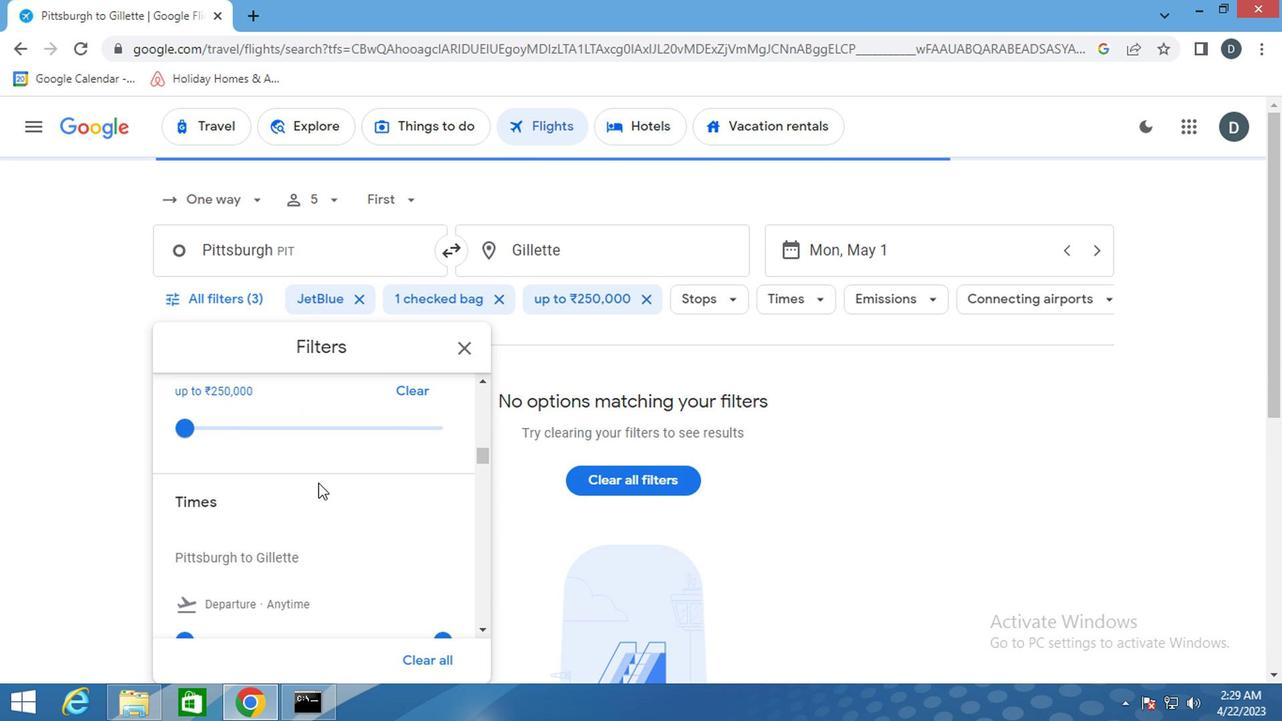 
Action: Mouse scrolled (315, 481) with delta (0, 0)
Screenshot: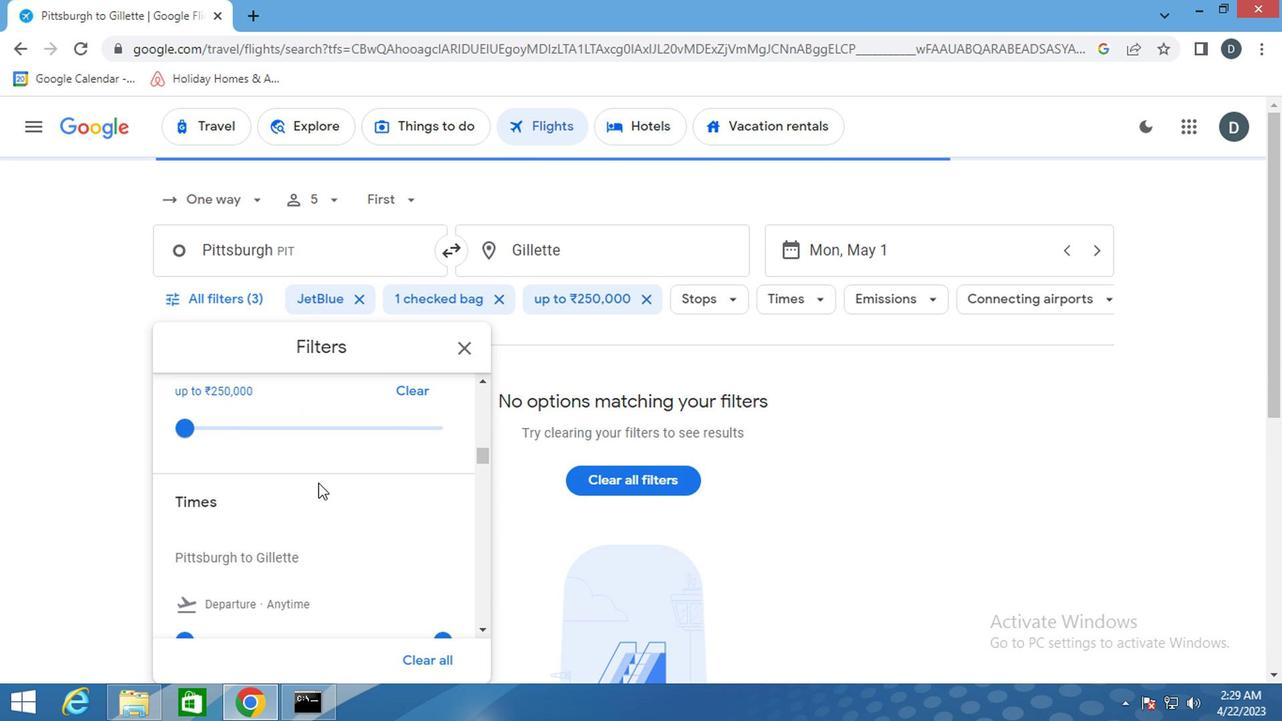 
Action: Mouse scrolled (315, 481) with delta (0, 0)
Screenshot: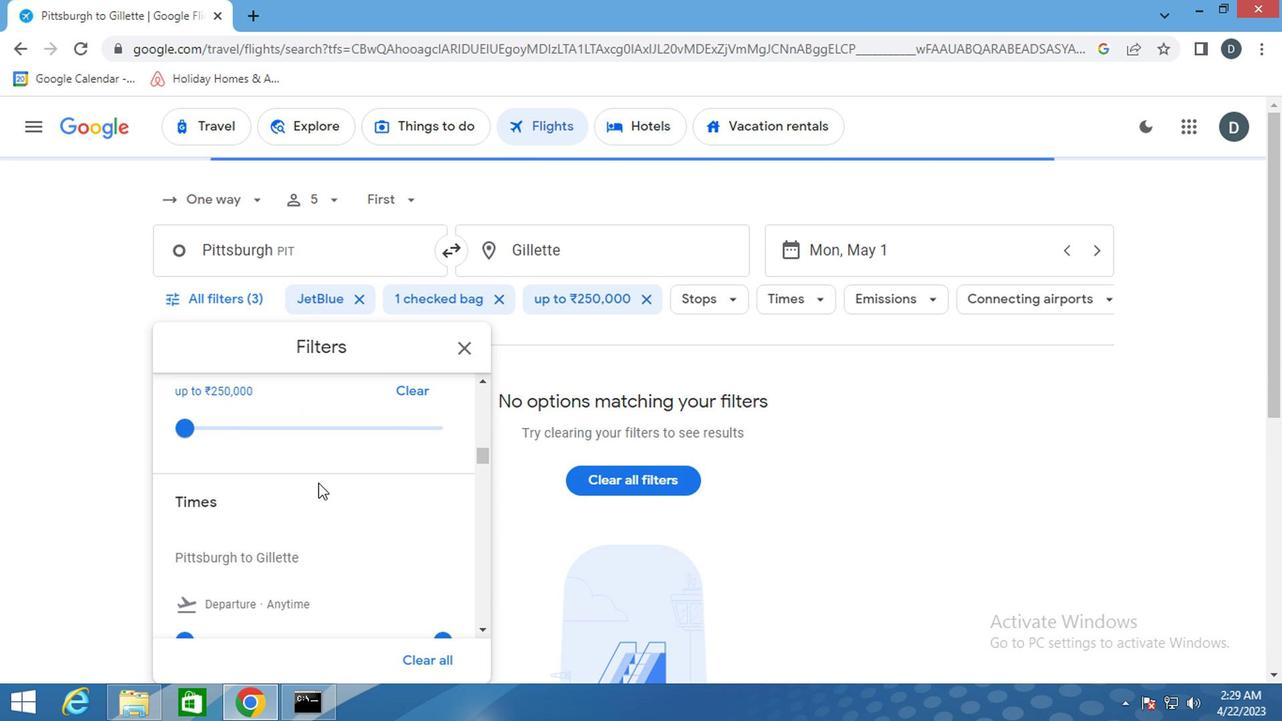 
Action: Mouse moved to (313, 444)
Screenshot: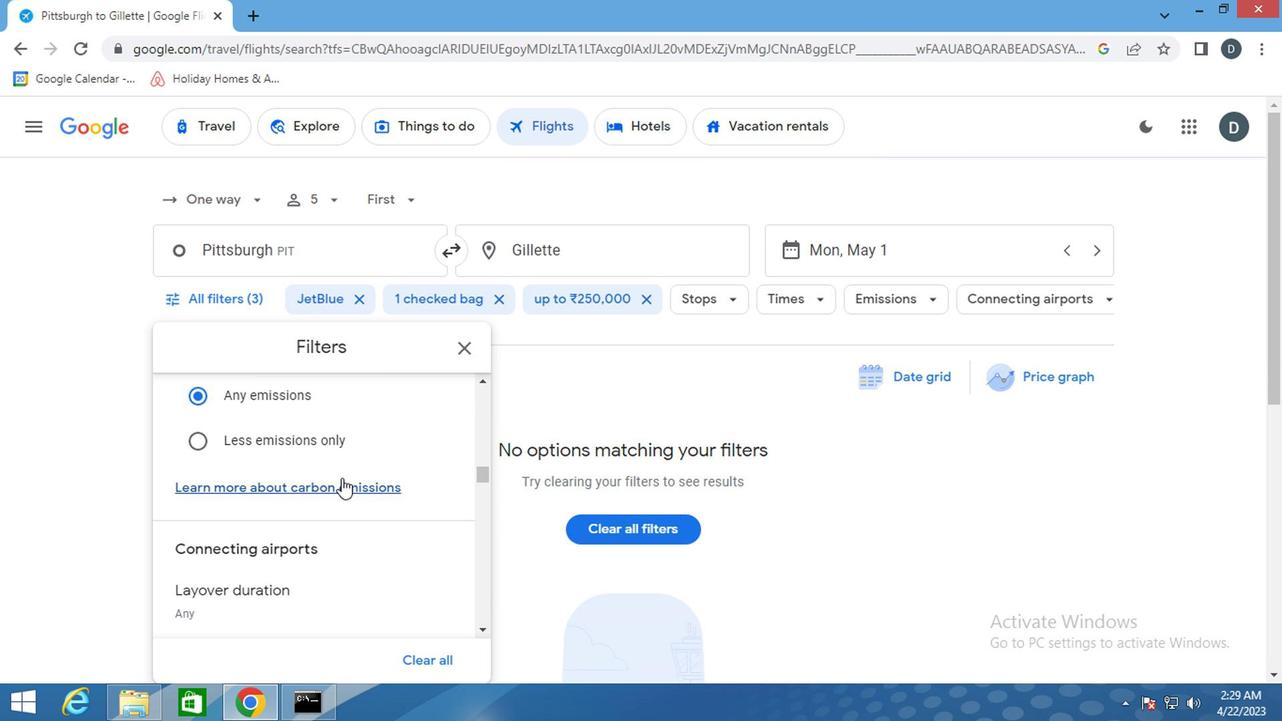 
Action: Mouse scrolled (313, 446) with delta (0, 1)
Screenshot: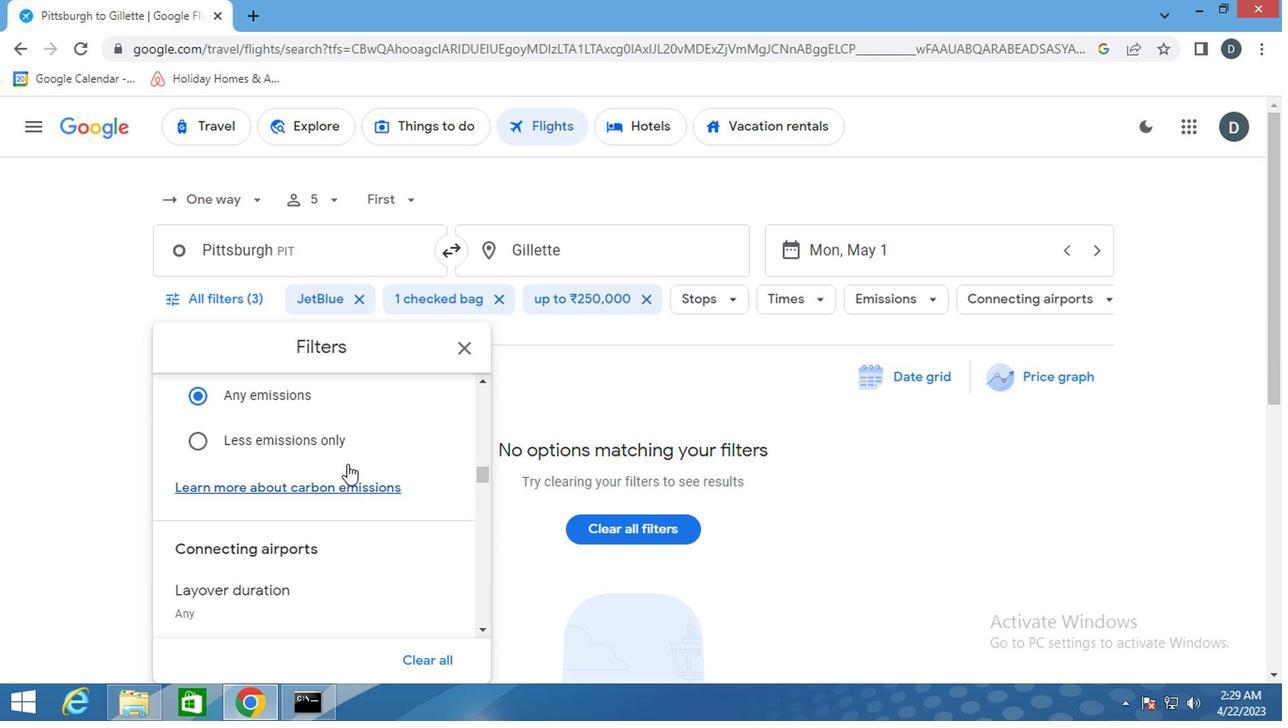 
Action: Mouse moved to (185, 456)
Screenshot: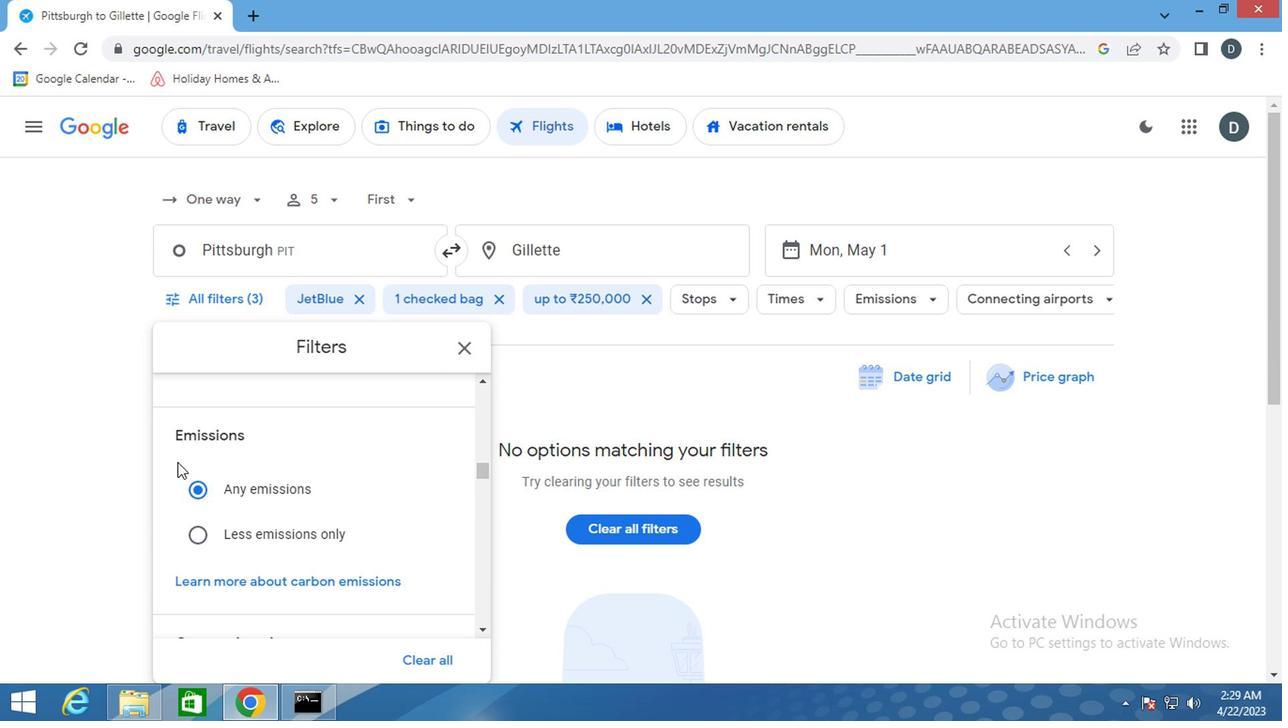 
Action: Mouse scrolled (185, 457) with delta (0, 0)
Screenshot: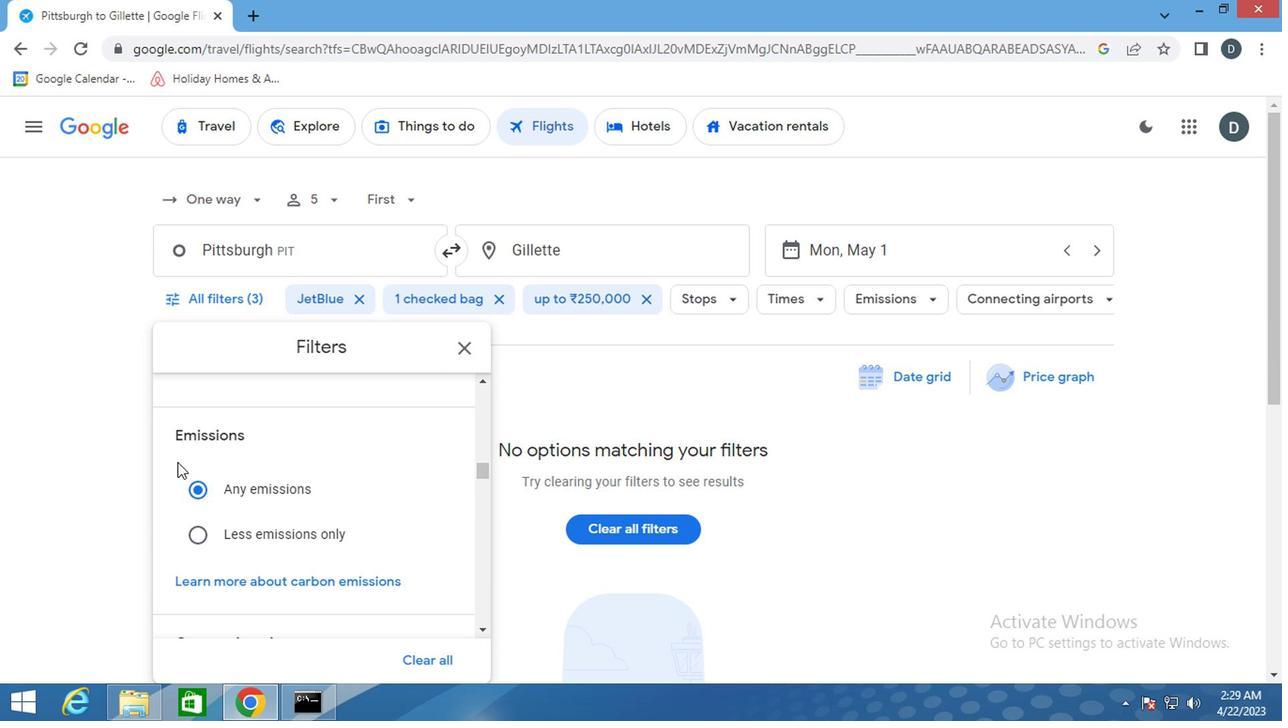 
Action: Mouse moved to (189, 460)
Screenshot: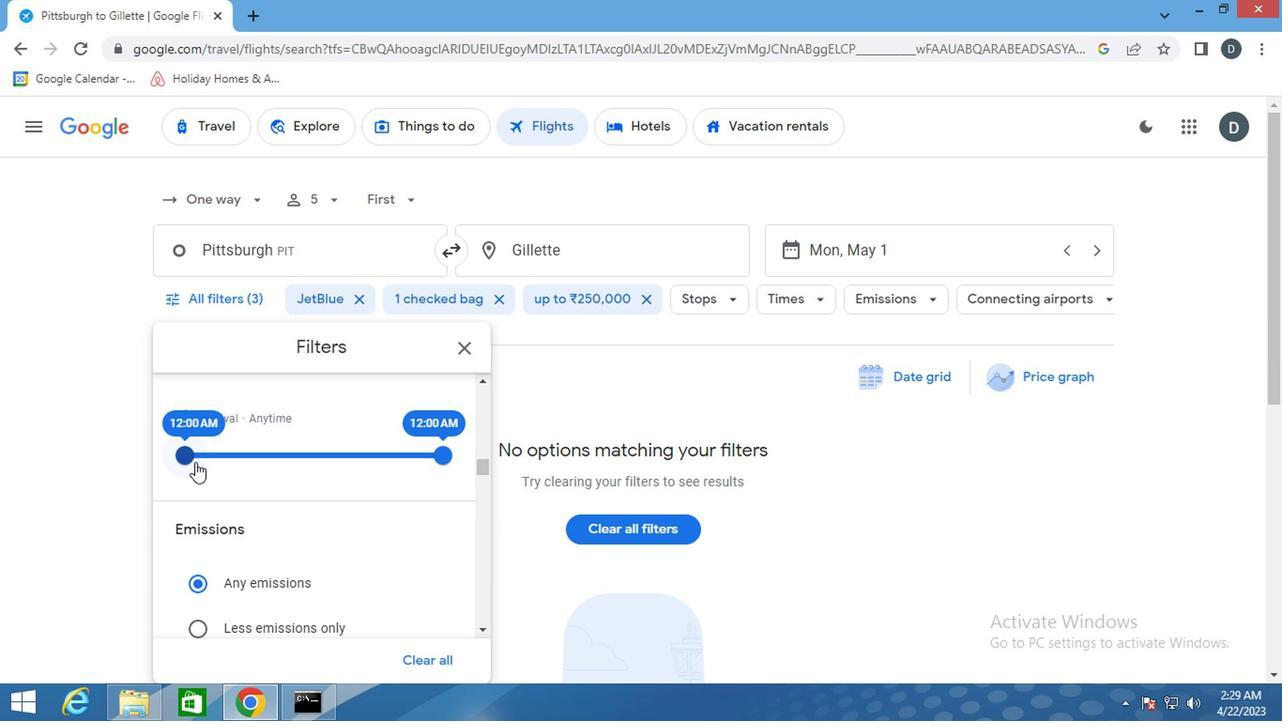 
Action: Mouse pressed left at (189, 460)
Screenshot: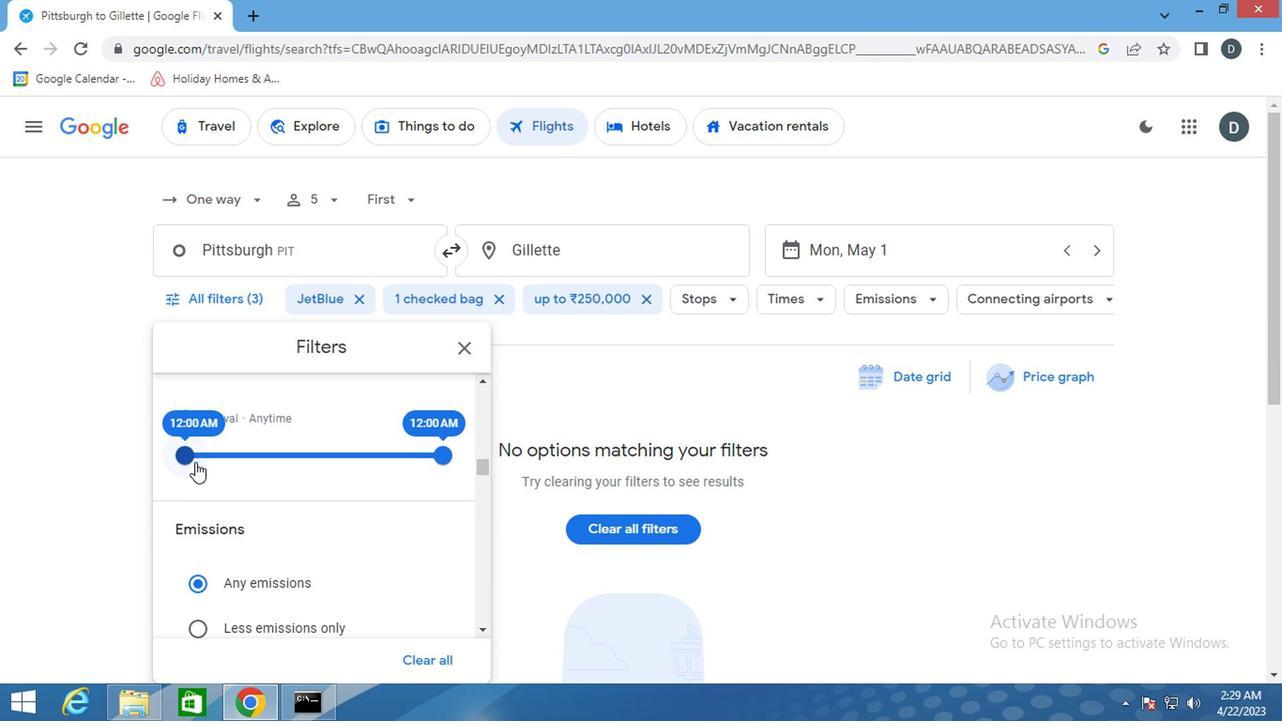 
Action: Mouse moved to (445, 450)
Screenshot: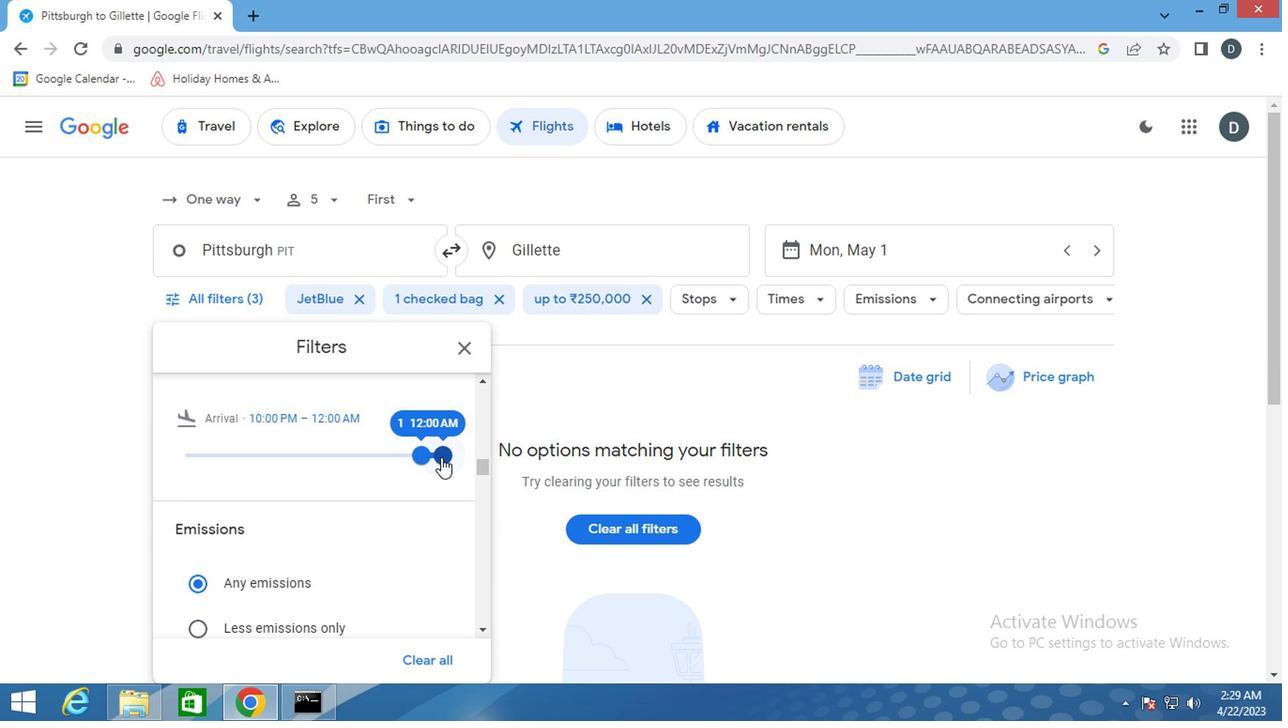 
Action: Mouse pressed left at (445, 450)
Screenshot: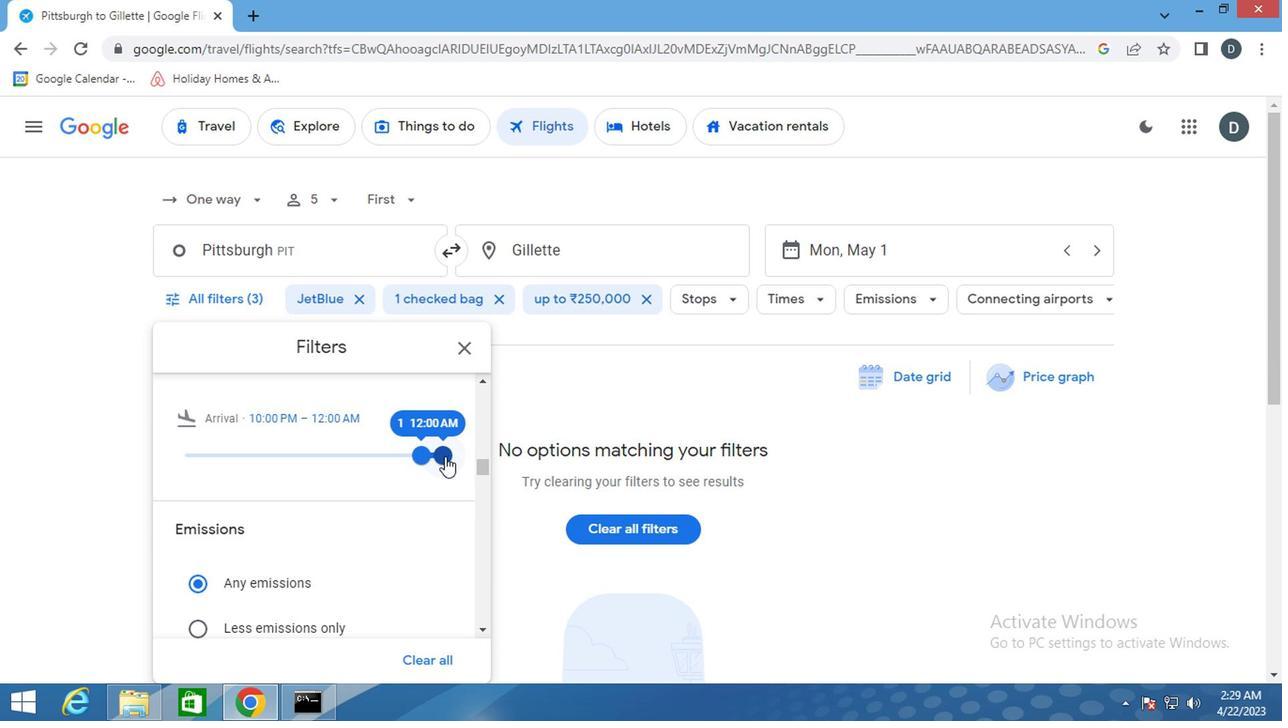 
Action: Mouse moved to (400, 545)
Screenshot: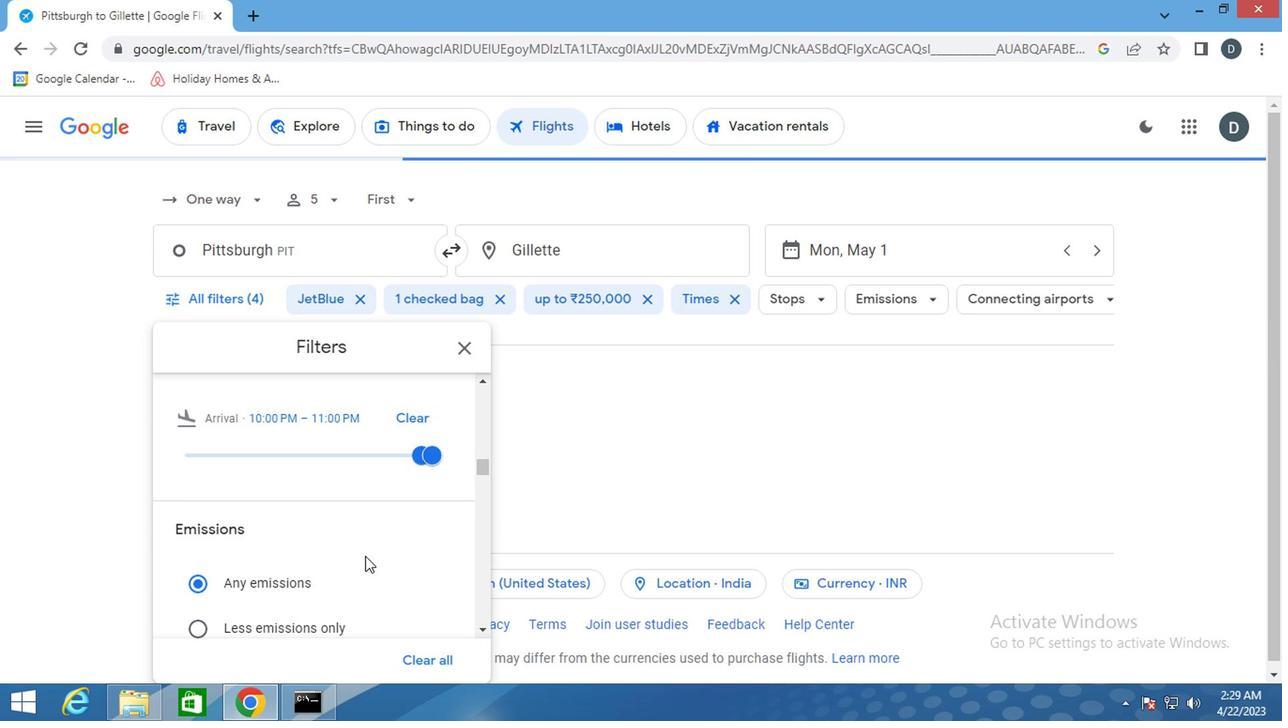 
Action: Mouse scrolled (400, 544) with delta (0, 0)
Screenshot: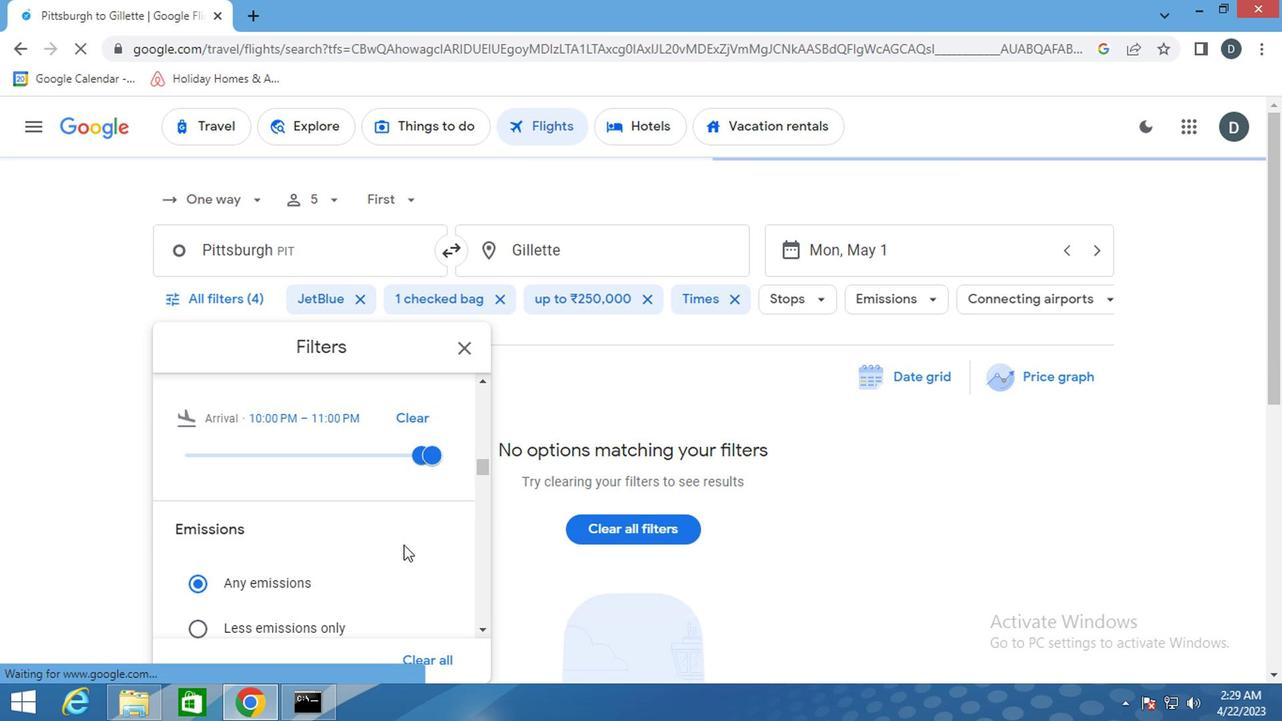 
Action: Mouse scrolled (400, 544) with delta (0, 0)
Screenshot: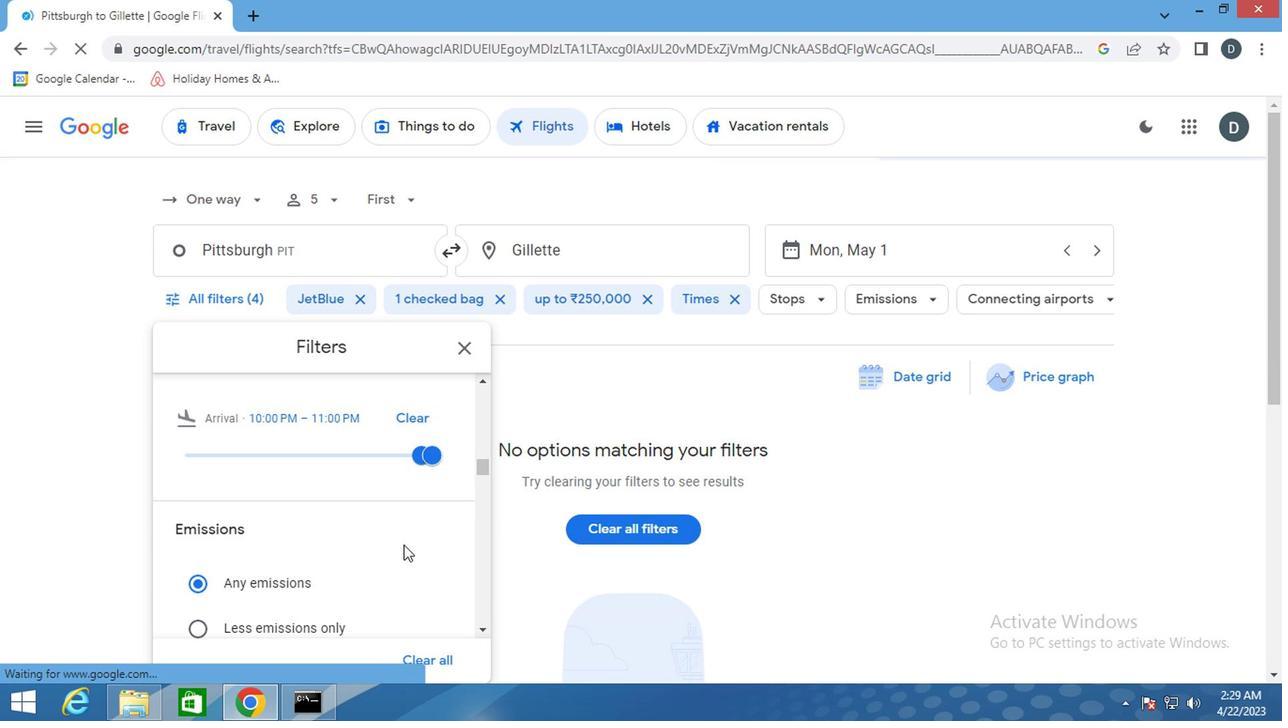 
Action: Mouse scrolled (400, 544) with delta (0, 0)
Screenshot: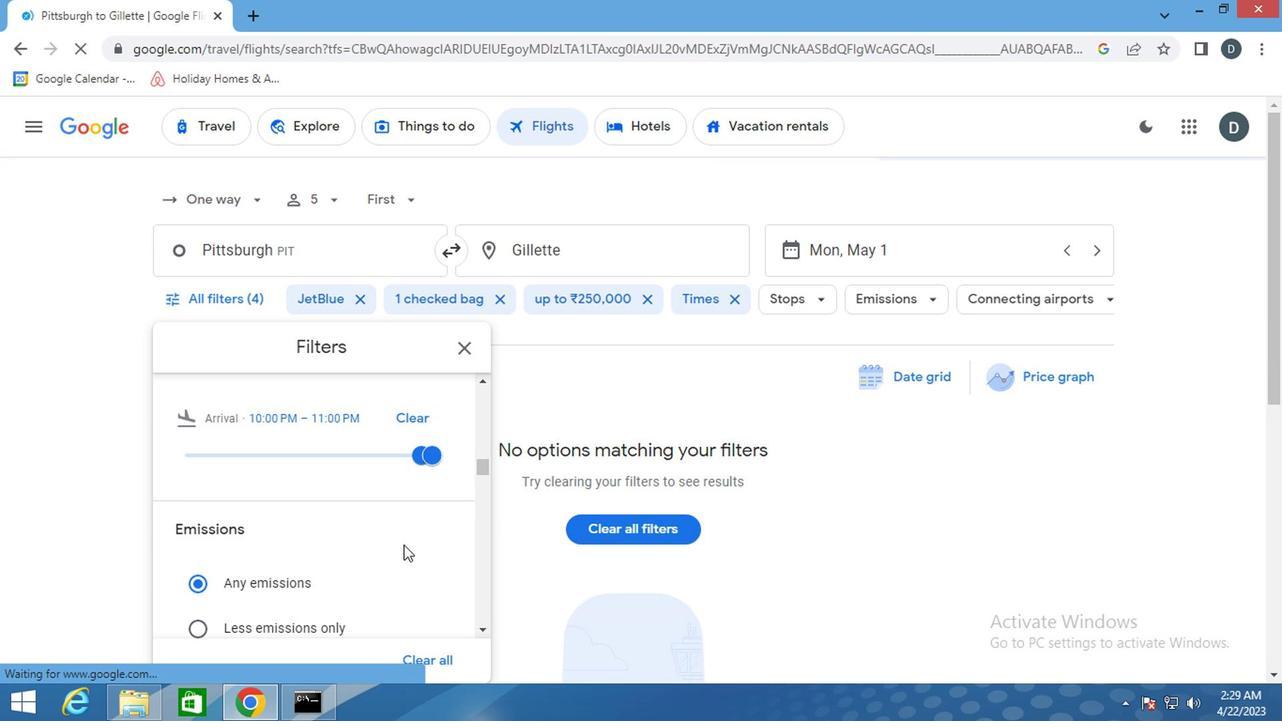 
Action: Mouse scrolled (400, 544) with delta (0, 0)
Screenshot: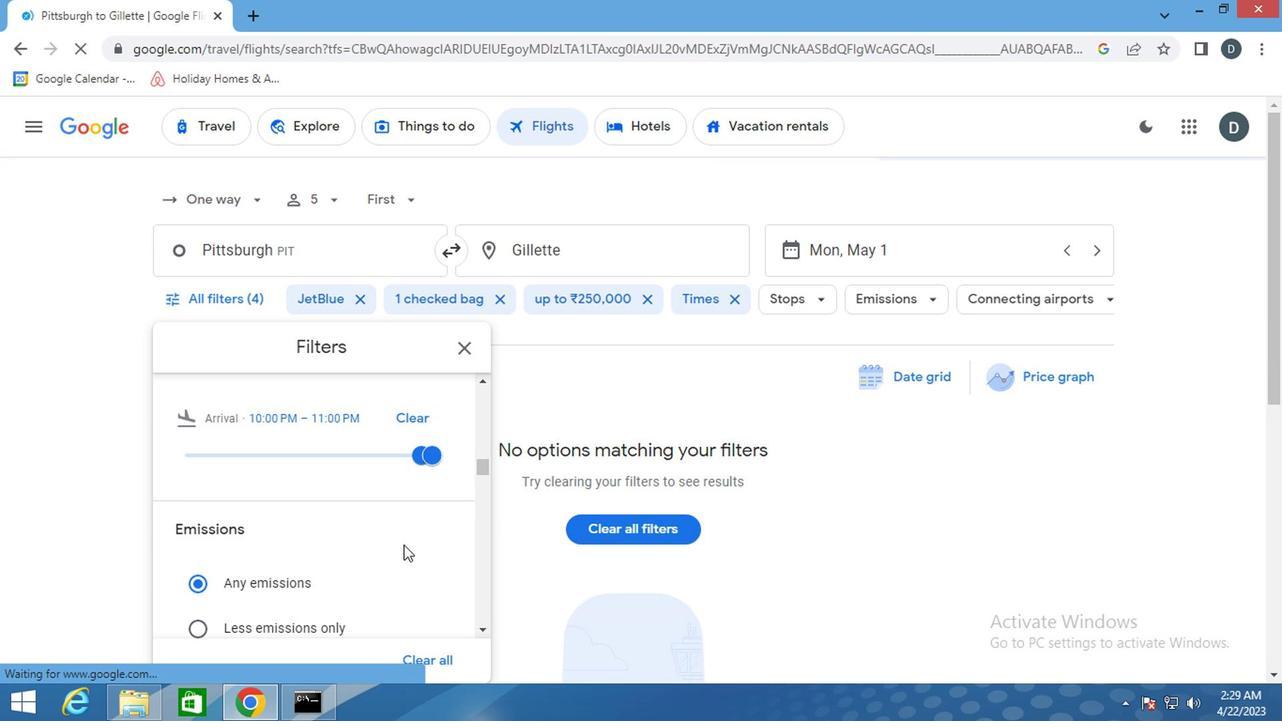 
Action: Mouse scrolled (400, 544) with delta (0, 0)
Screenshot: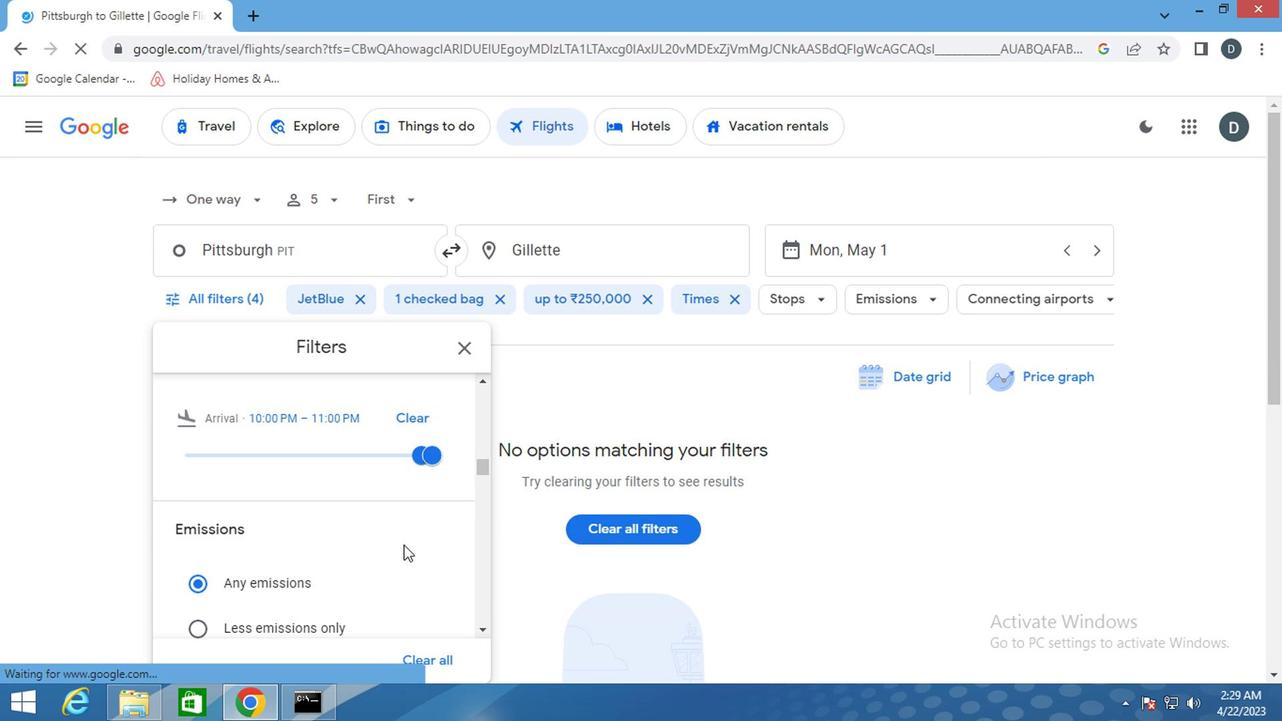 
Action: Mouse scrolled (400, 544) with delta (0, 0)
Screenshot: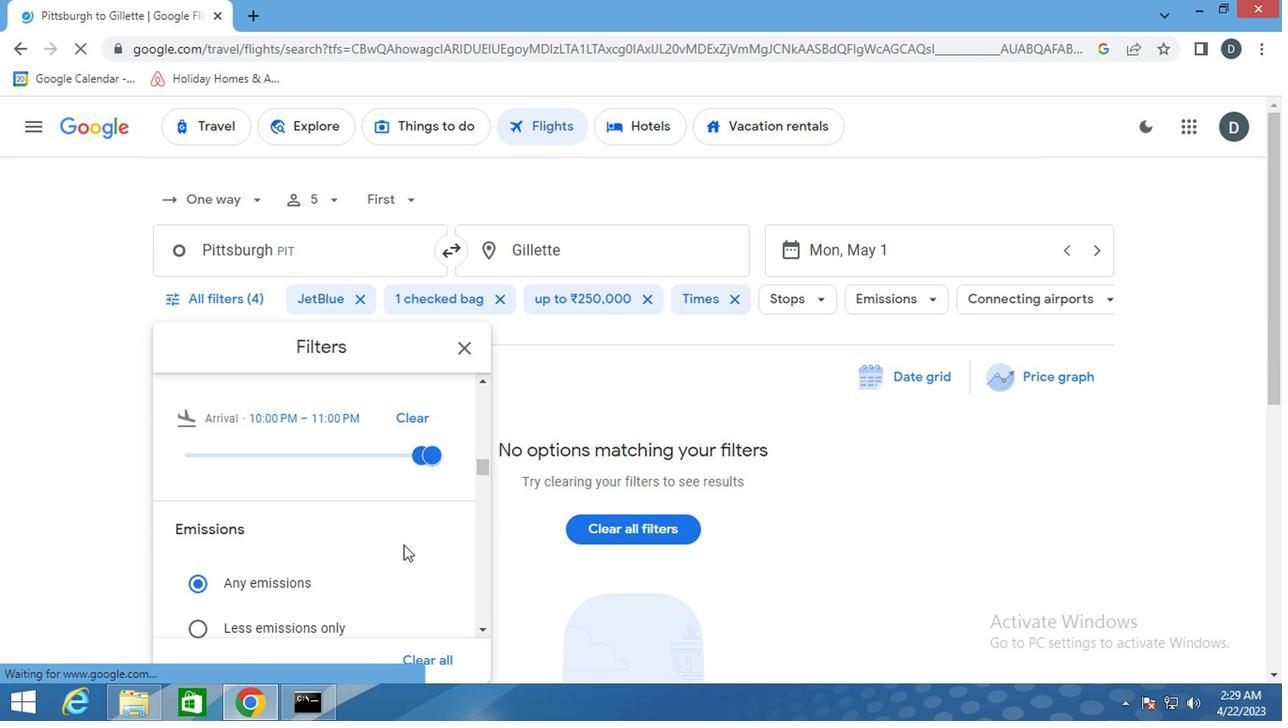 
Action: Mouse scrolled (400, 544) with delta (0, 0)
Screenshot: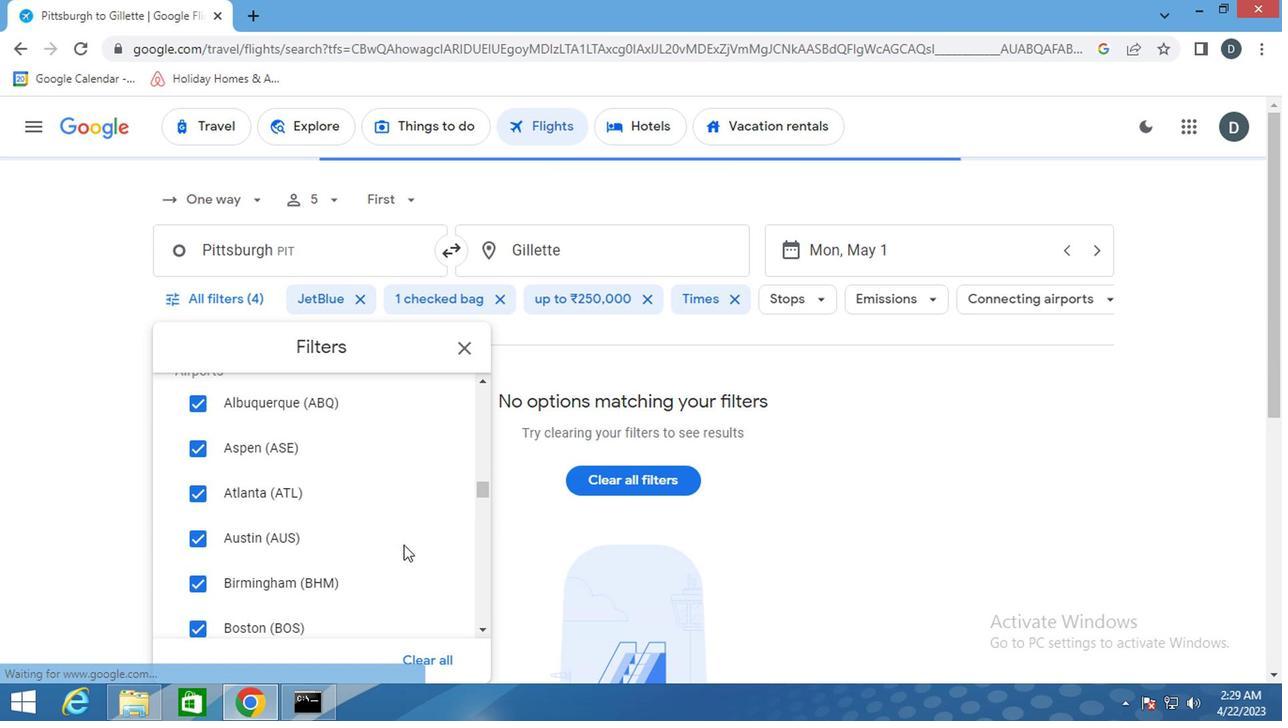
Action: Mouse scrolled (400, 544) with delta (0, 0)
Screenshot: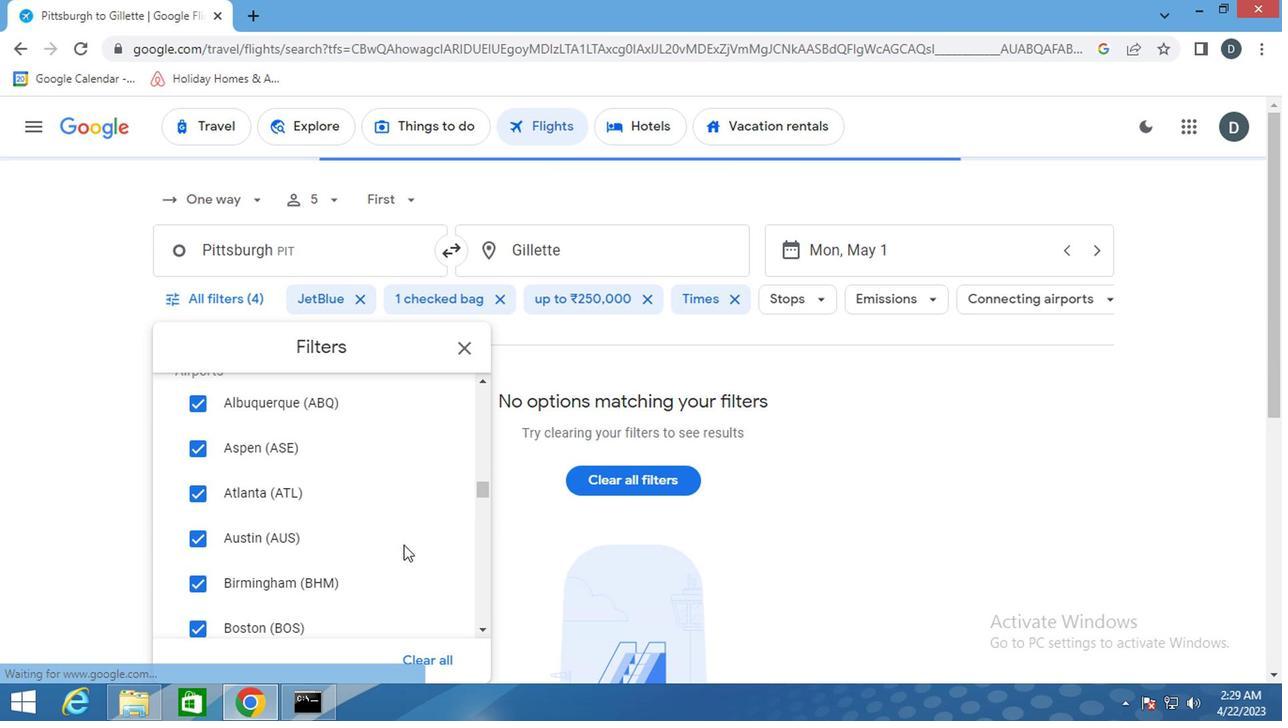 
Action: Mouse scrolled (400, 544) with delta (0, 0)
Screenshot: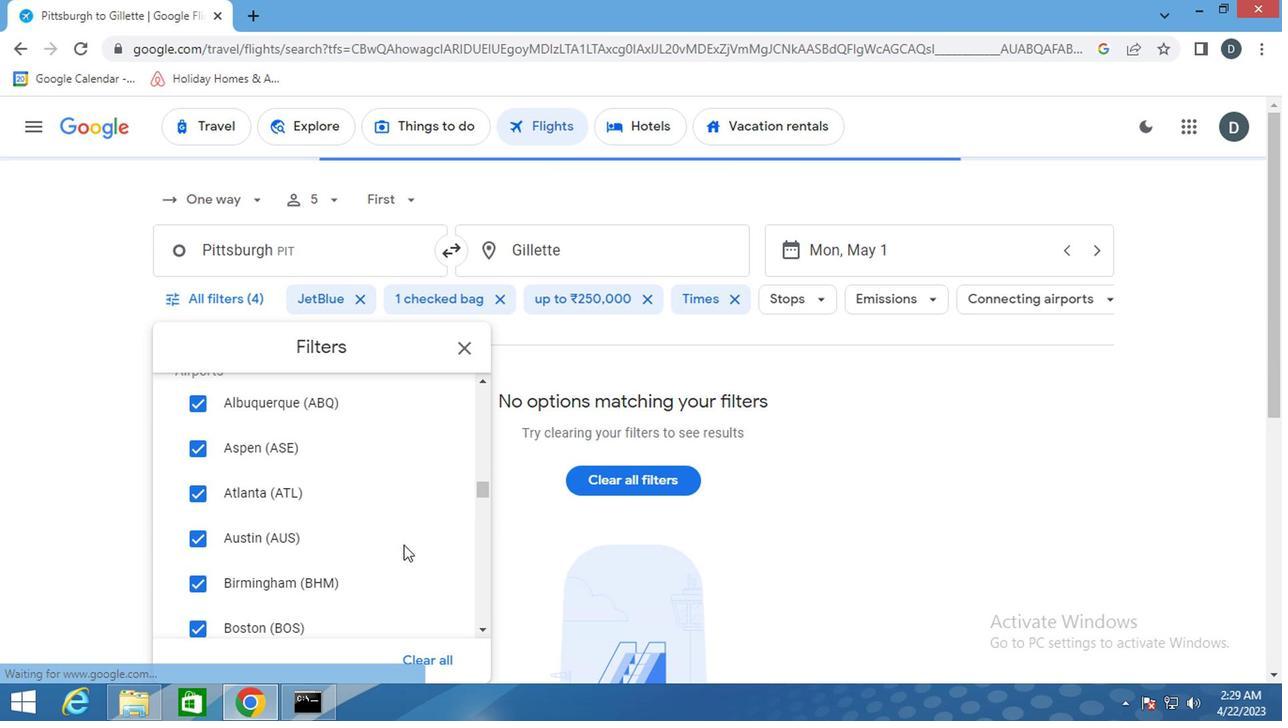 
Action: Mouse scrolled (400, 544) with delta (0, 0)
Screenshot: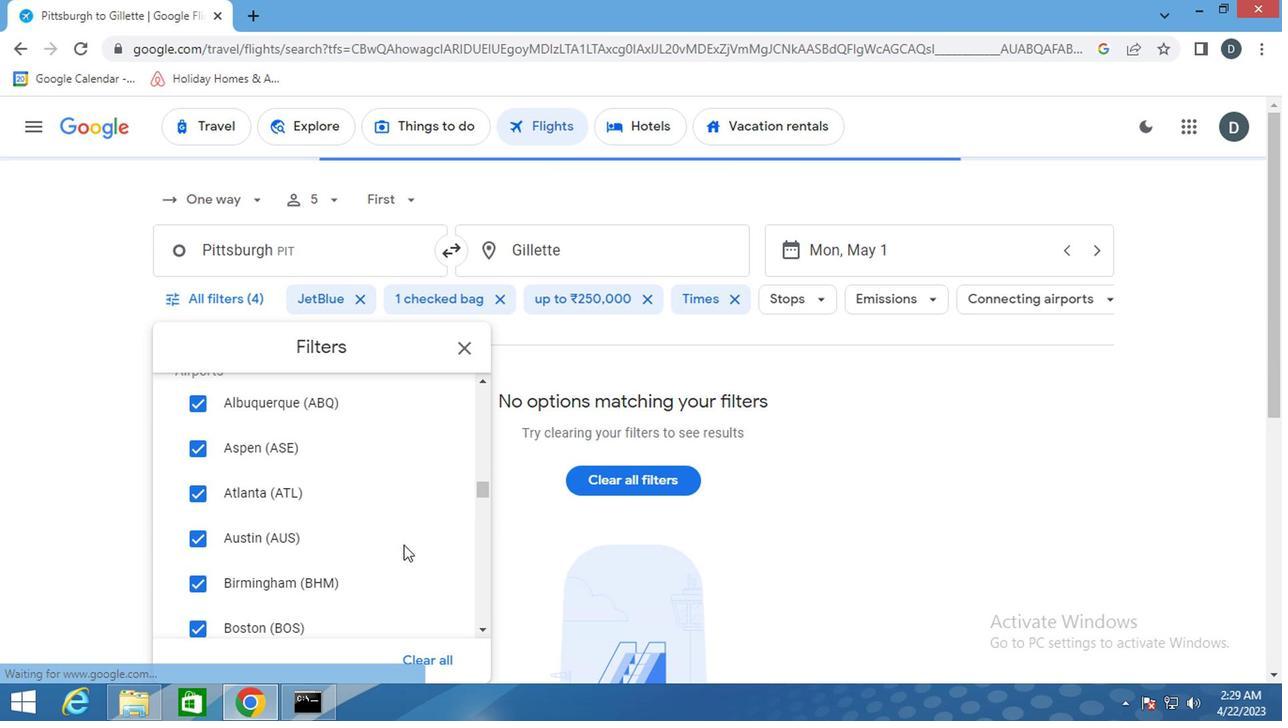 
Action: Mouse scrolled (400, 544) with delta (0, 0)
Screenshot: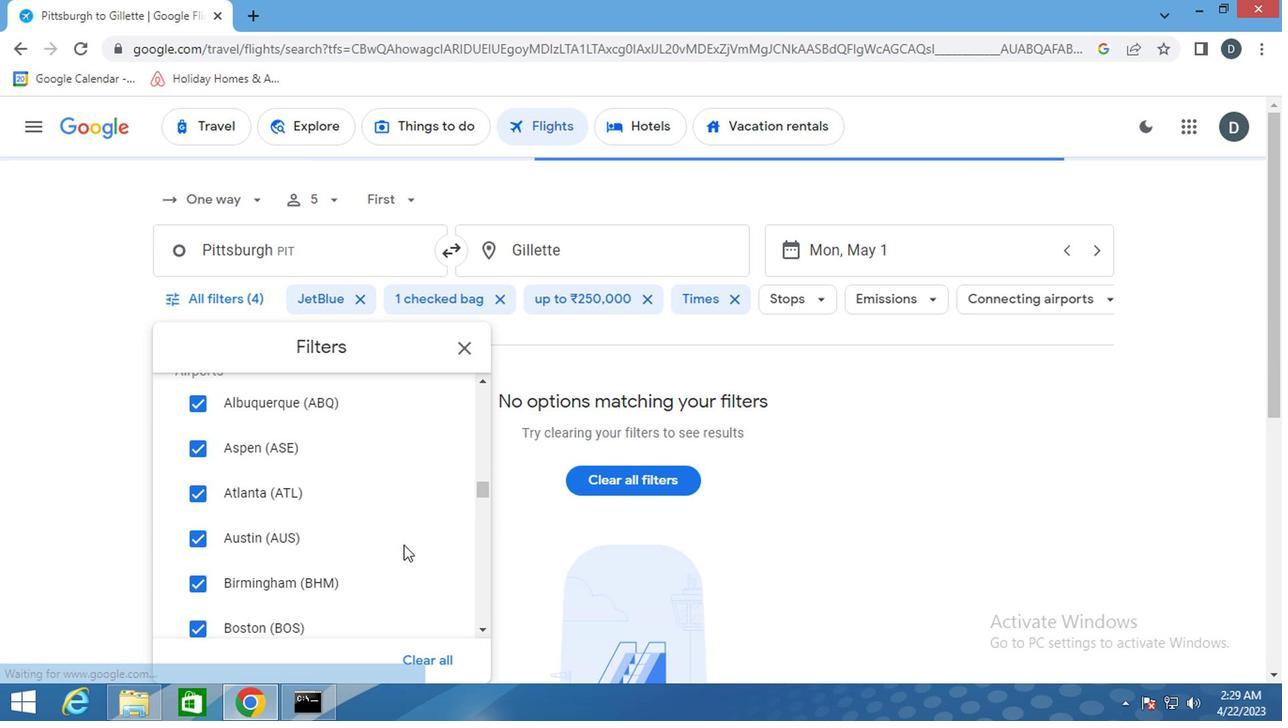 
Action: Mouse scrolled (400, 544) with delta (0, 0)
Screenshot: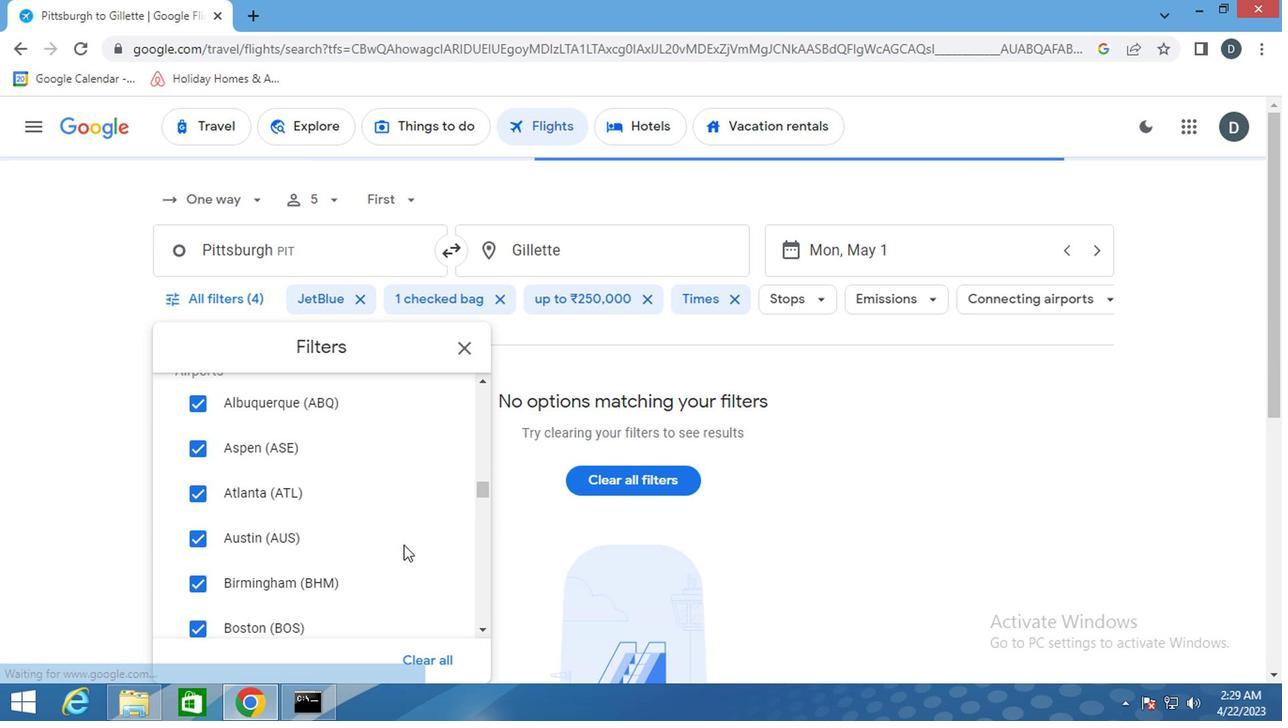 
Action: Mouse scrolled (400, 544) with delta (0, 0)
Screenshot: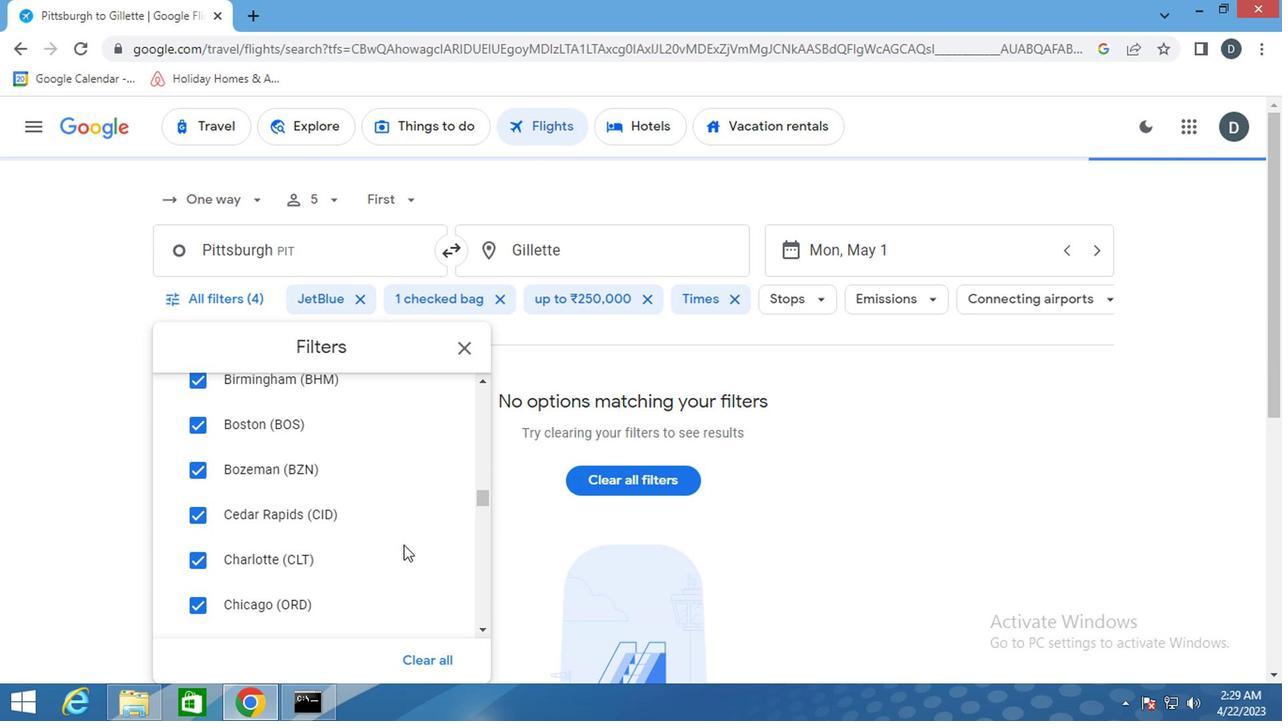 
Action: Mouse scrolled (400, 544) with delta (0, 0)
Screenshot: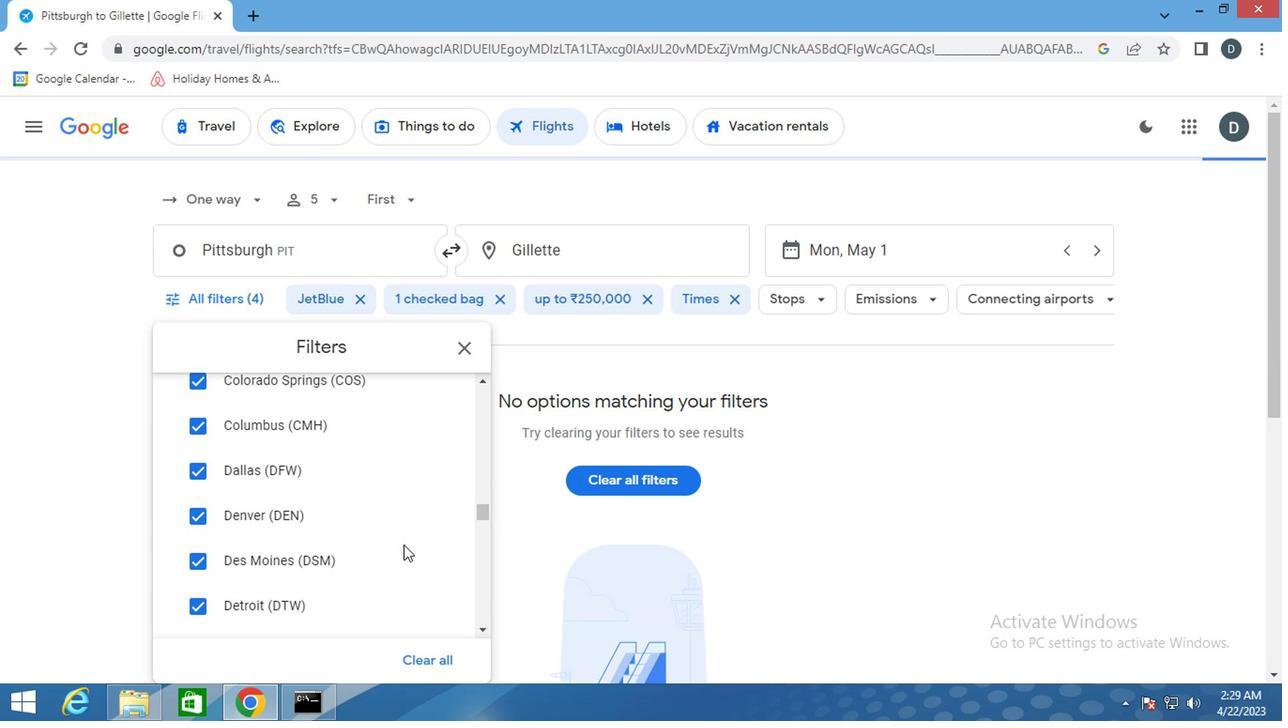 
Action: Mouse scrolled (400, 544) with delta (0, 0)
Screenshot: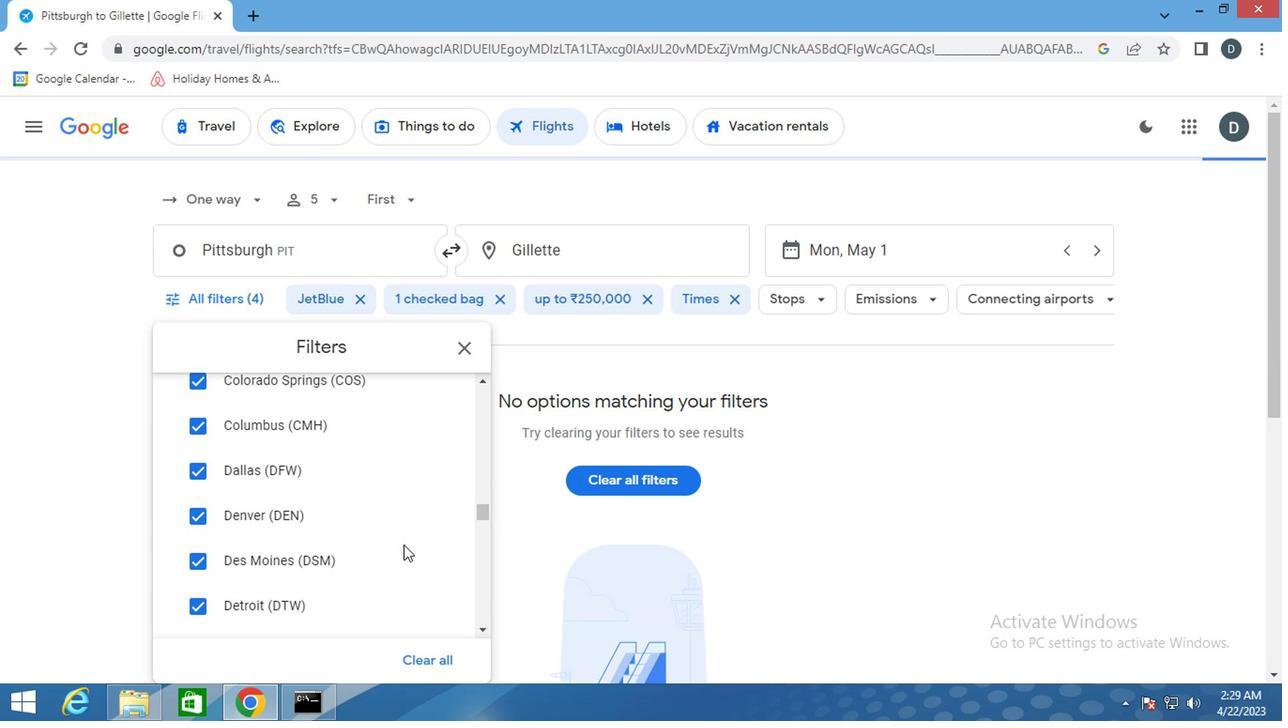 
Action: Mouse scrolled (400, 544) with delta (0, 0)
Screenshot: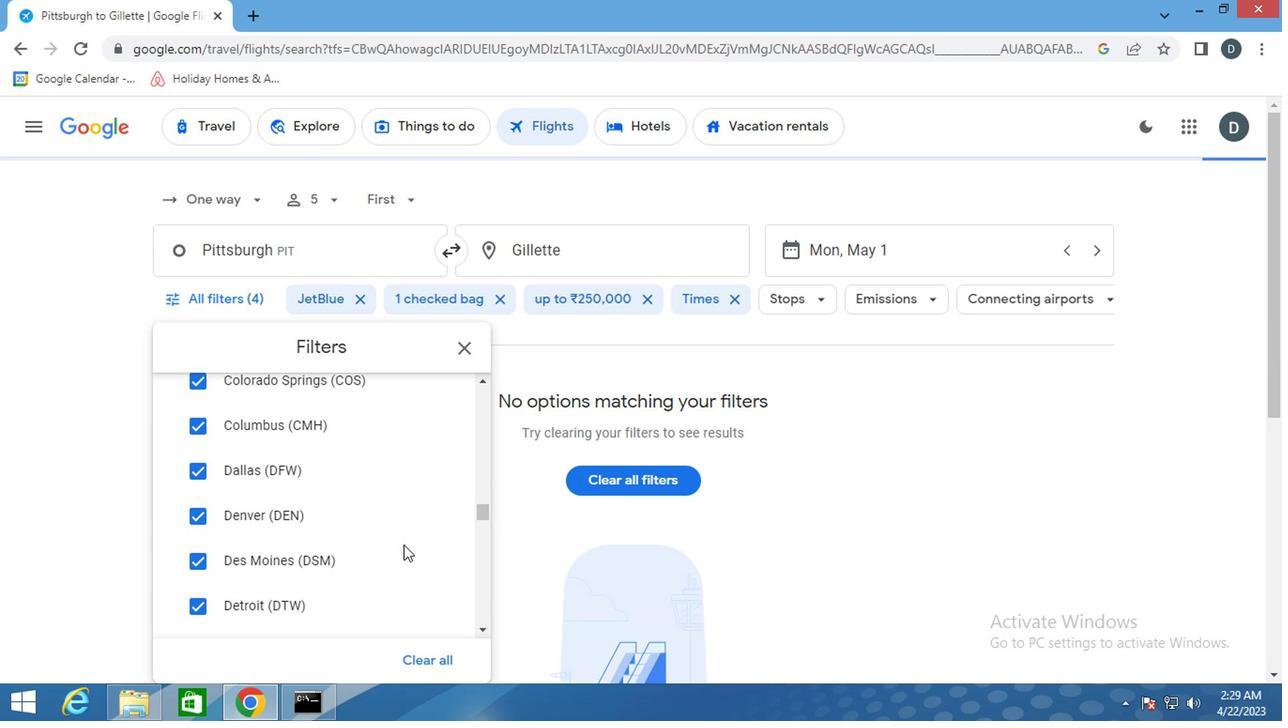 
Action: Mouse scrolled (400, 544) with delta (0, 0)
Screenshot: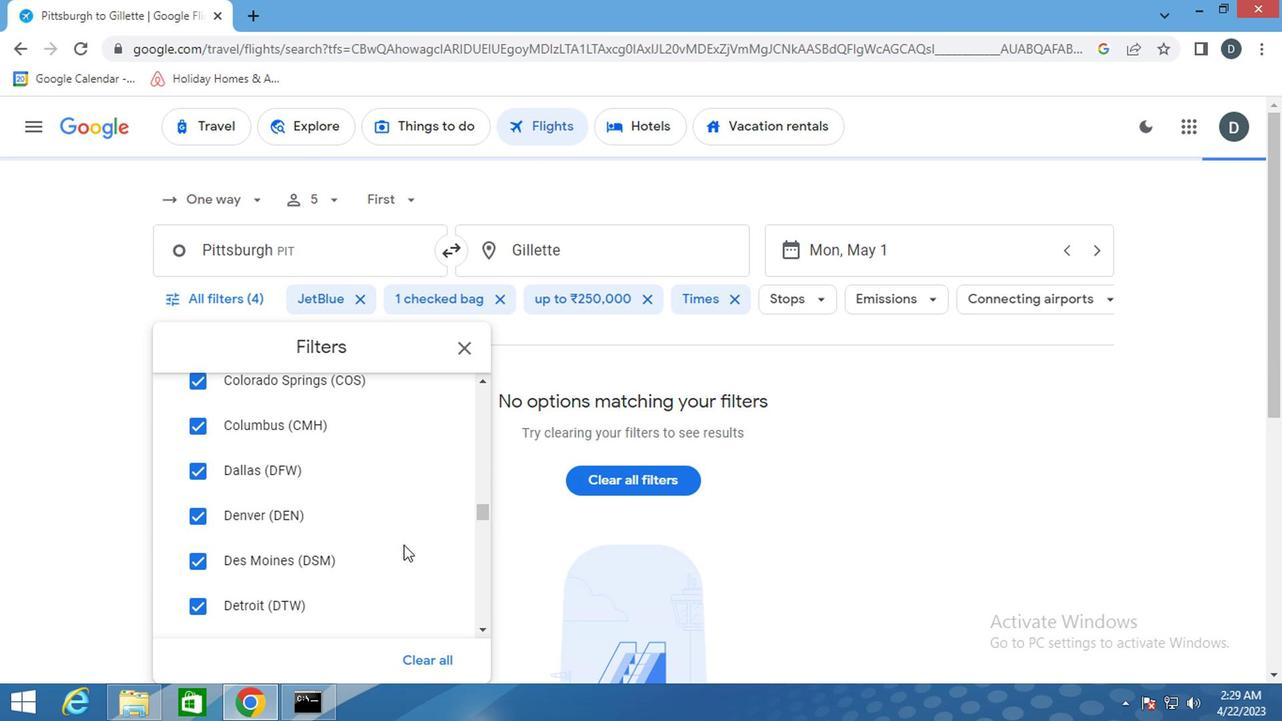 
Action: Mouse scrolled (400, 544) with delta (0, 0)
Screenshot: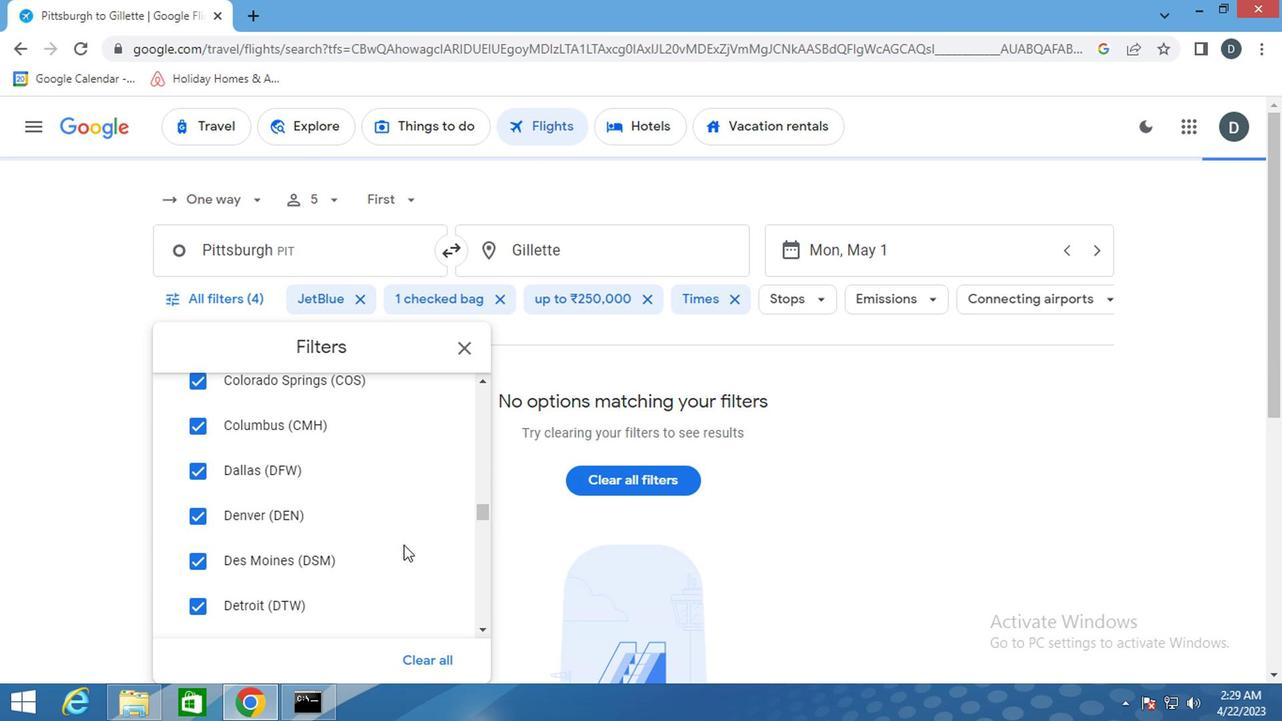 
Action: Mouse scrolled (400, 544) with delta (0, 0)
Screenshot: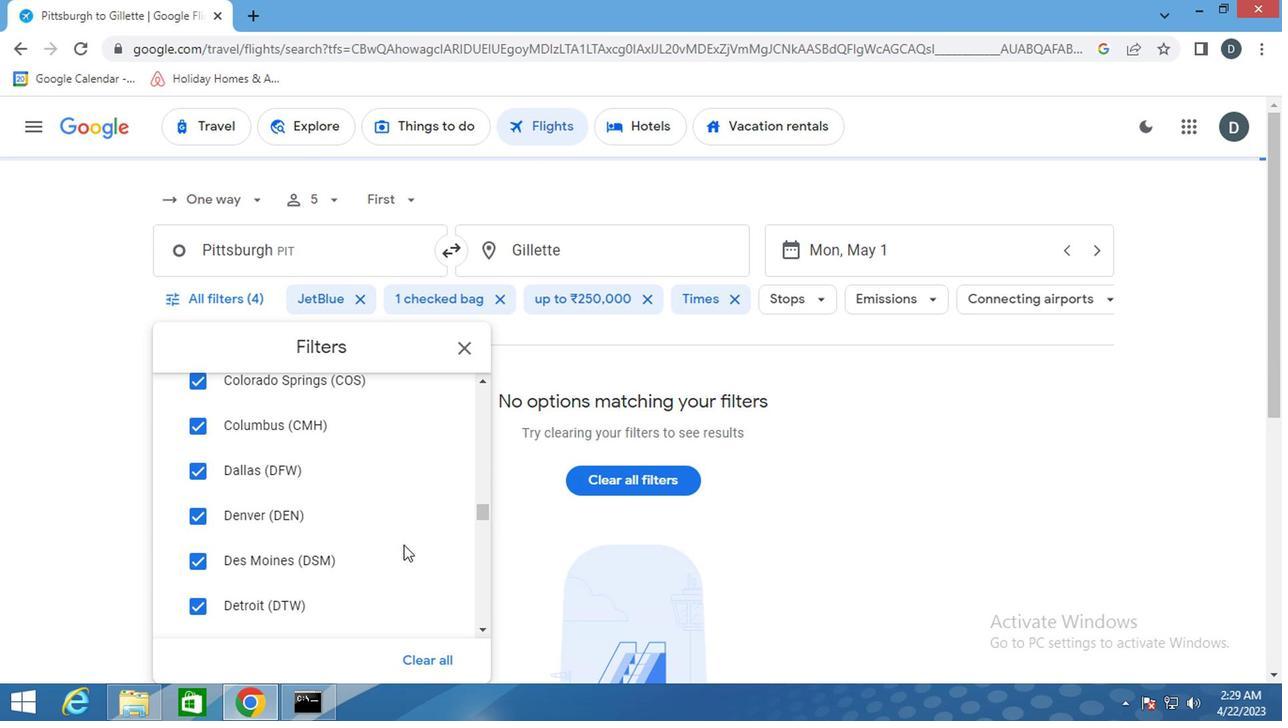 
Action: Mouse moved to (414, 543)
Screenshot: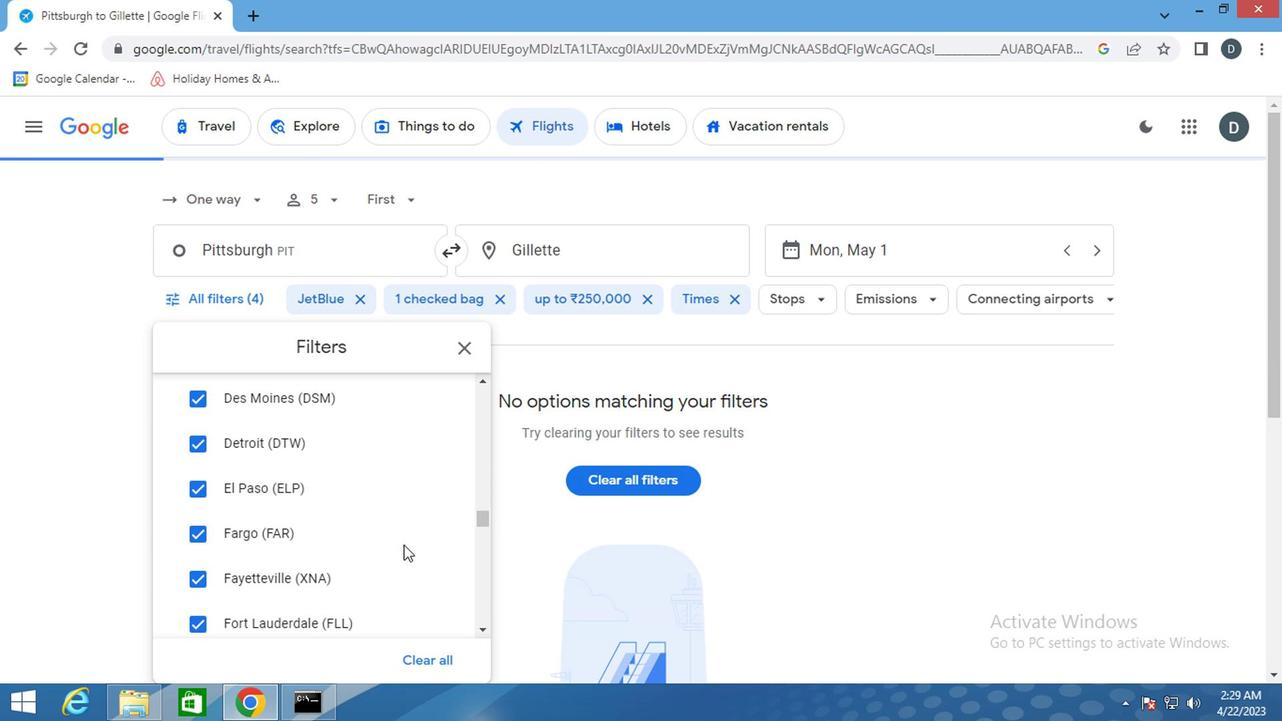 
Action: Mouse scrolled (414, 542) with delta (0, 0)
Screenshot: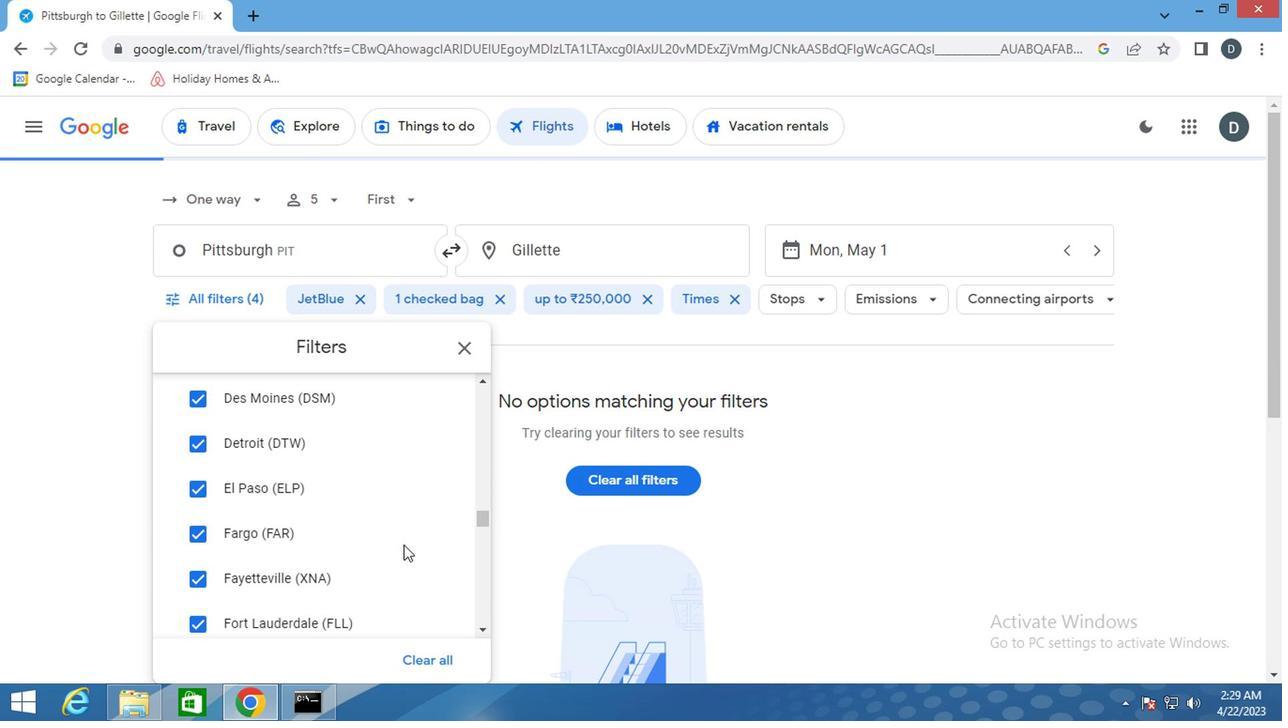 
Action: Mouse moved to (414, 543)
Screenshot: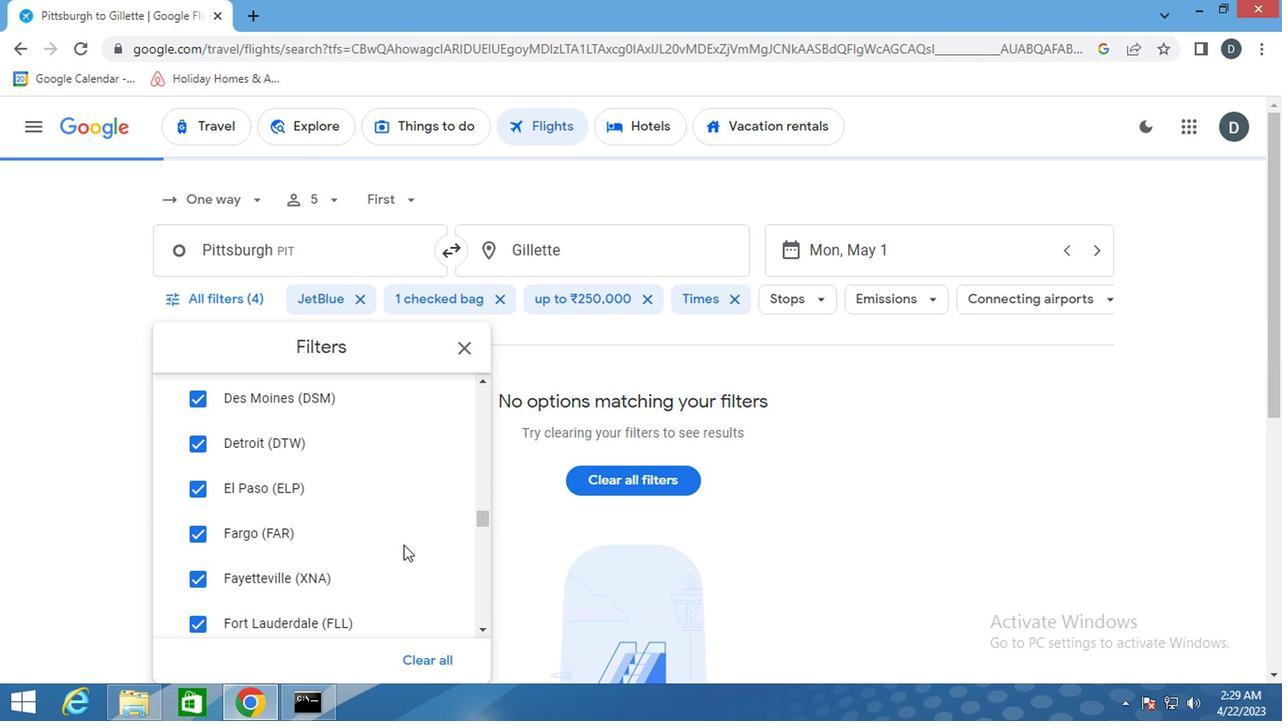 
Action: Mouse scrolled (414, 542) with delta (0, 0)
Screenshot: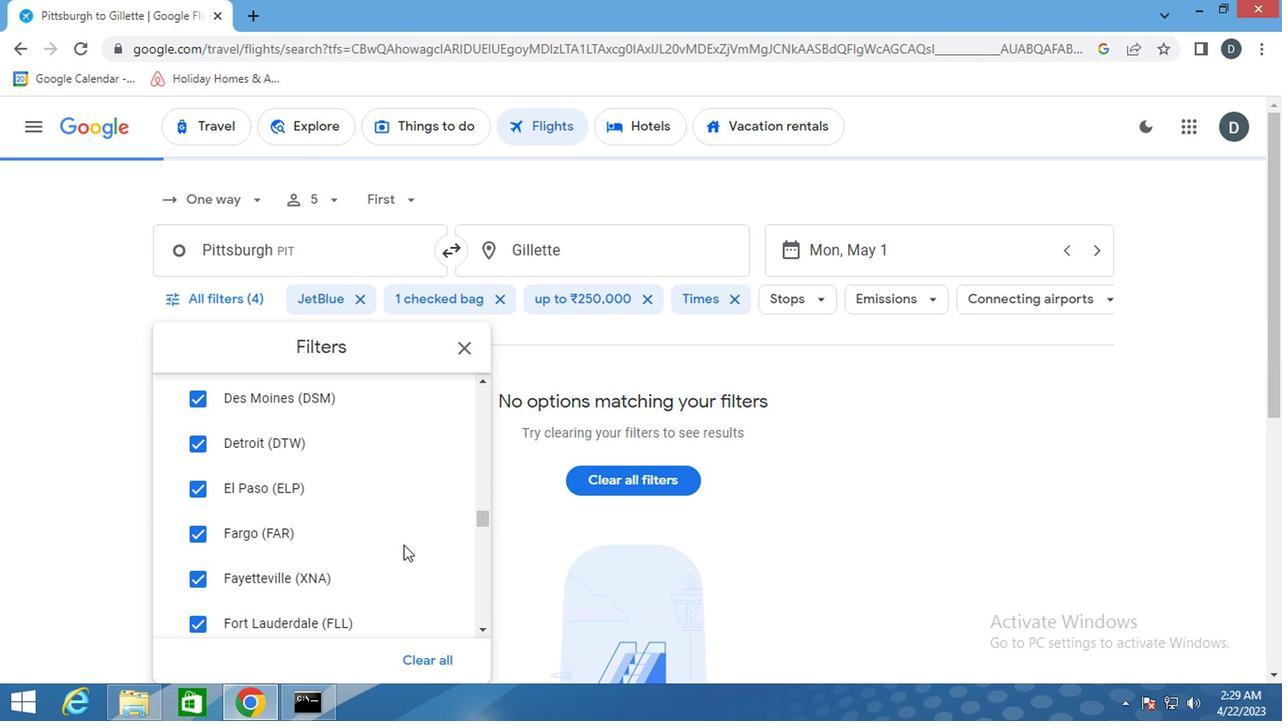 
Action: Mouse scrolled (414, 542) with delta (0, 0)
Screenshot: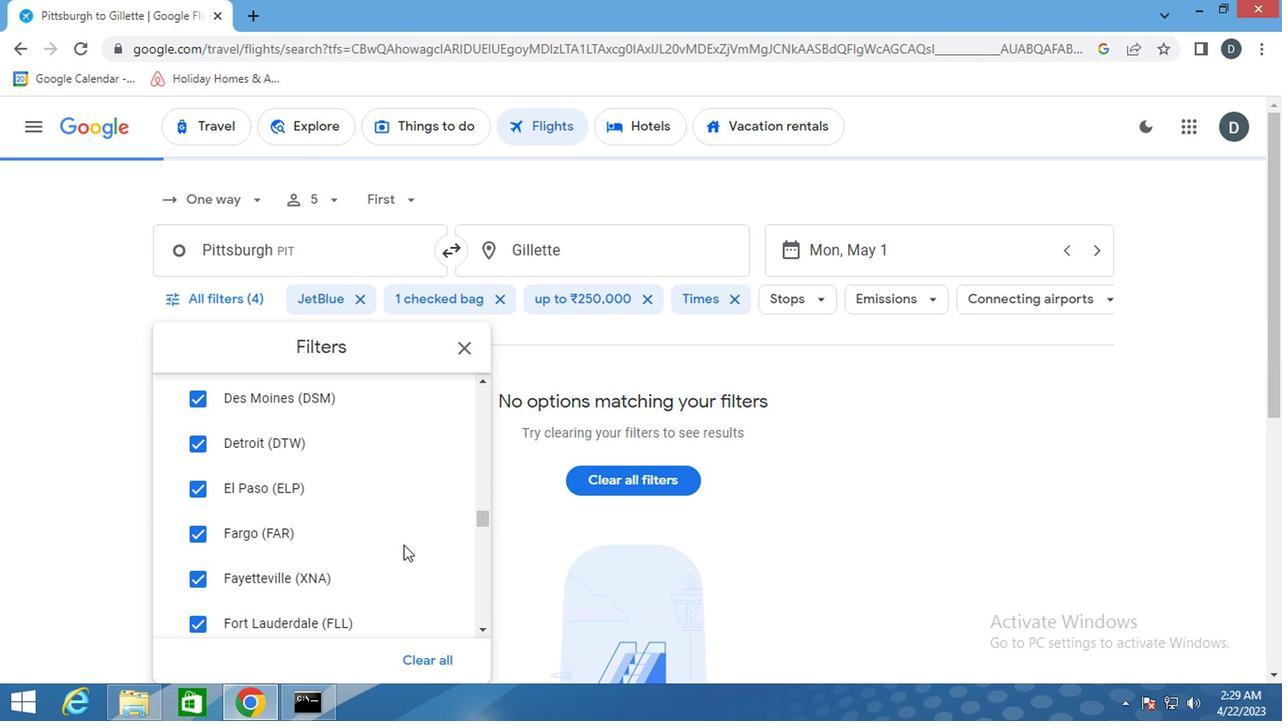 
Action: Mouse scrolled (414, 542) with delta (0, 0)
Screenshot: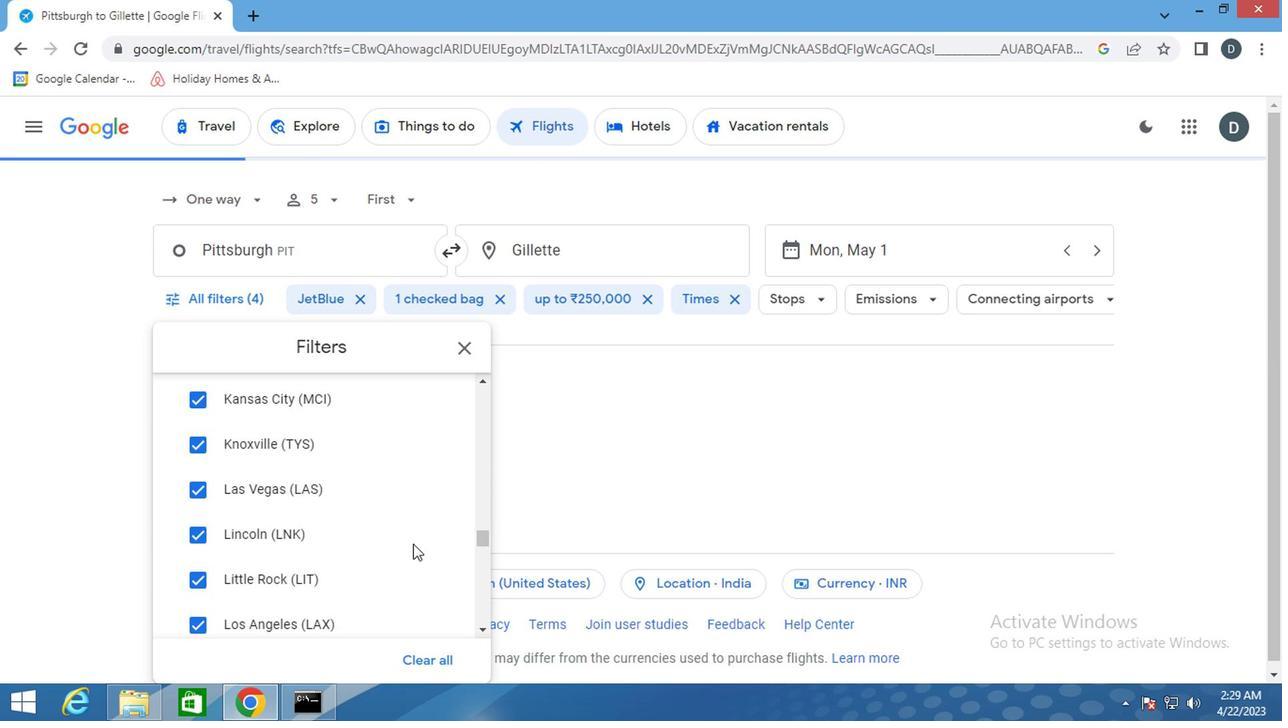 
Action: Mouse scrolled (414, 542) with delta (0, 0)
Screenshot: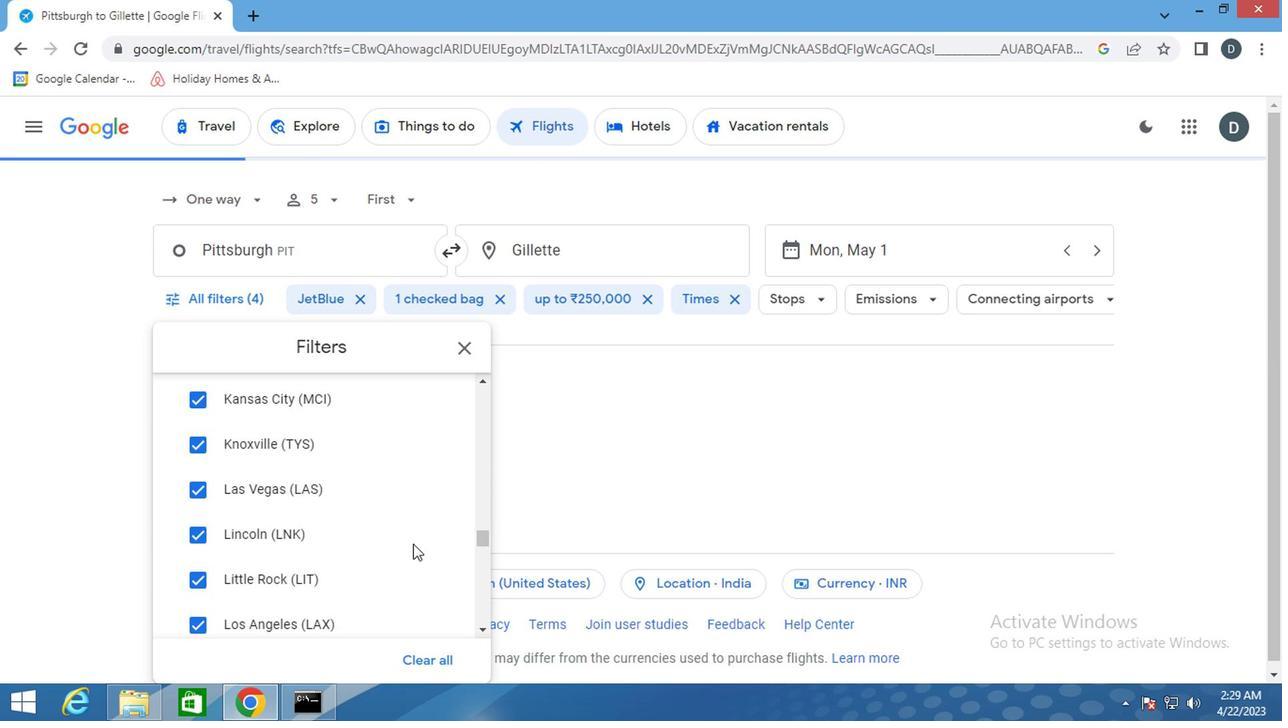 
Action: Mouse scrolled (414, 542) with delta (0, 0)
Screenshot: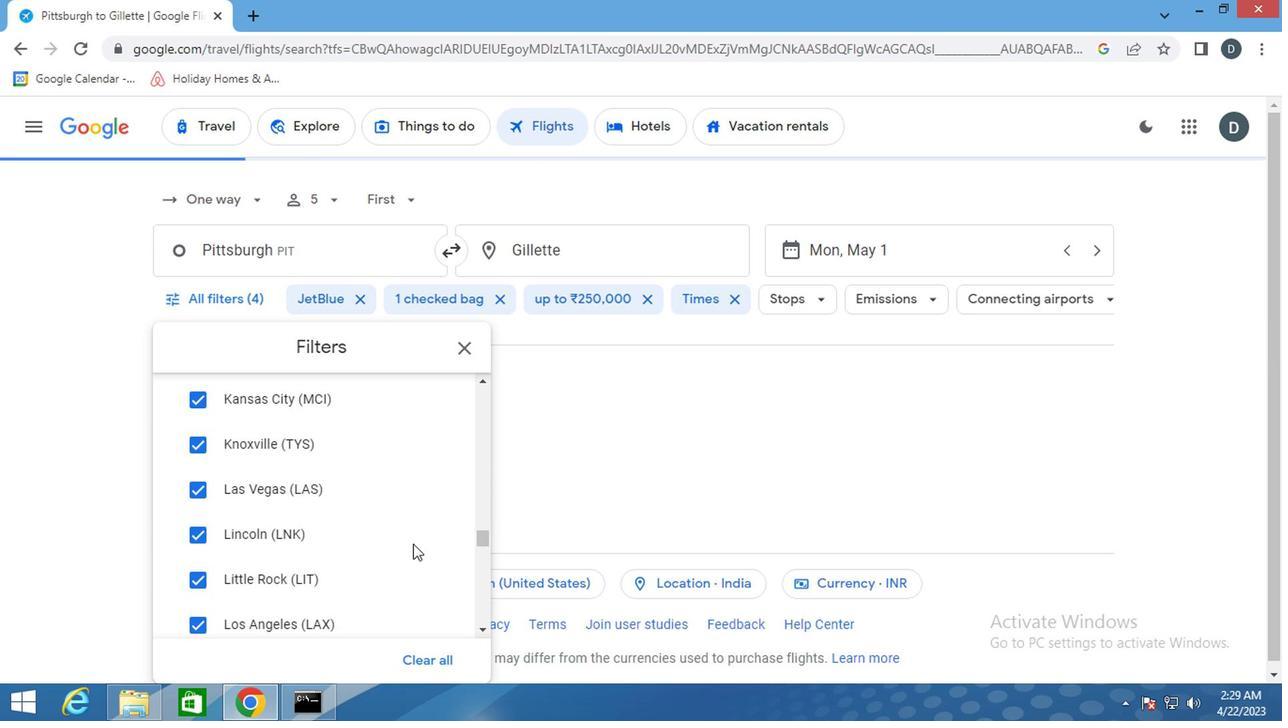 
Action: Mouse scrolled (414, 542) with delta (0, 0)
Screenshot: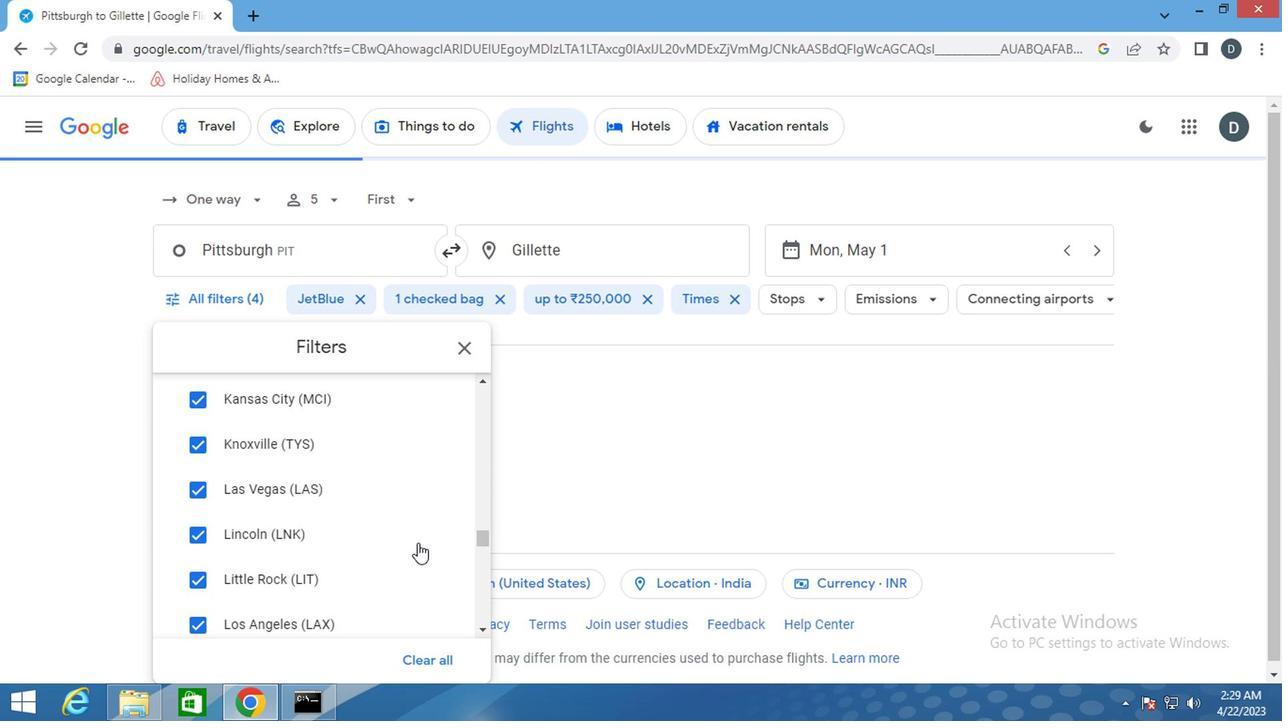 
Action: Mouse scrolled (414, 542) with delta (0, 0)
Screenshot: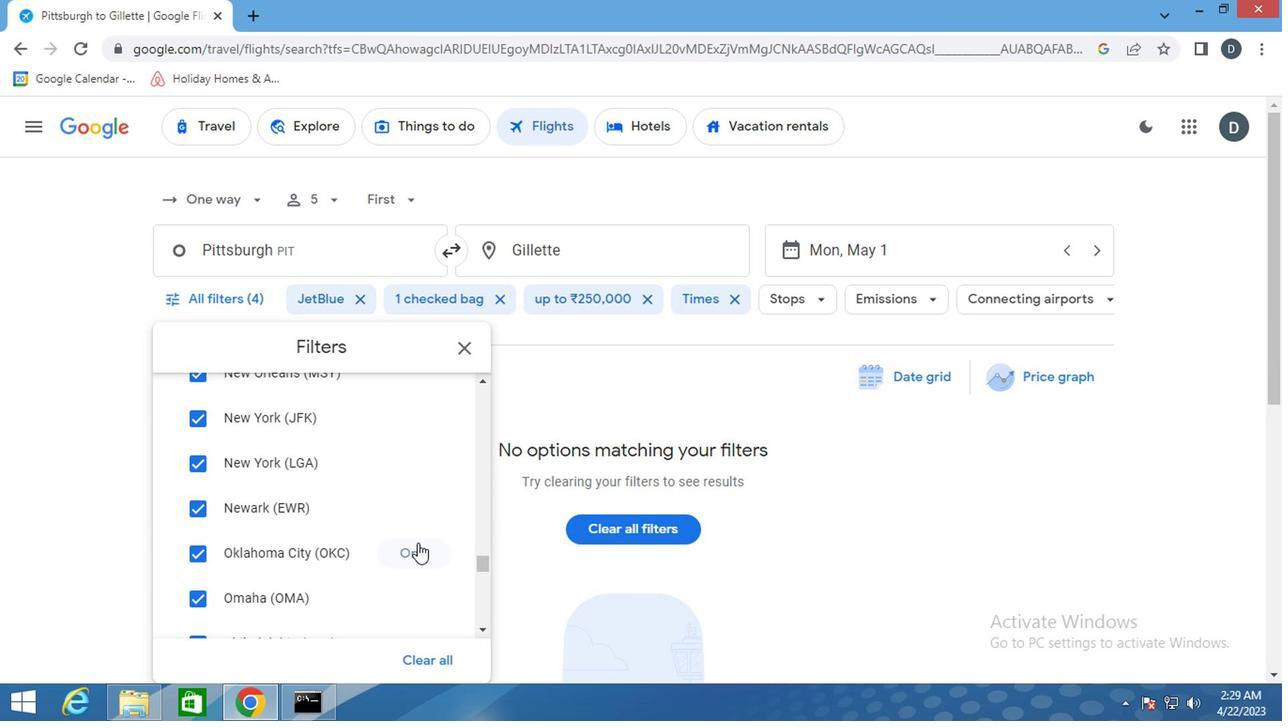 
Action: Mouse scrolled (414, 542) with delta (0, 0)
Screenshot: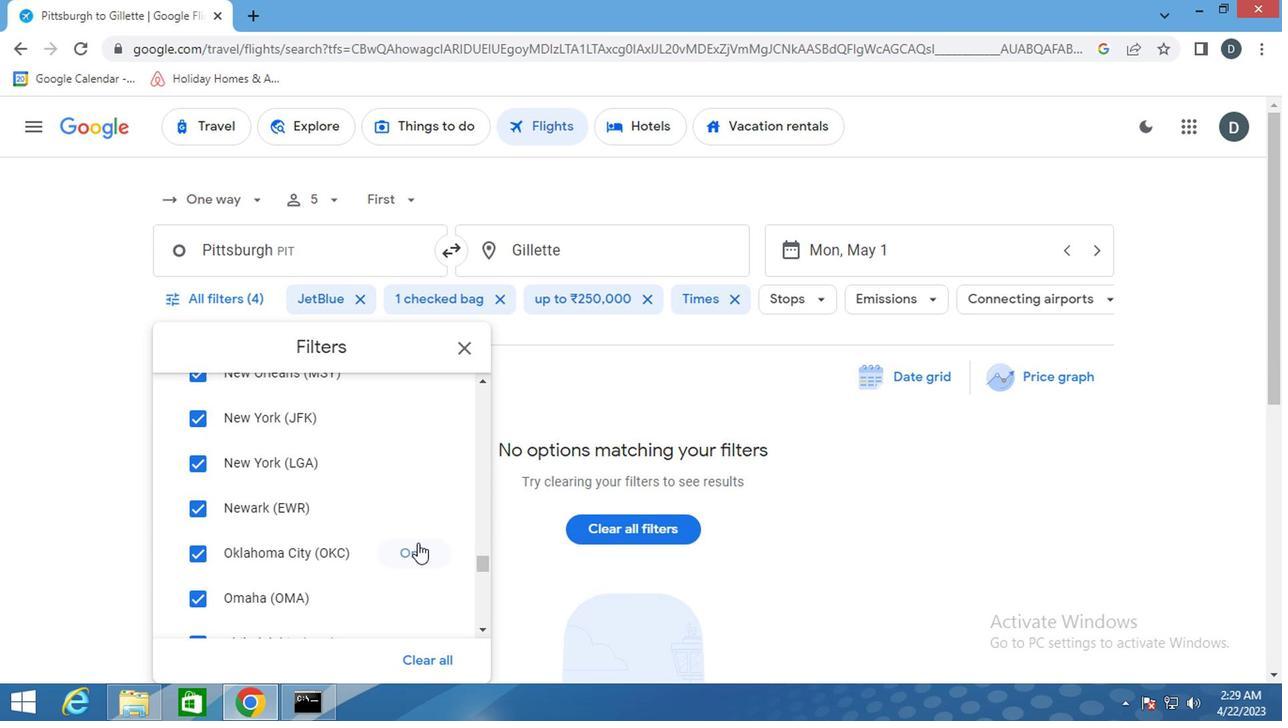 
Action: Mouse scrolled (414, 542) with delta (0, 0)
Screenshot: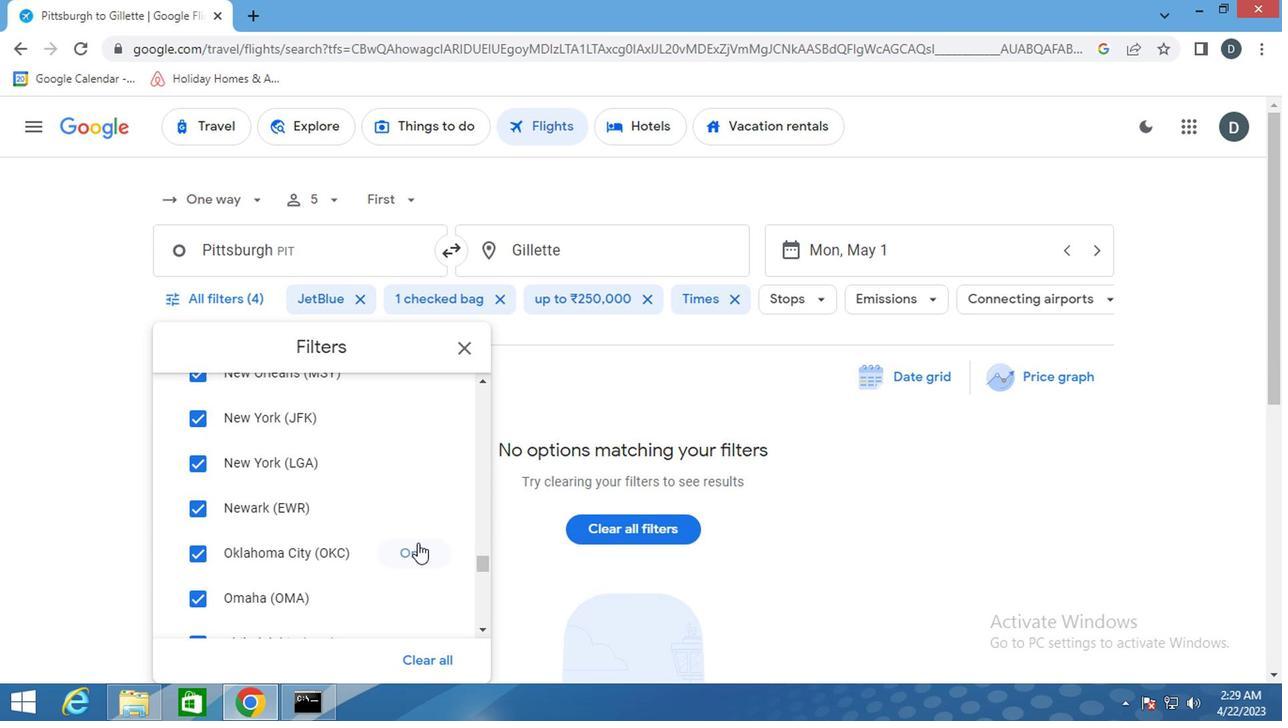 
Action: Mouse scrolled (414, 542) with delta (0, 0)
Screenshot: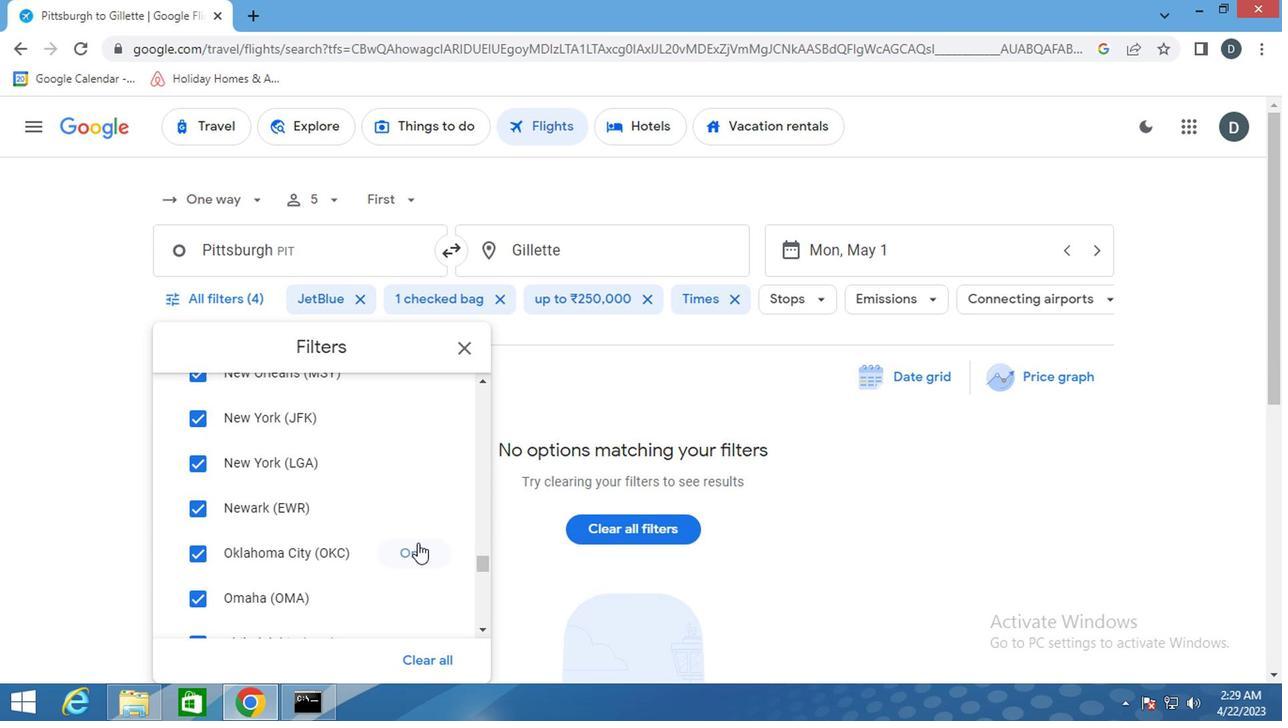 
Action: Mouse scrolled (414, 542) with delta (0, 0)
Screenshot: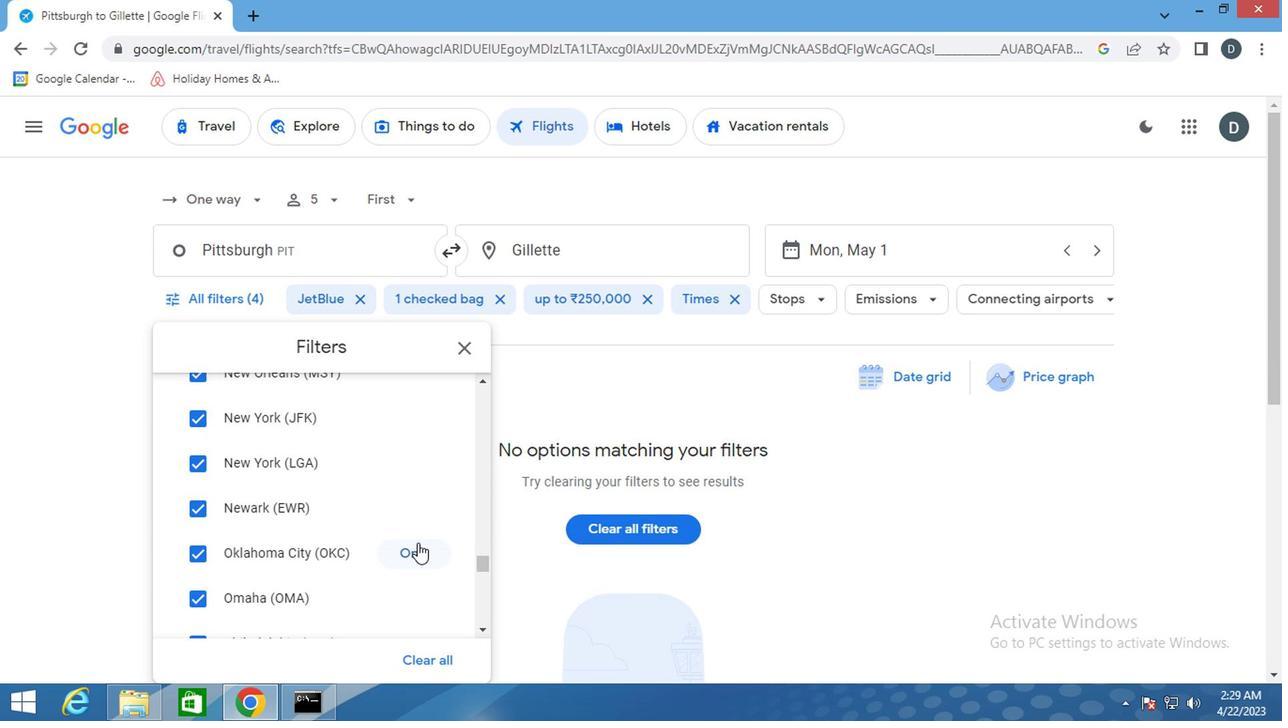 
Action: Mouse scrolled (414, 542) with delta (0, 0)
Screenshot: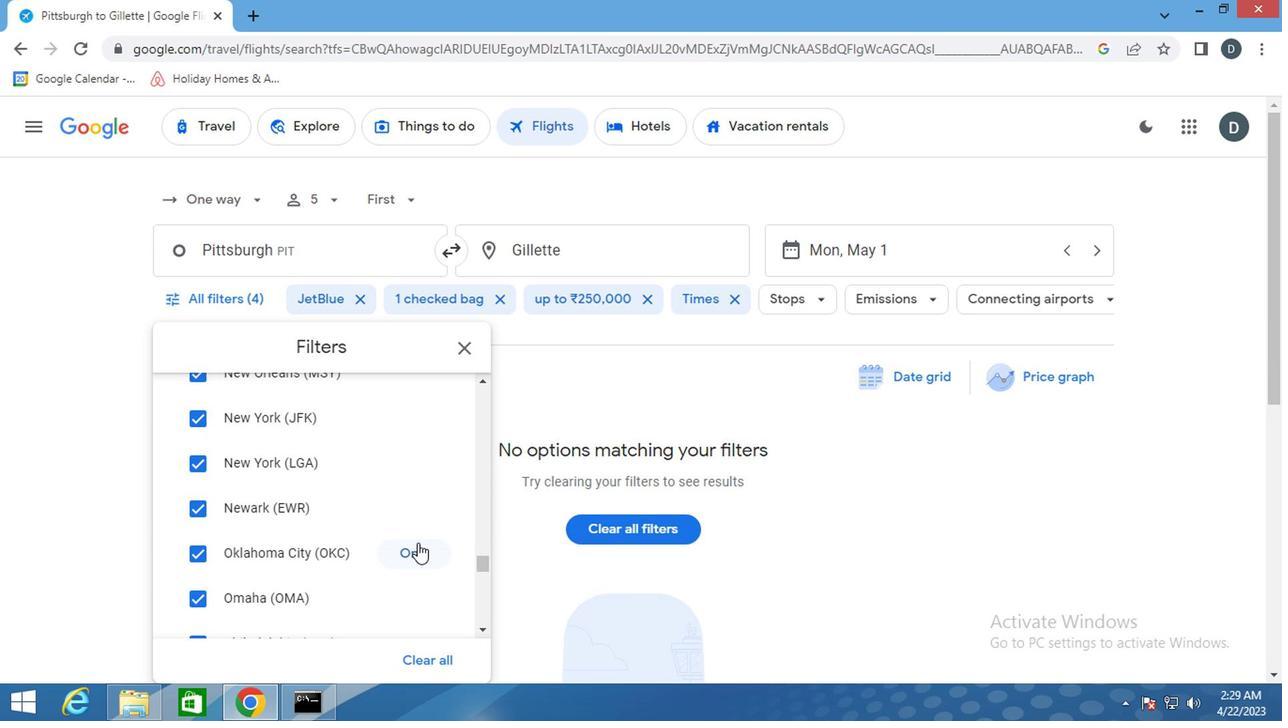 
Action: Mouse scrolled (414, 542) with delta (0, 0)
Screenshot: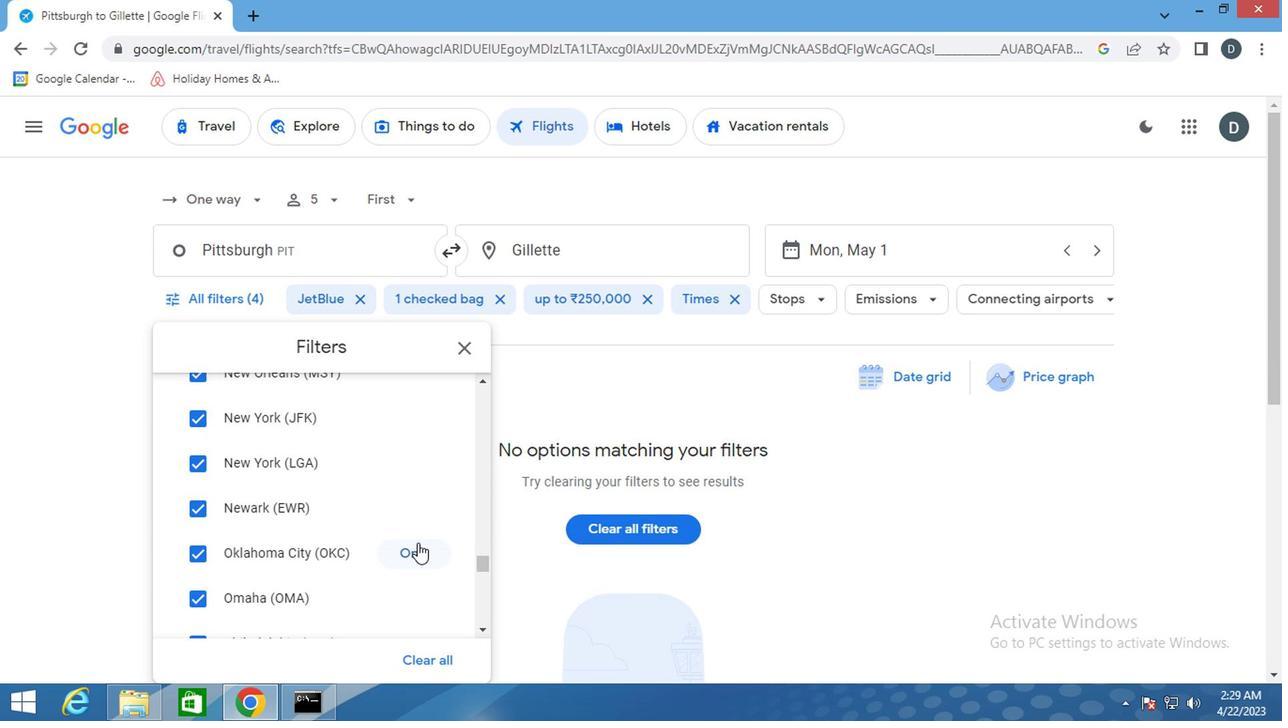
Action: Mouse scrolled (414, 542) with delta (0, 0)
Screenshot: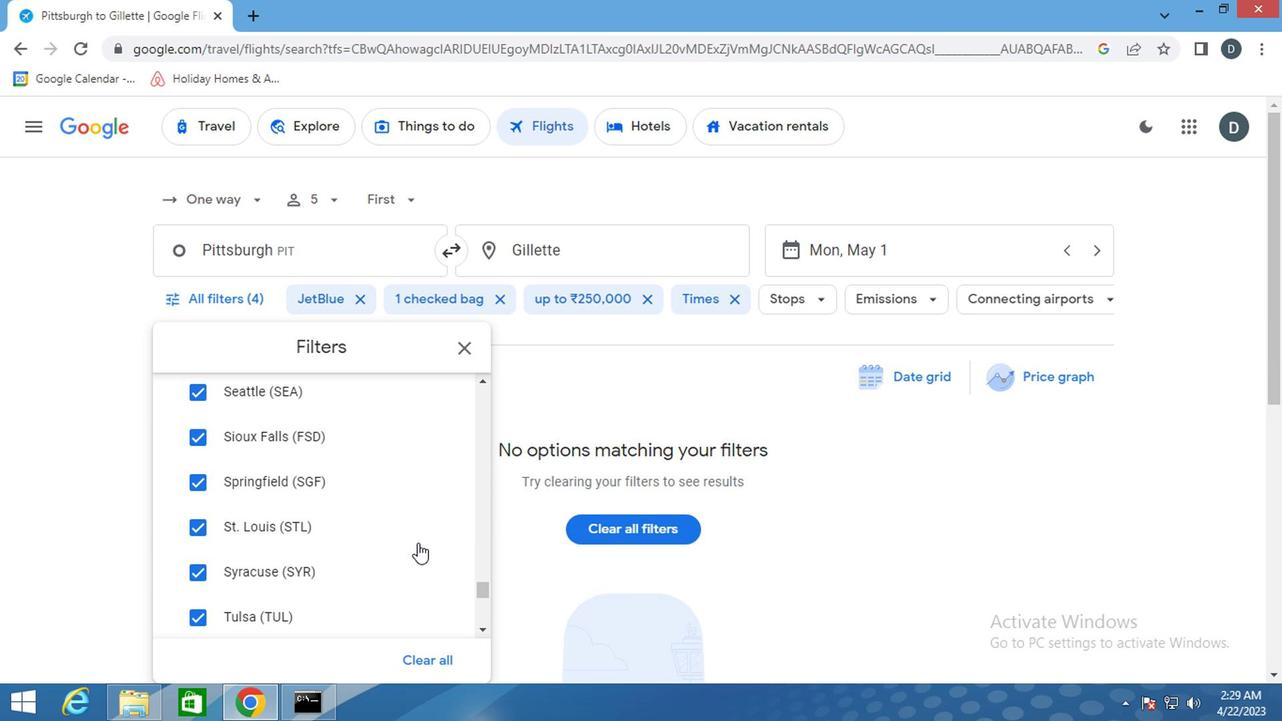 
Action: Mouse scrolled (414, 542) with delta (0, 0)
Screenshot: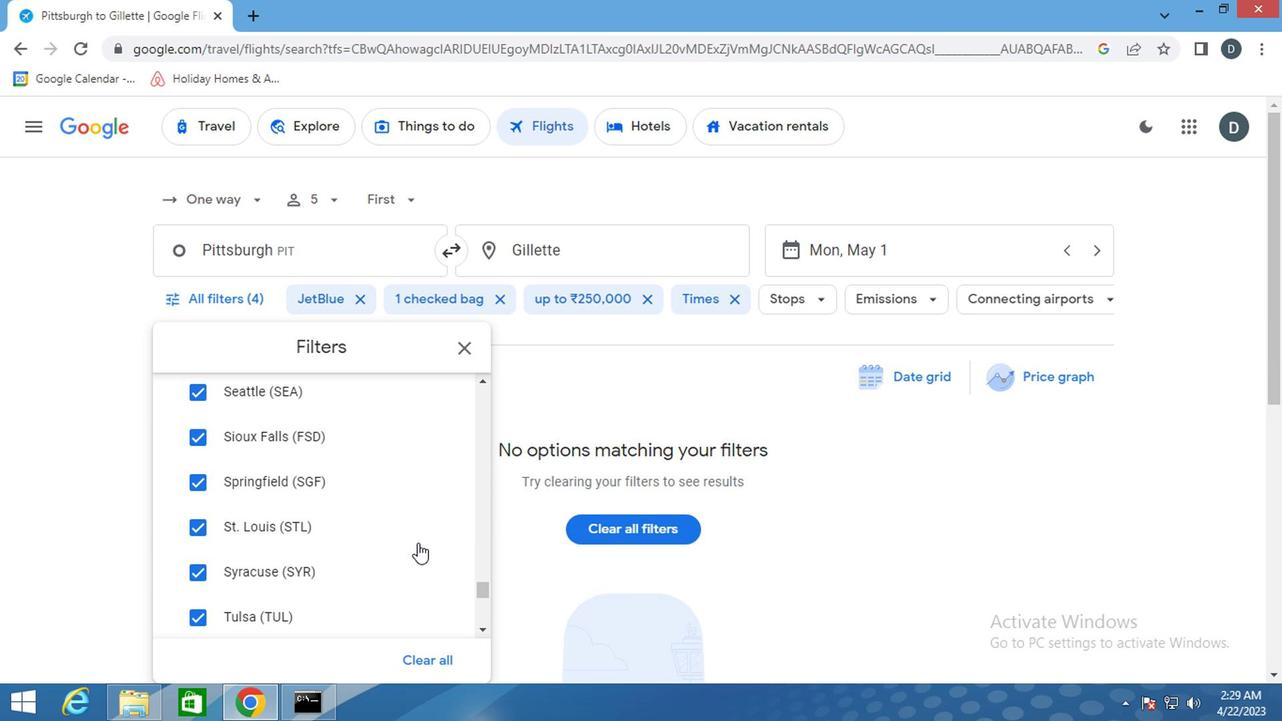 
Action: Mouse scrolled (414, 542) with delta (0, 0)
Screenshot: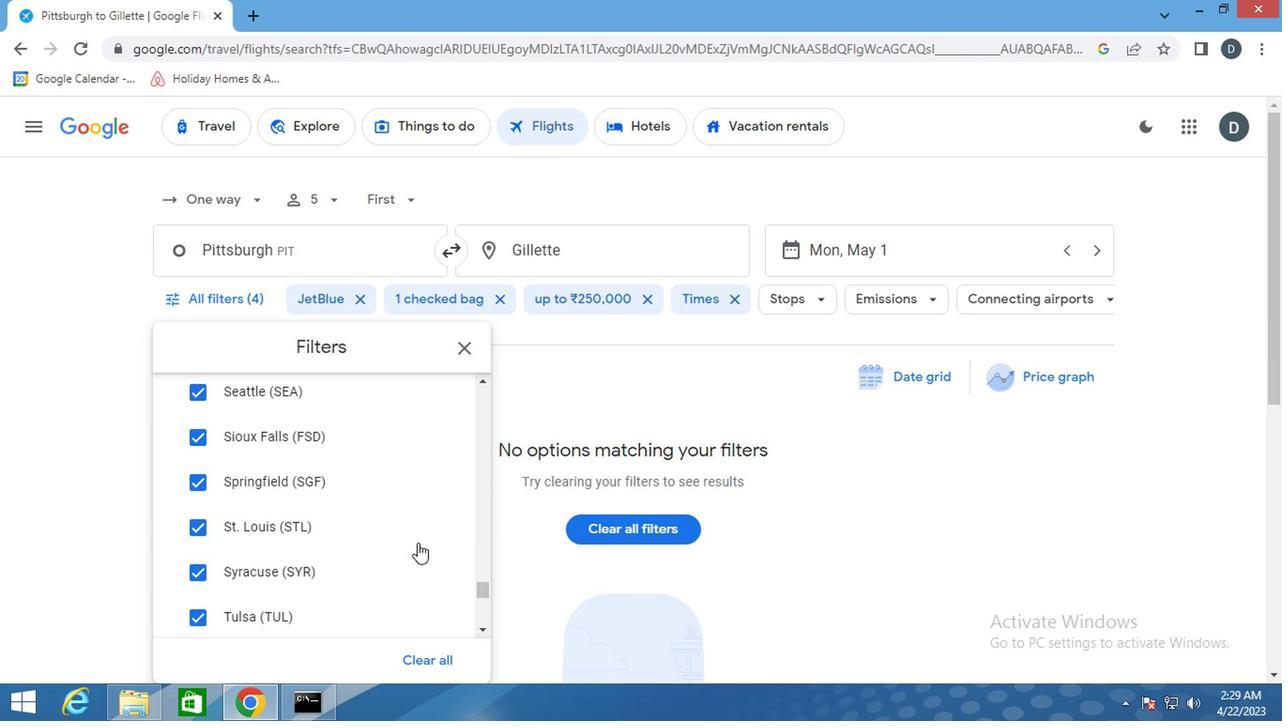 
Action: Mouse scrolled (414, 542) with delta (0, 0)
Screenshot: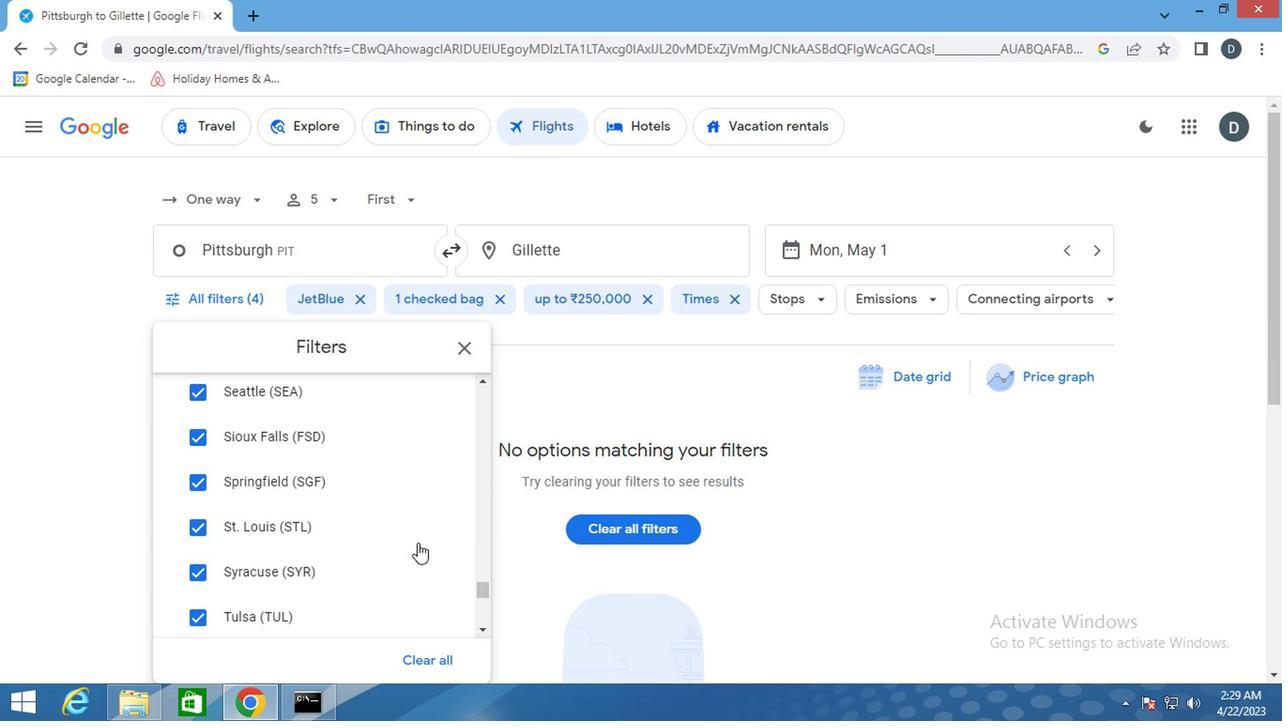 
Action: Mouse scrolled (414, 542) with delta (0, 0)
Screenshot: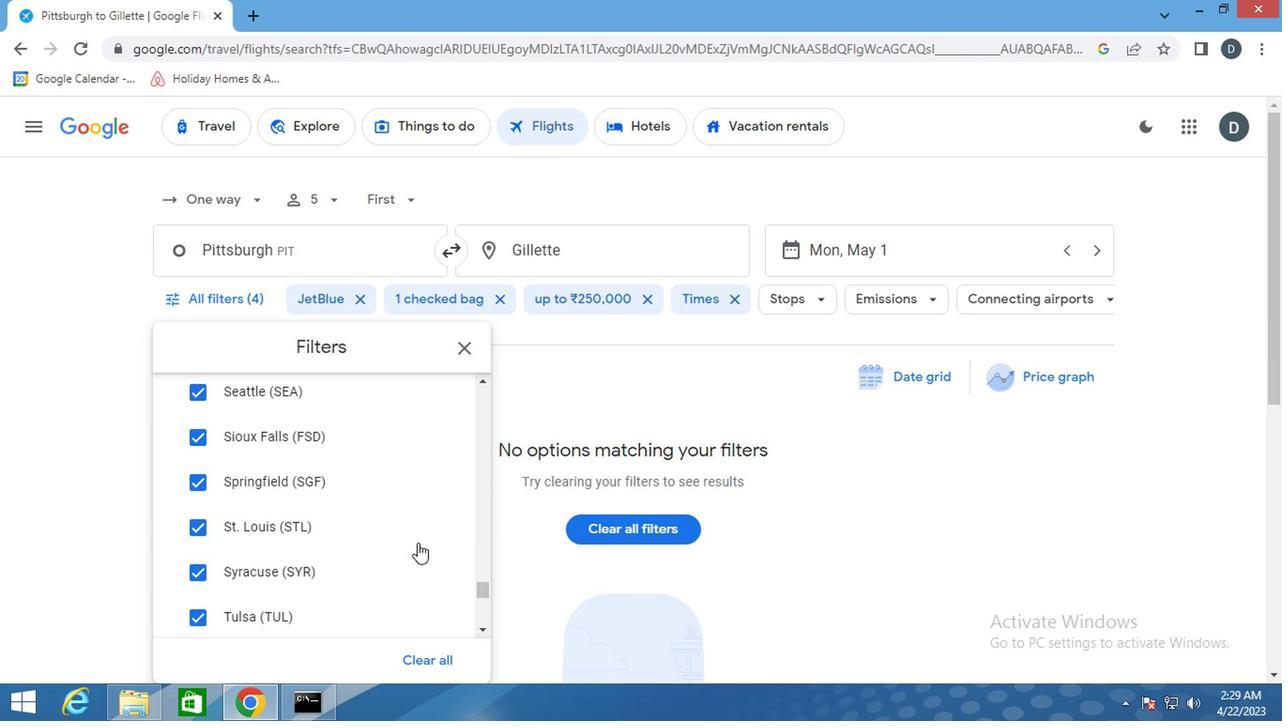 
Action: Mouse scrolled (414, 542) with delta (0, 0)
Screenshot: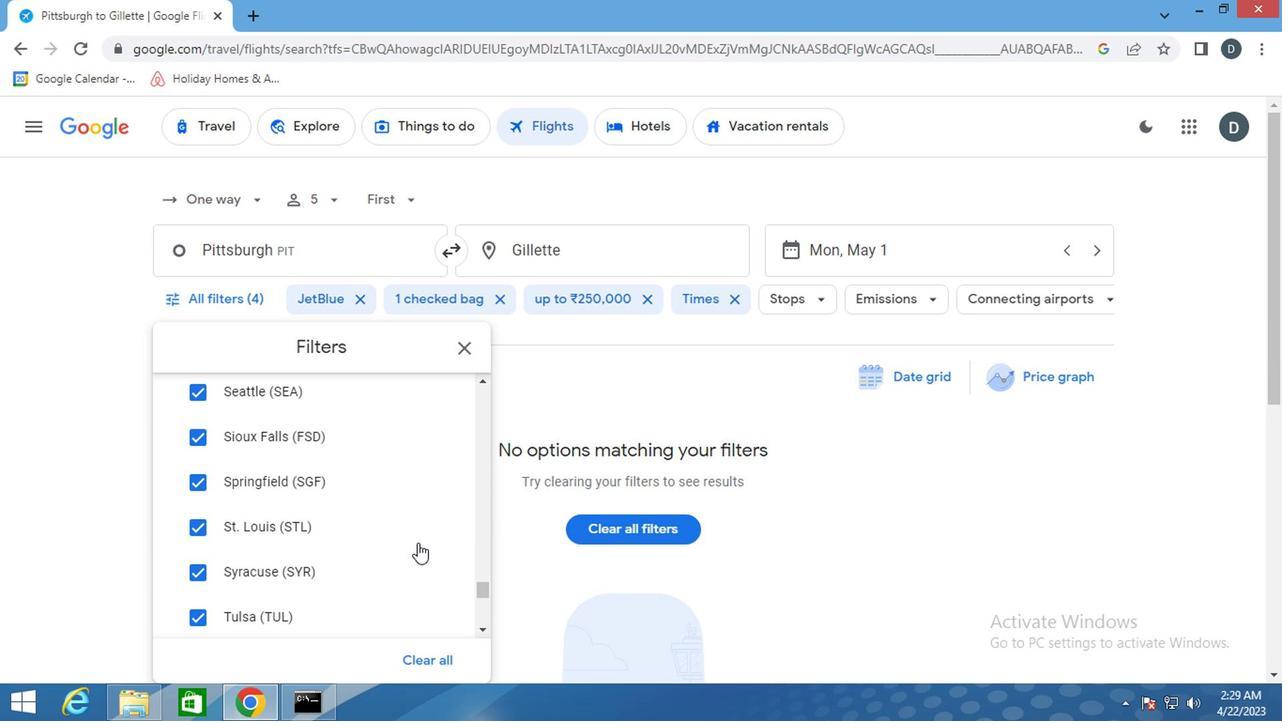 
Action: Mouse scrolled (414, 542) with delta (0, 0)
Screenshot: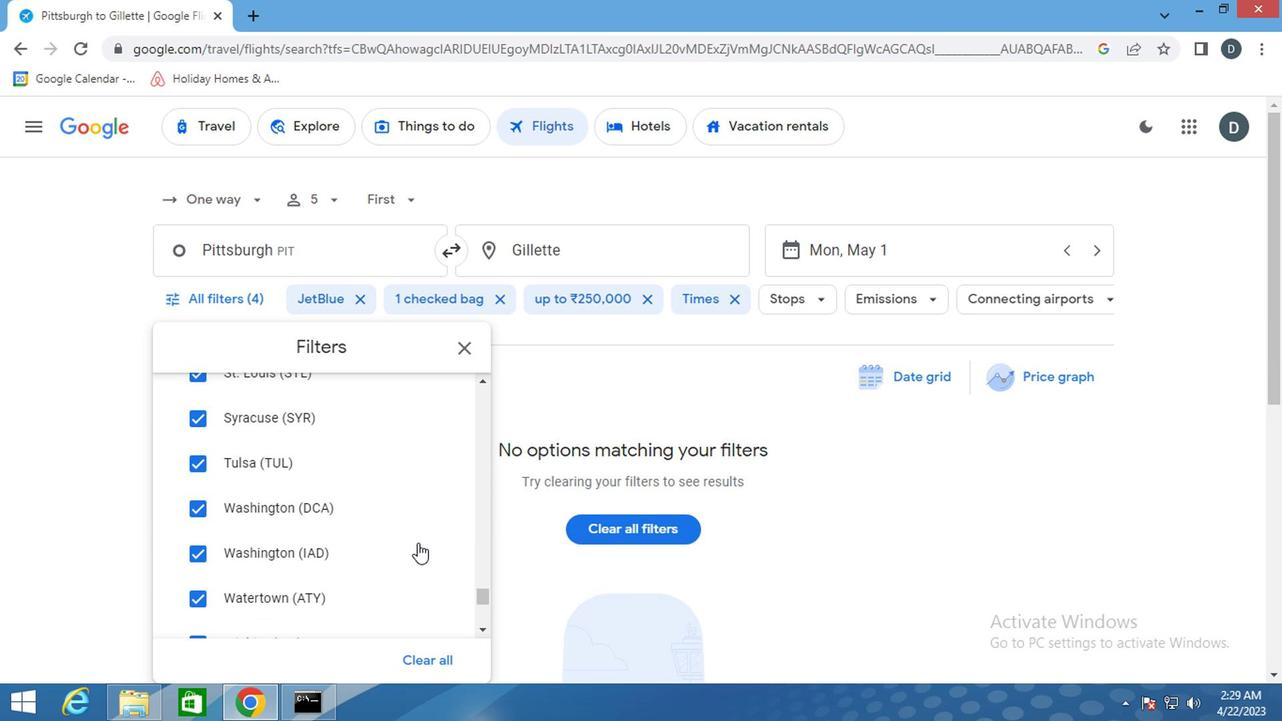 
Action: Mouse scrolled (414, 542) with delta (0, 0)
Screenshot: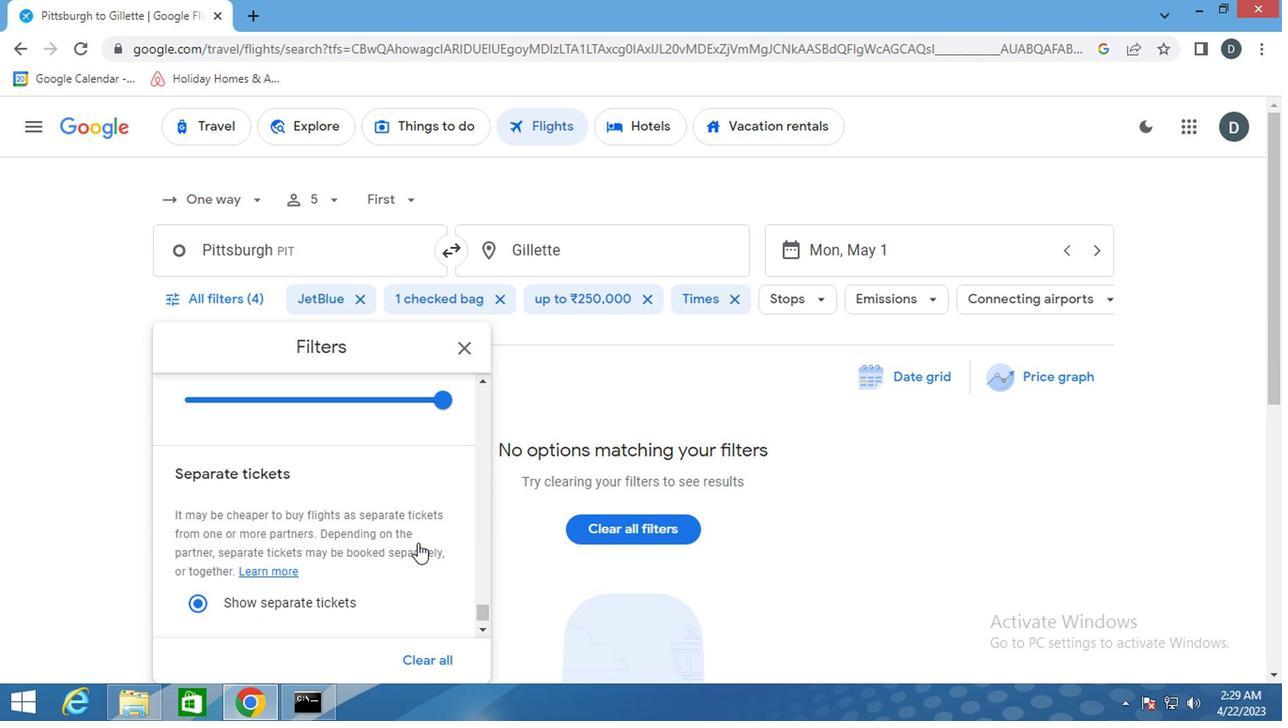 
Action: Mouse scrolled (414, 542) with delta (0, 0)
Screenshot: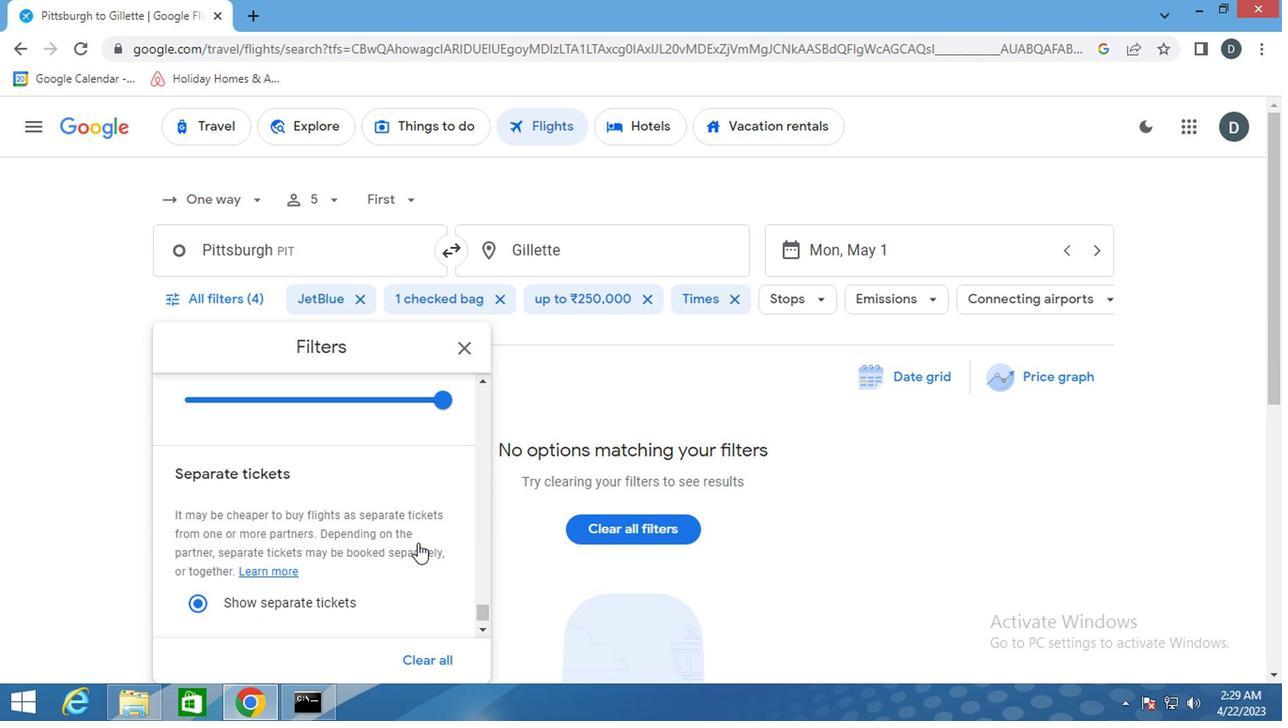 
Action: Mouse scrolled (414, 542) with delta (0, 0)
Screenshot: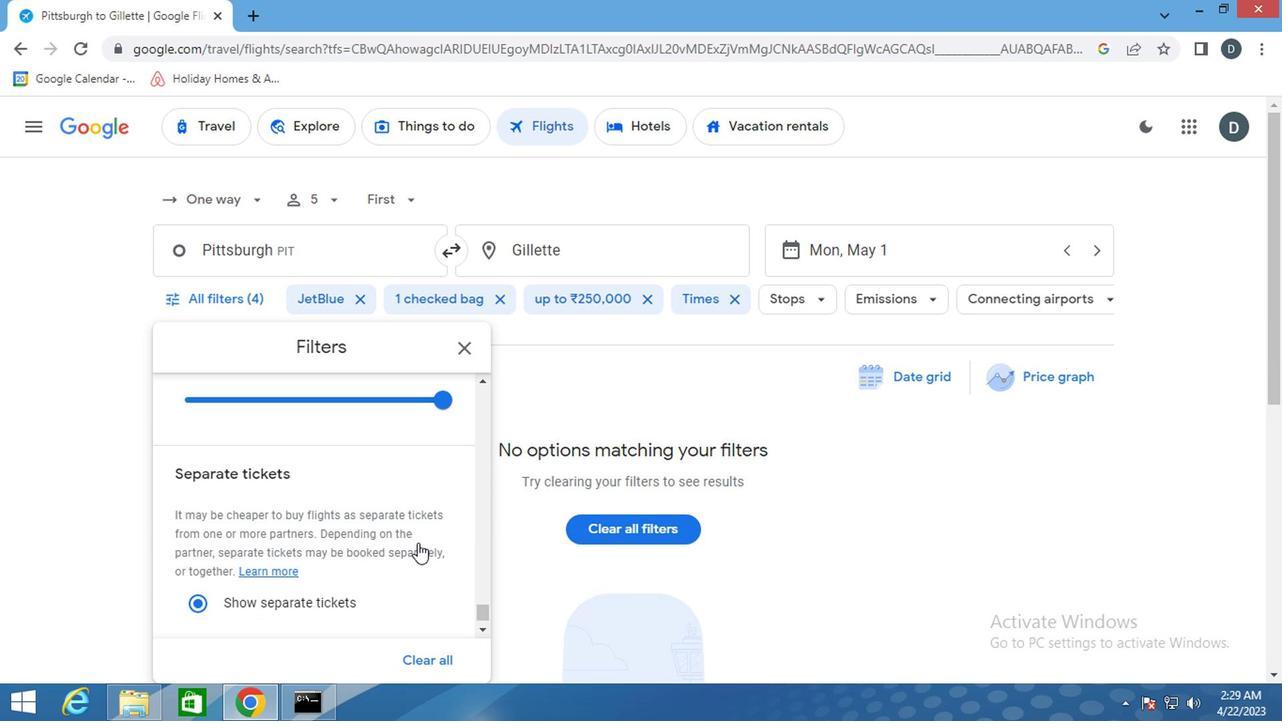 
Action: Mouse scrolled (414, 542) with delta (0, 0)
Screenshot: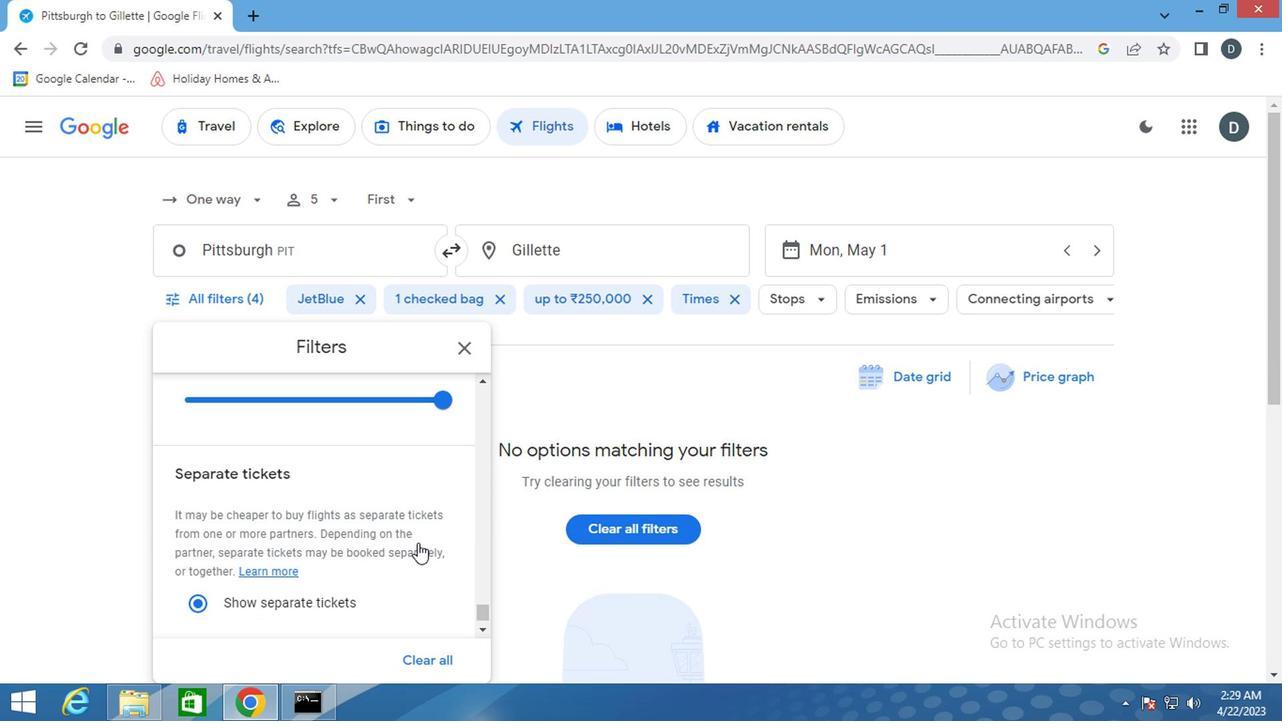
Action: Mouse scrolled (414, 542) with delta (0, 0)
Screenshot: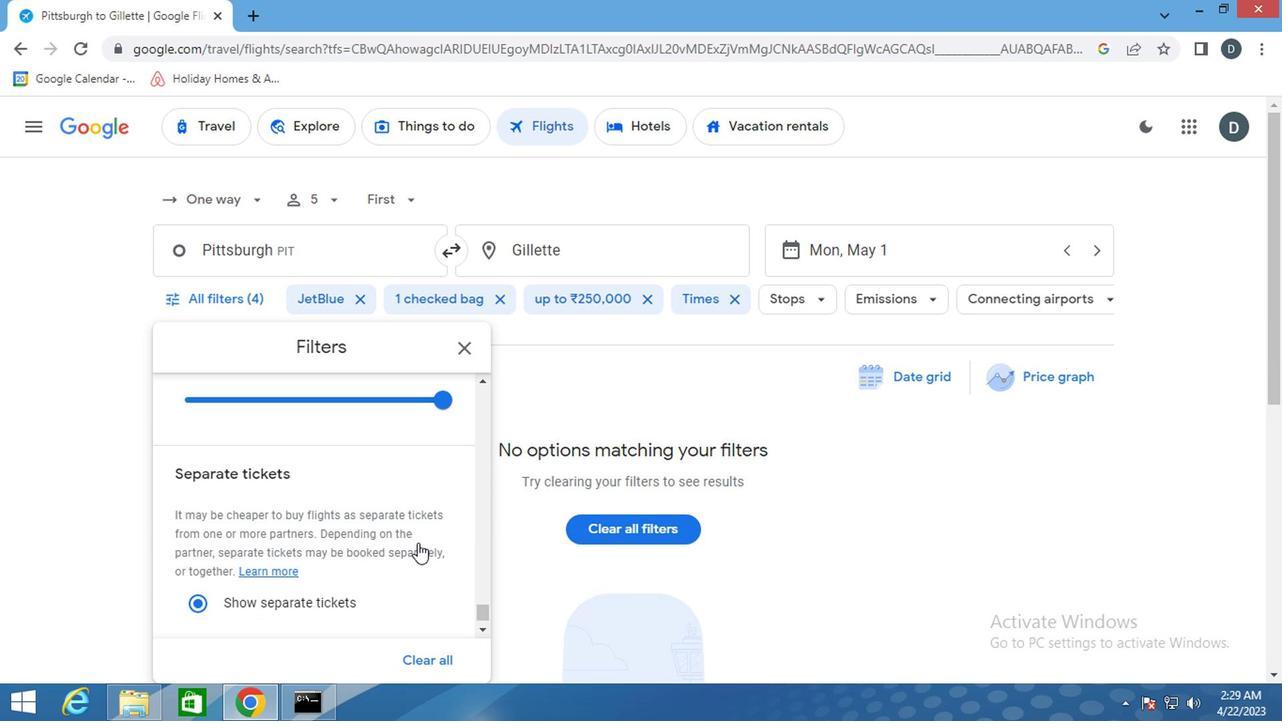 
Action: Mouse moved to (463, 340)
Screenshot: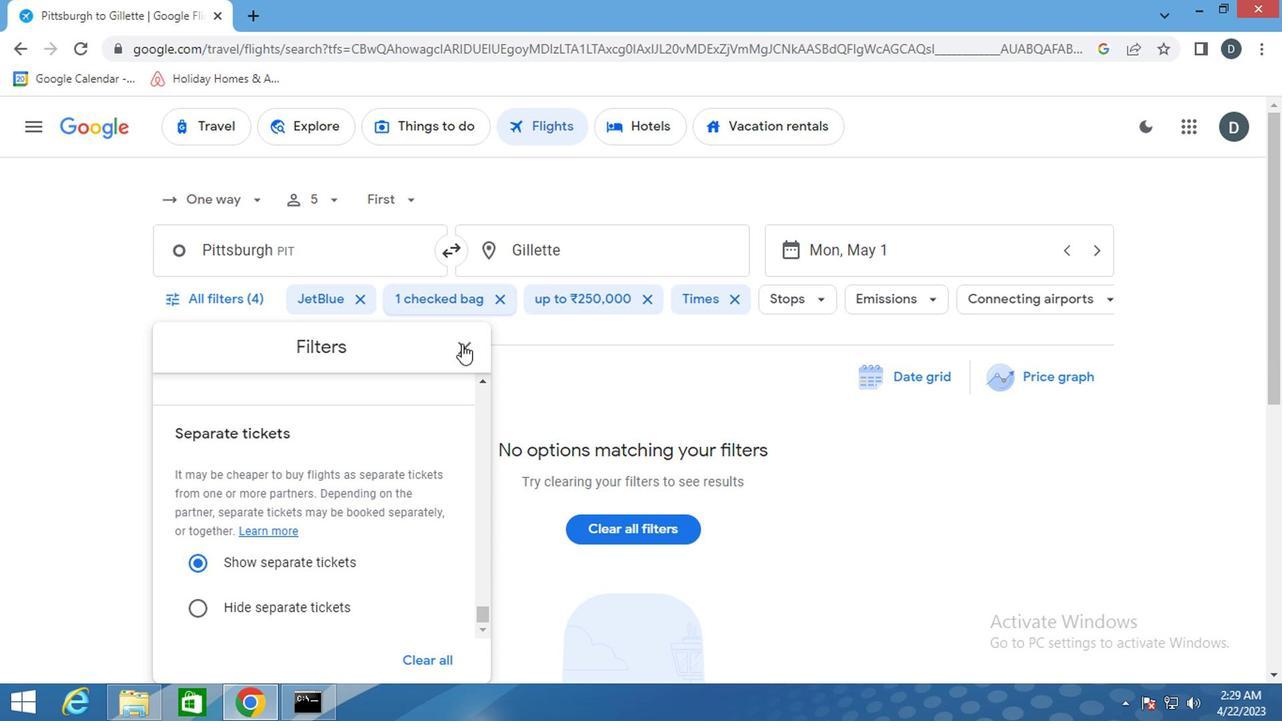 
Action: Mouse pressed left at (463, 340)
Screenshot: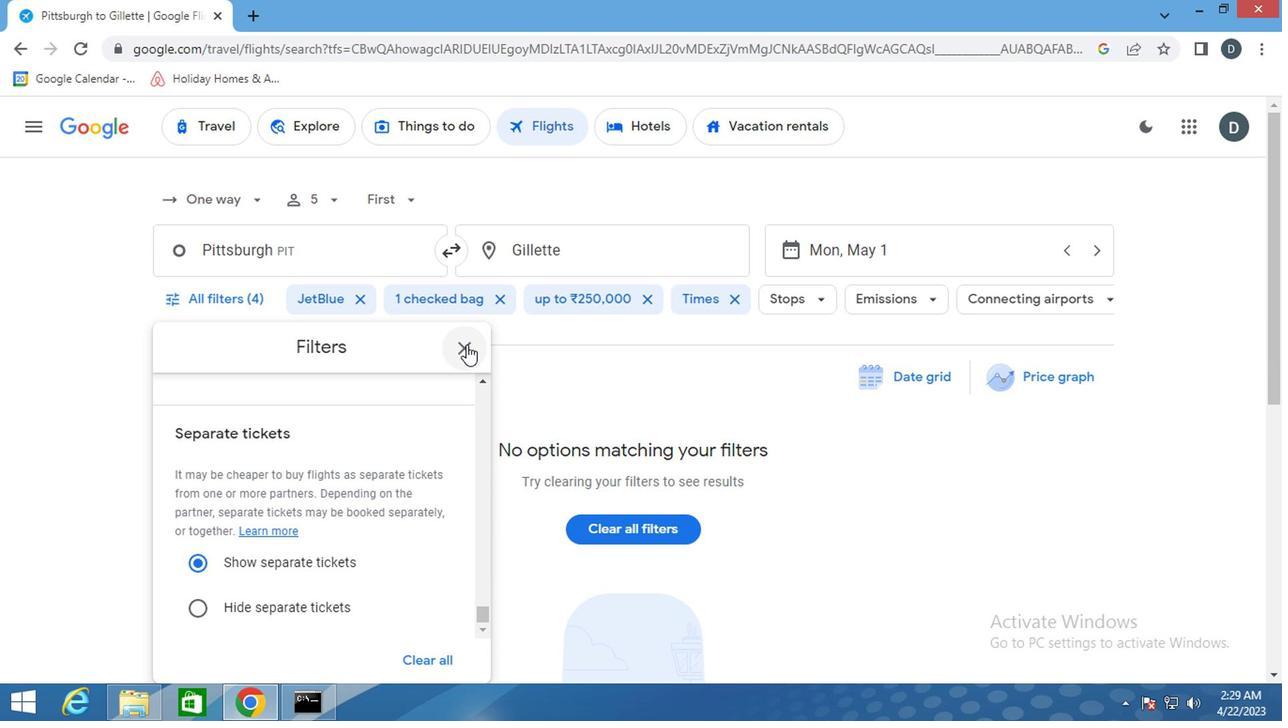 
